 Task: Forward email as attachment with the signature Jorge Perez with the subject Request for a partnership from softage.8@softage.net to softage.10@softage.net and softage.6@softage.net with BCC to softage.1@softage.net with the message I would like to request a review of the design proposal before it is finalized.
Action: Mouse moved to (405, 197)
Screenshot: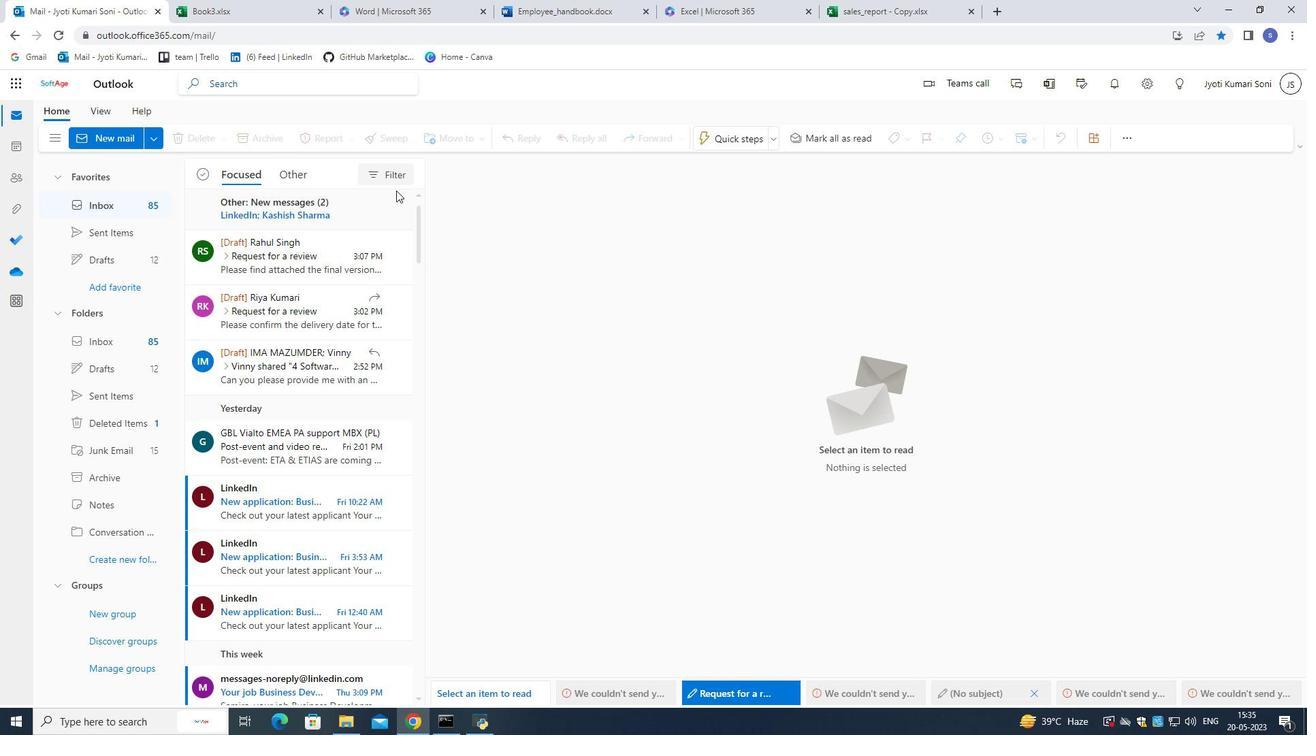 
Action: Mouse scrolled (405, 196) with delta (0, 0)
Screenshot: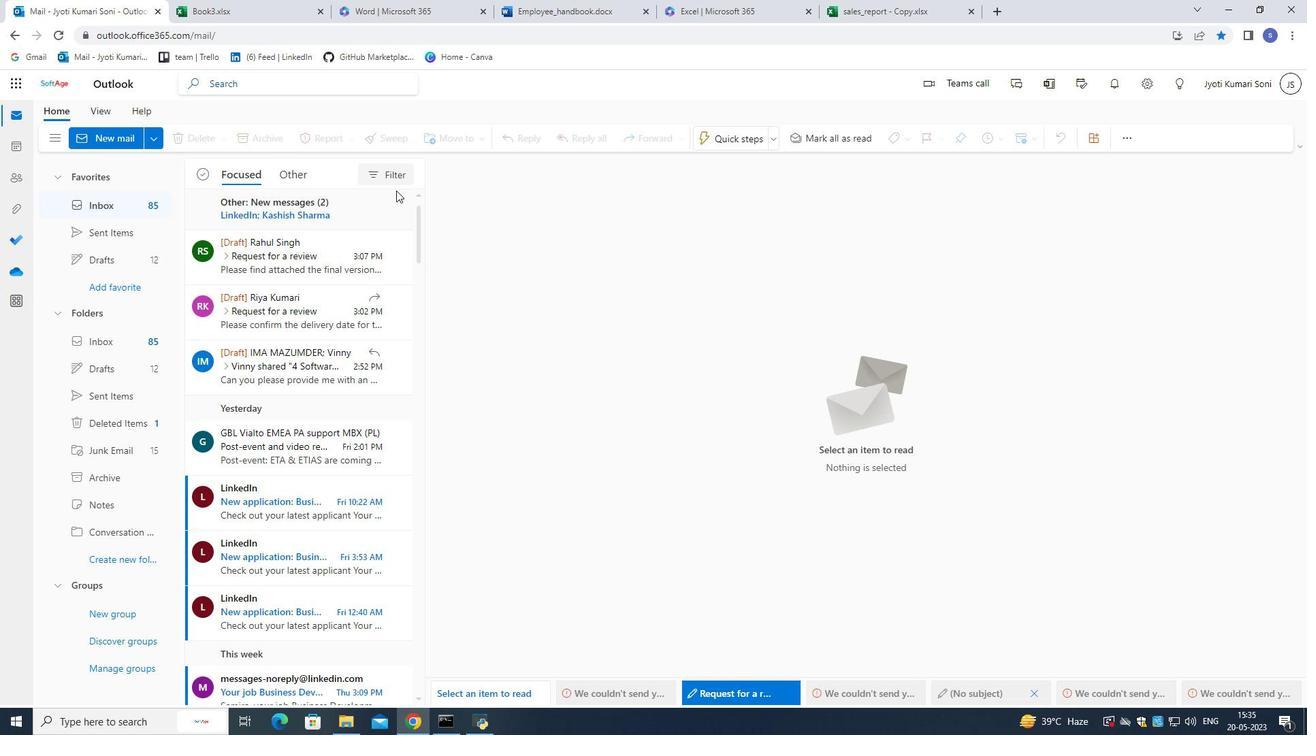 
Action: Mouse moved to (413, 202)
Screenshot: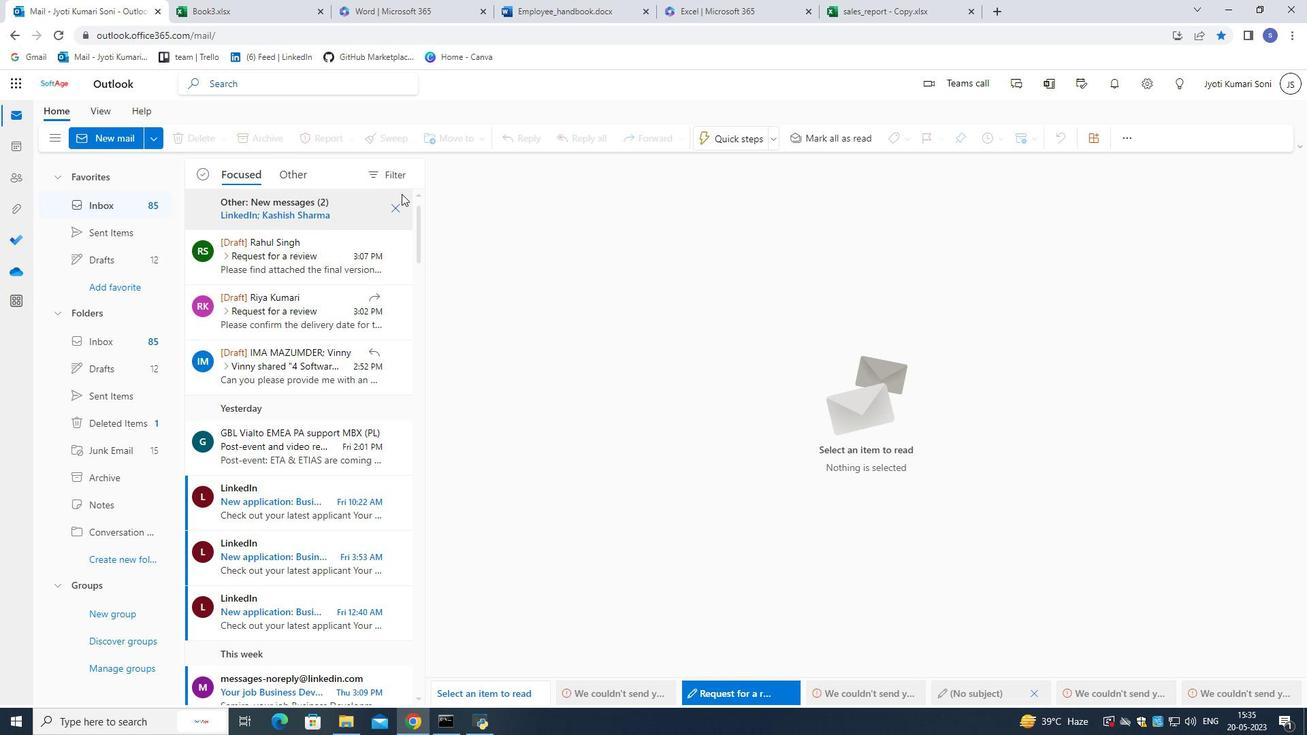 
Action: Mouse scrolled (413, 201) with delta (0, 0)
Screenshot: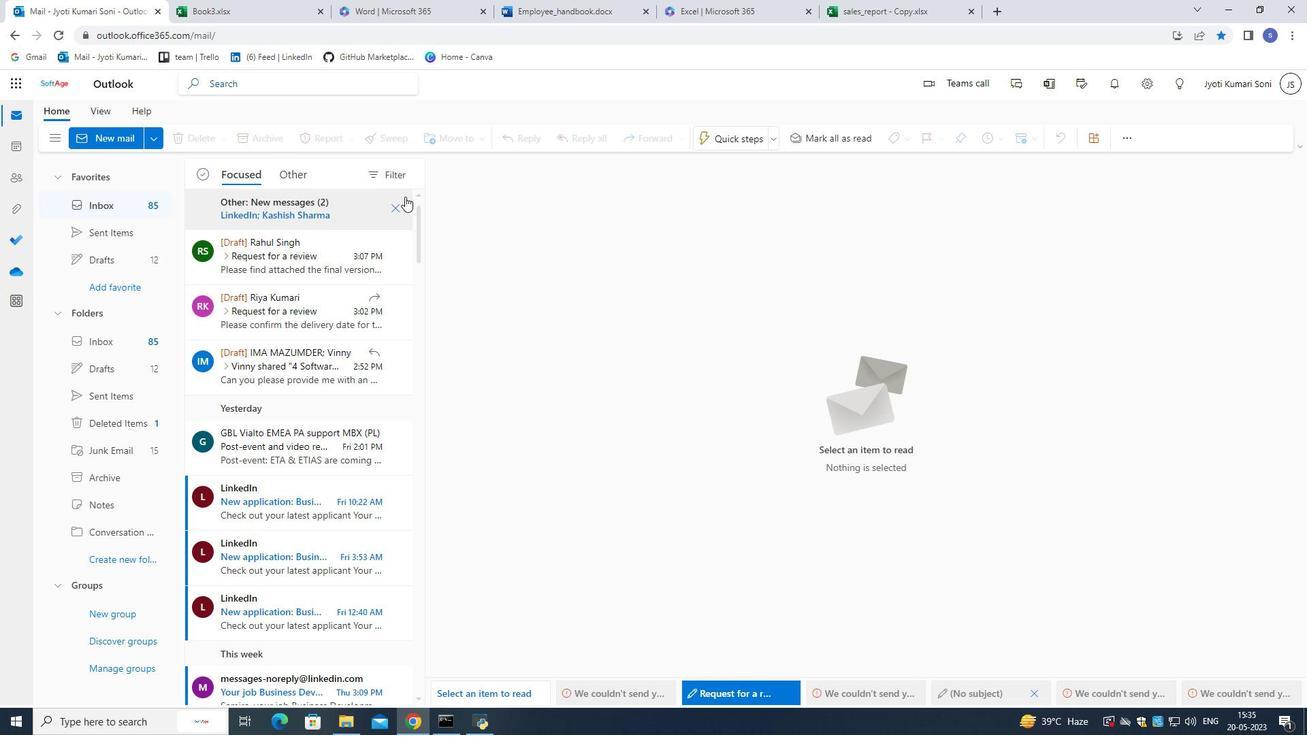 
Action: Mouse scrolled (413, 202) with delta (0, 0)
Screenshot: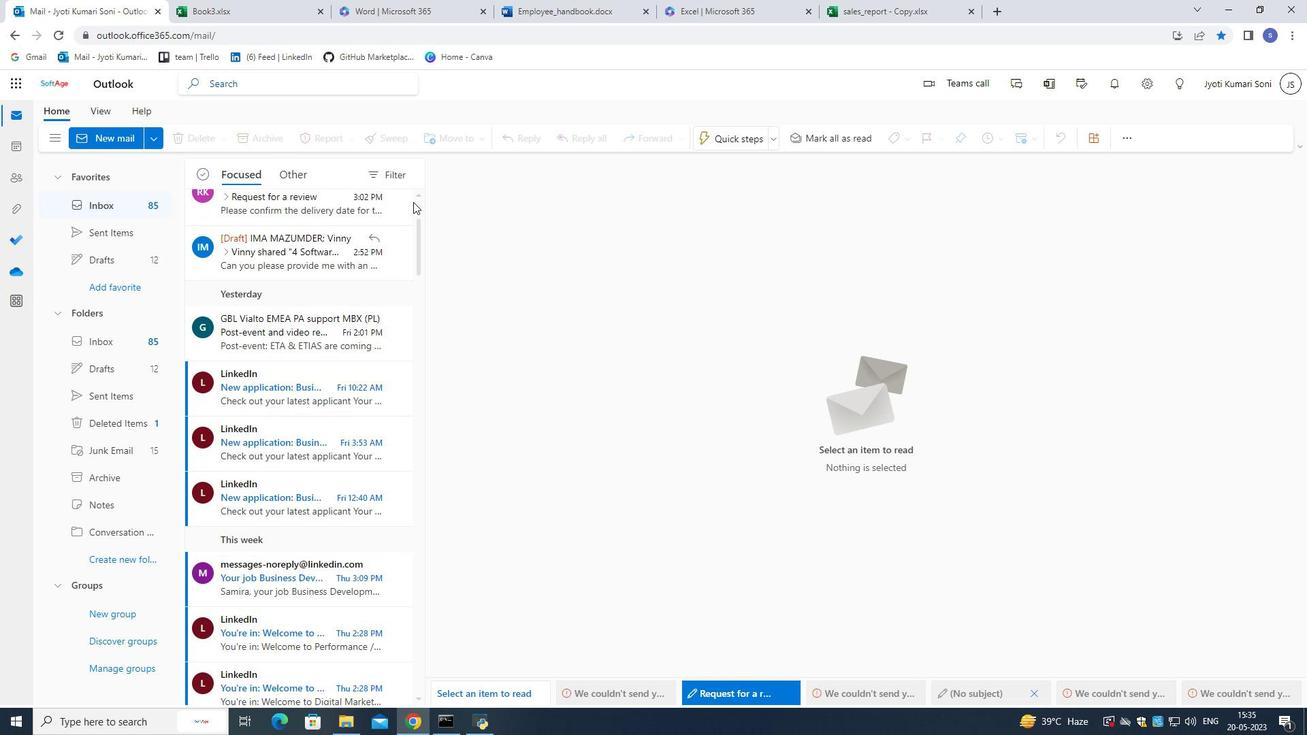 
Action: Mouse scrolled (413, 202) with delta (0, 0)
Screenshot: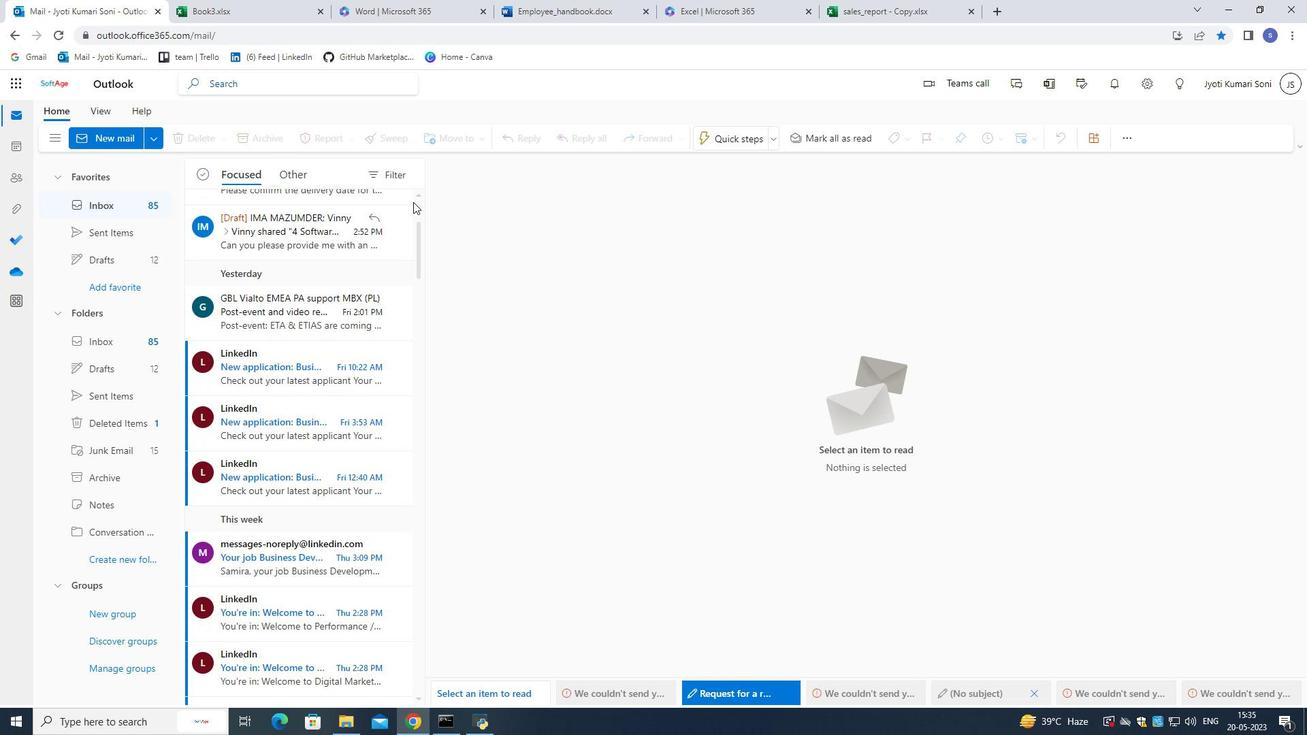 
Action: Mouse scrolled (413, 202) with delta (0, 0)
Screenshot: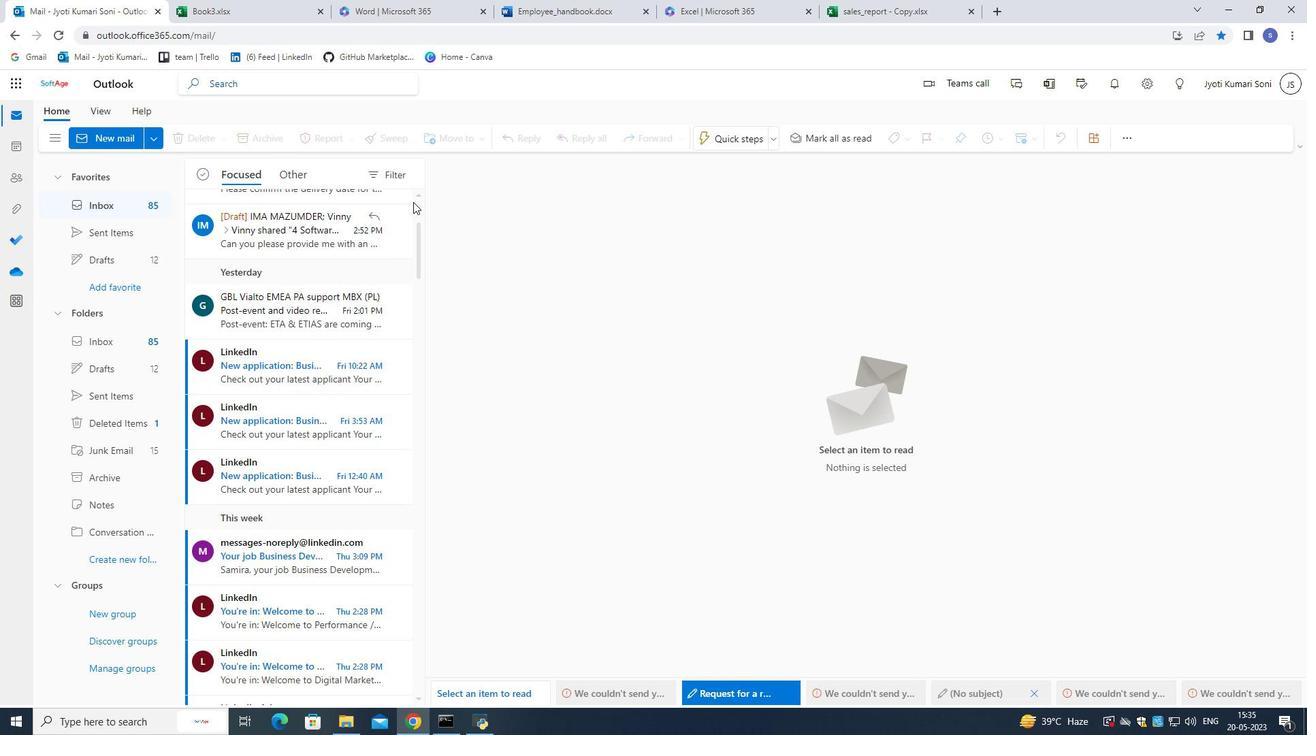 
Action: Mouse scrolled (413, 202) with delta (0, 0)
Screenshot: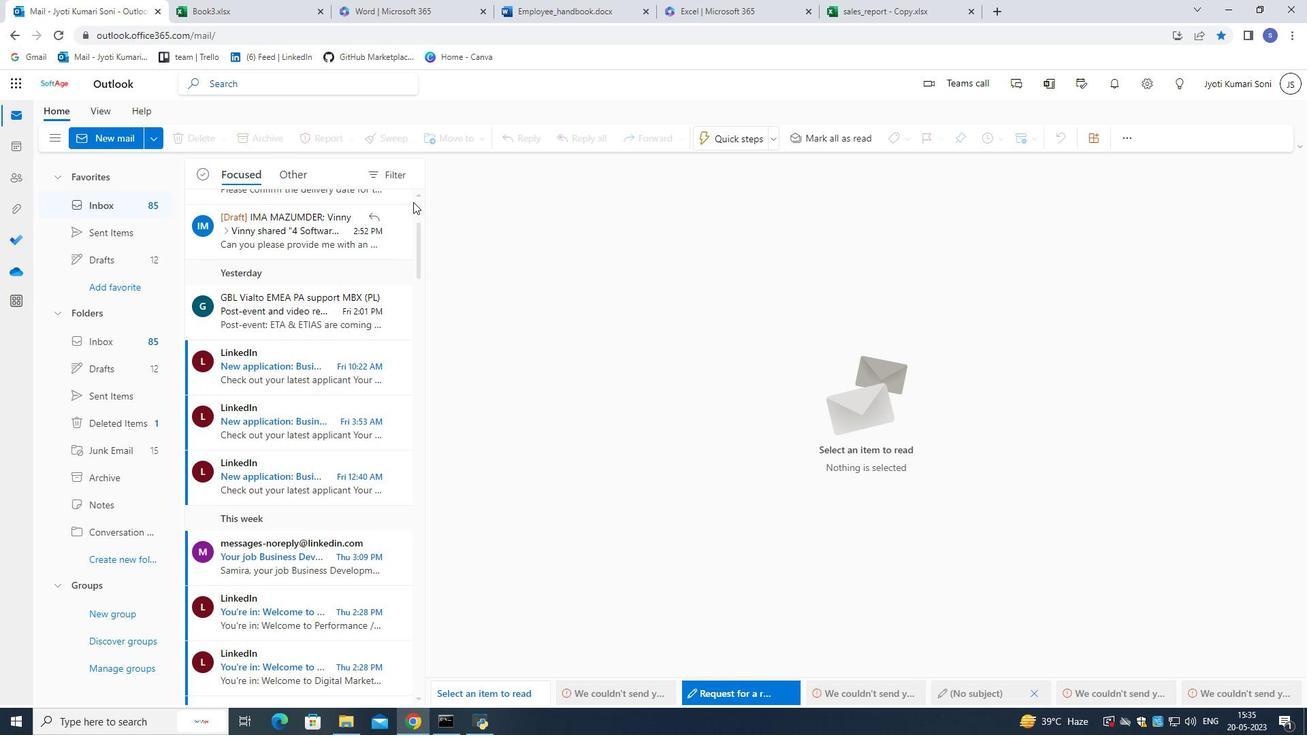 
Action: Mouse moved to (108, 397)
Screenshot: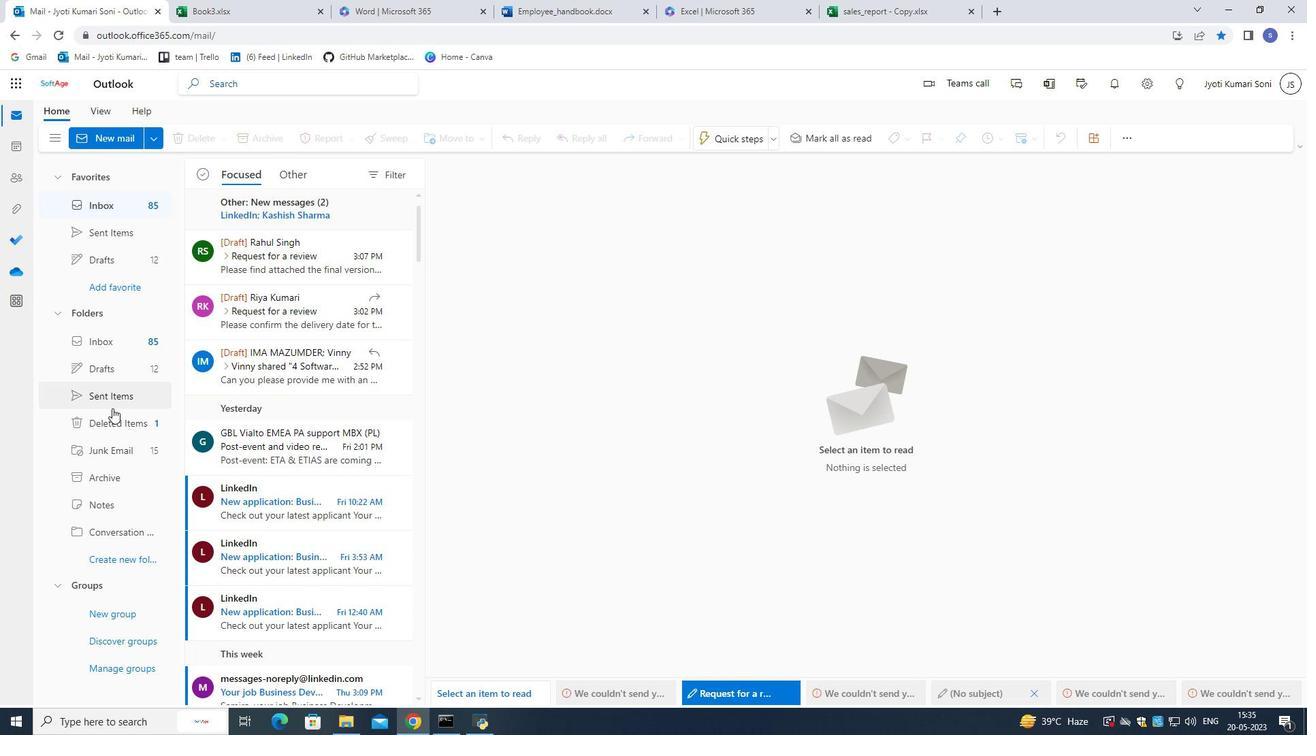 
Action: Mouse pressed left at (108, 397)
Screenshot: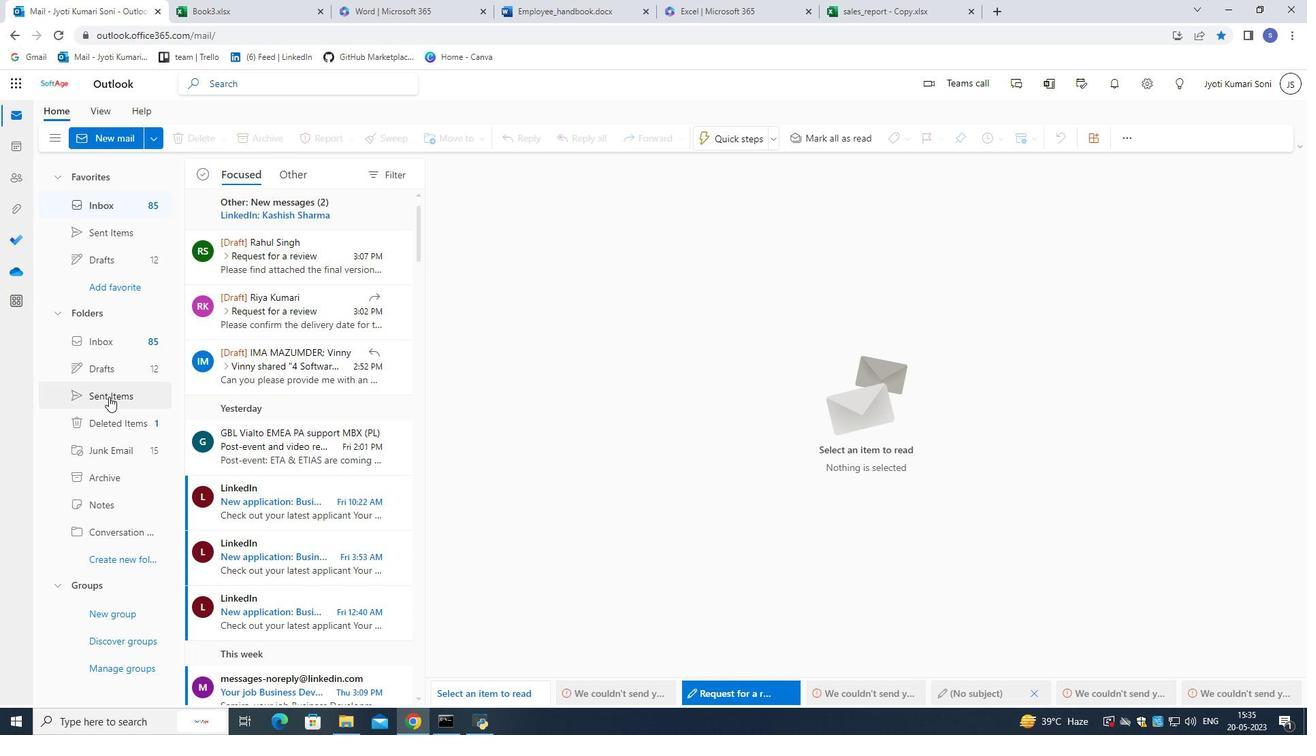 
Action: Mouse moved to (282, 314)
Screenshot: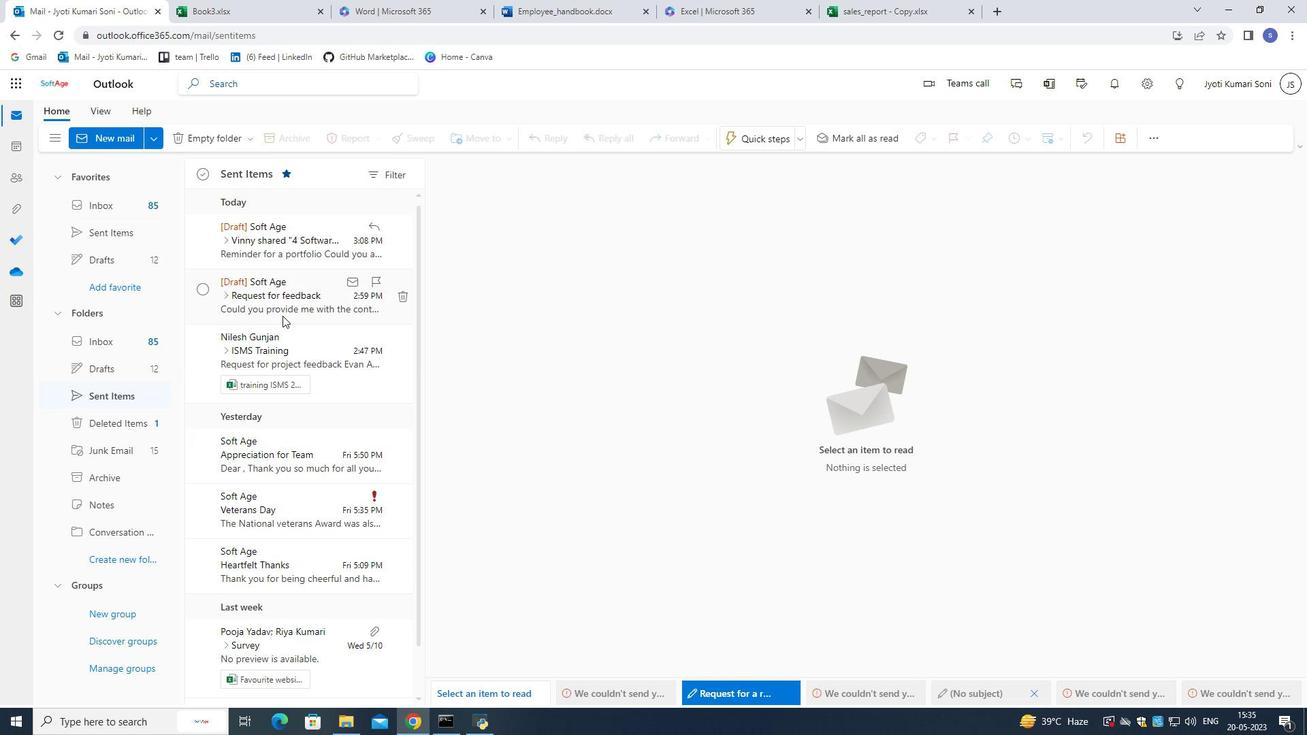 
Action: Mouse pressed left at (282, 314)
Screenshot: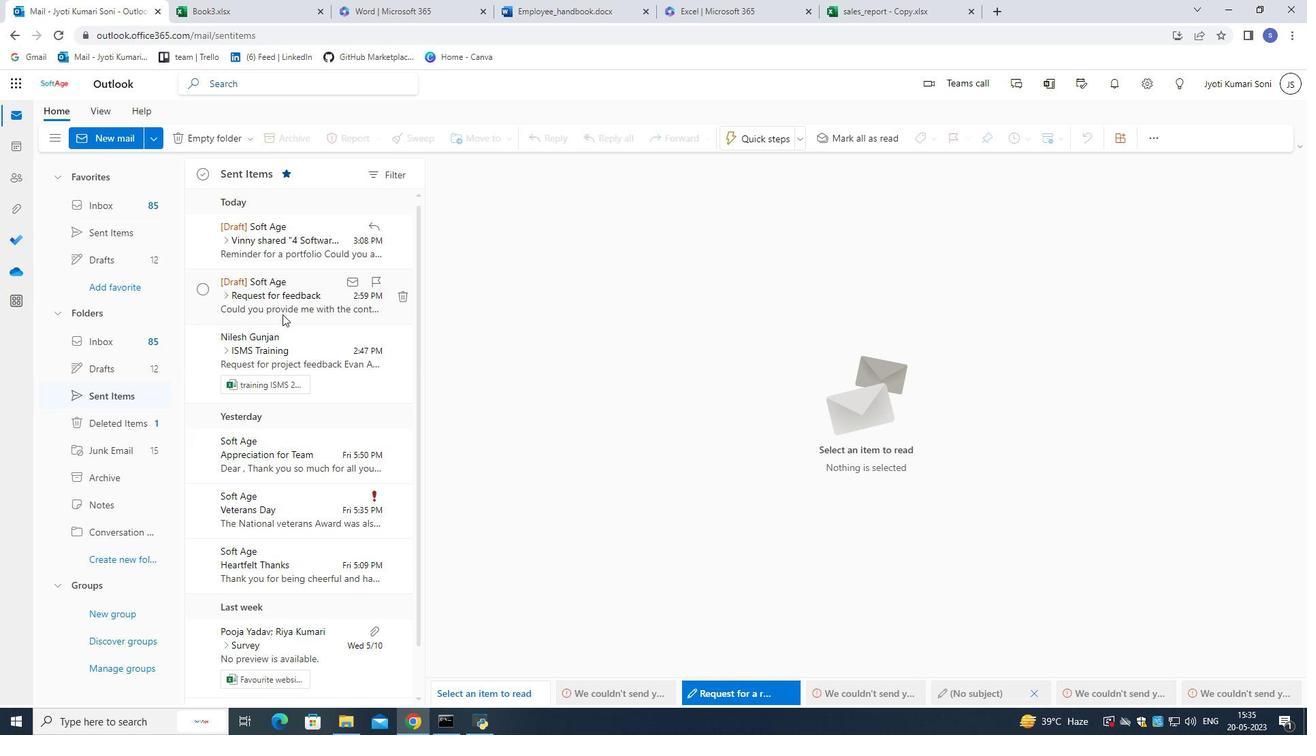 
Action: Mouse moved to (1182, 461)
Screenshot: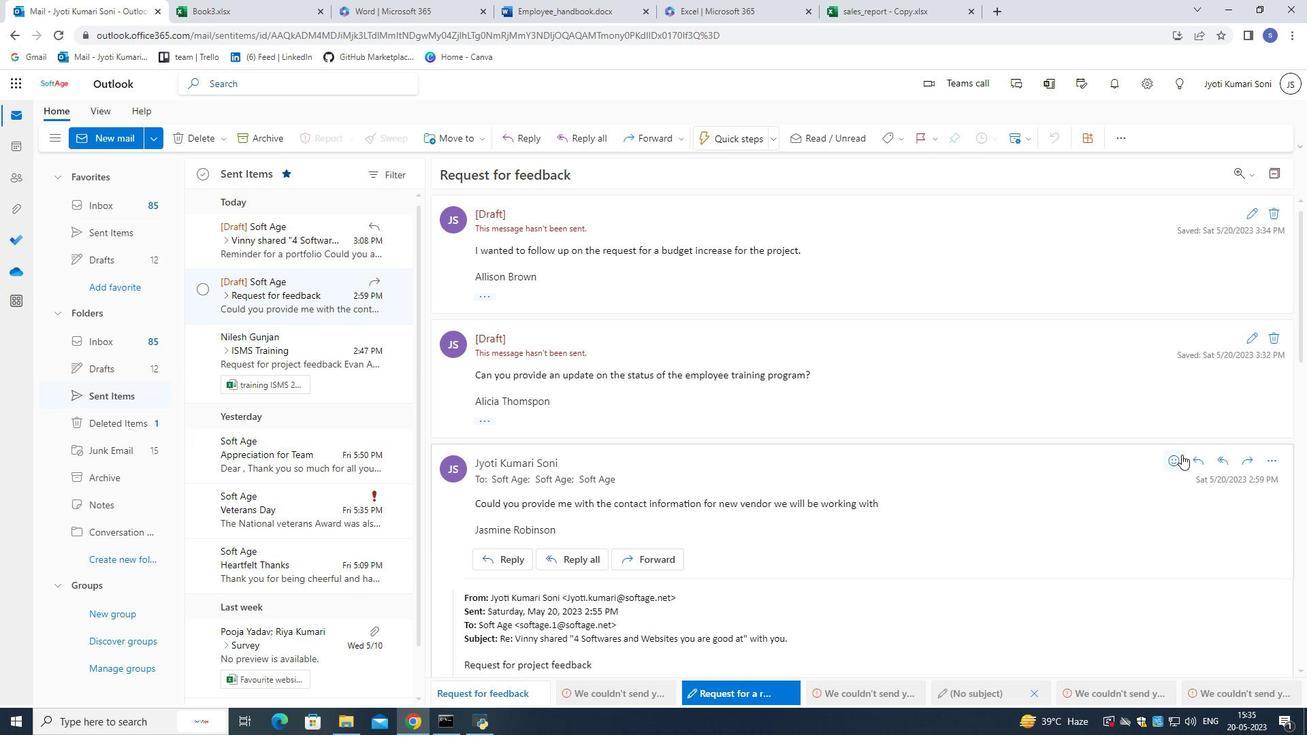
Action: Mouse scrolled (1182, 461) with delta (0, 0)
Screenshot: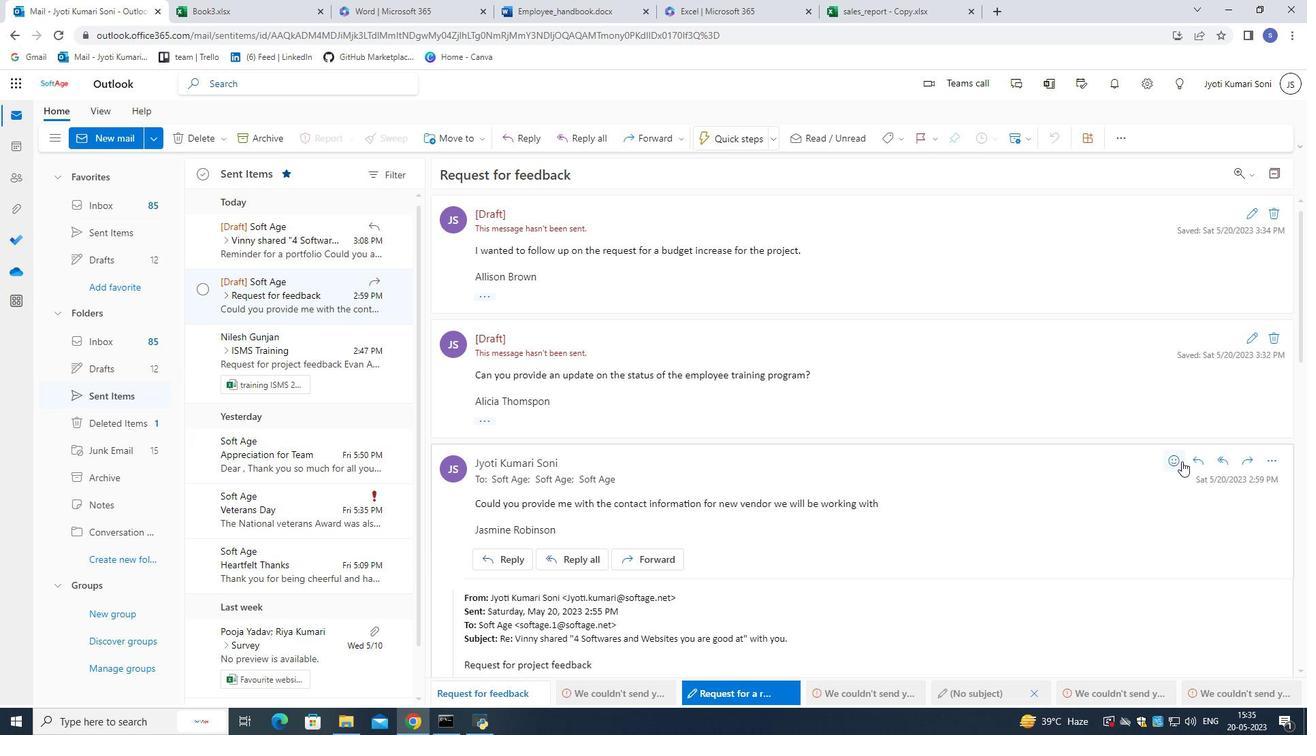
Action: Mouse moved to (1240, 392)
Screenshot: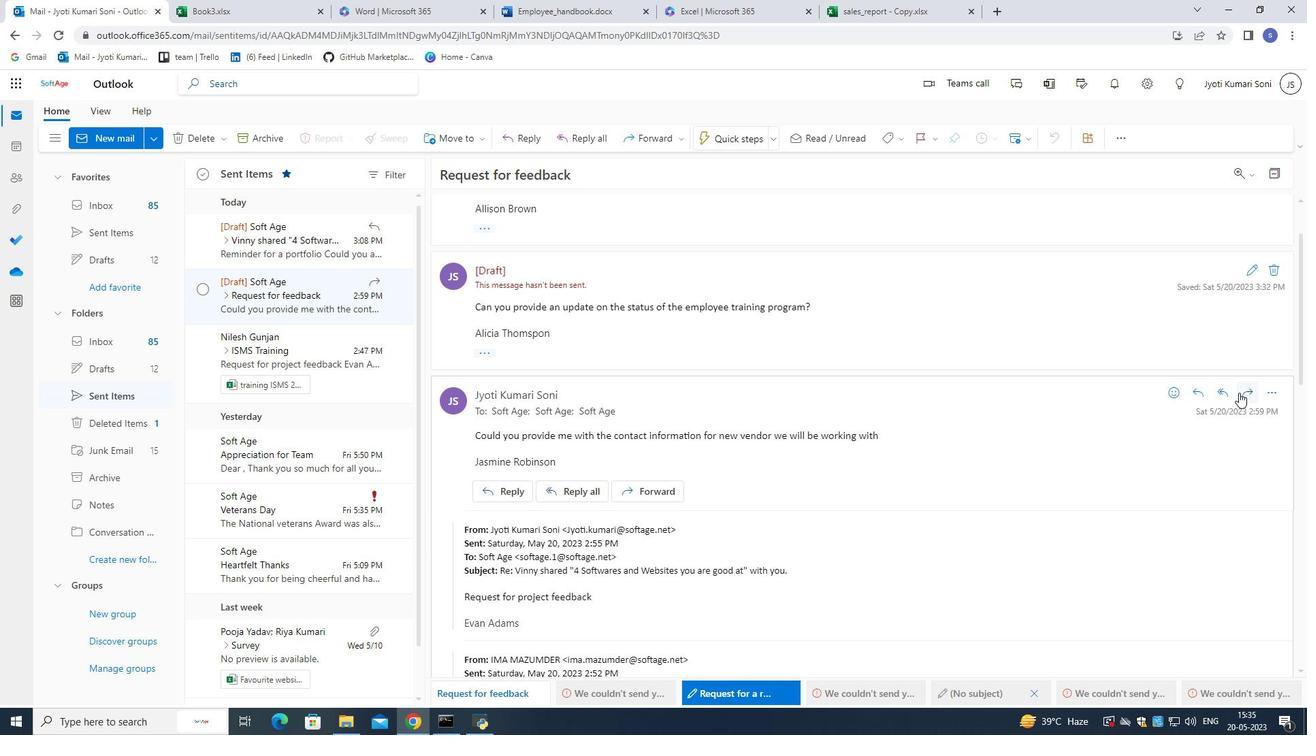 
Action: Mouse pressed left at (1240, 392)
Screenshot: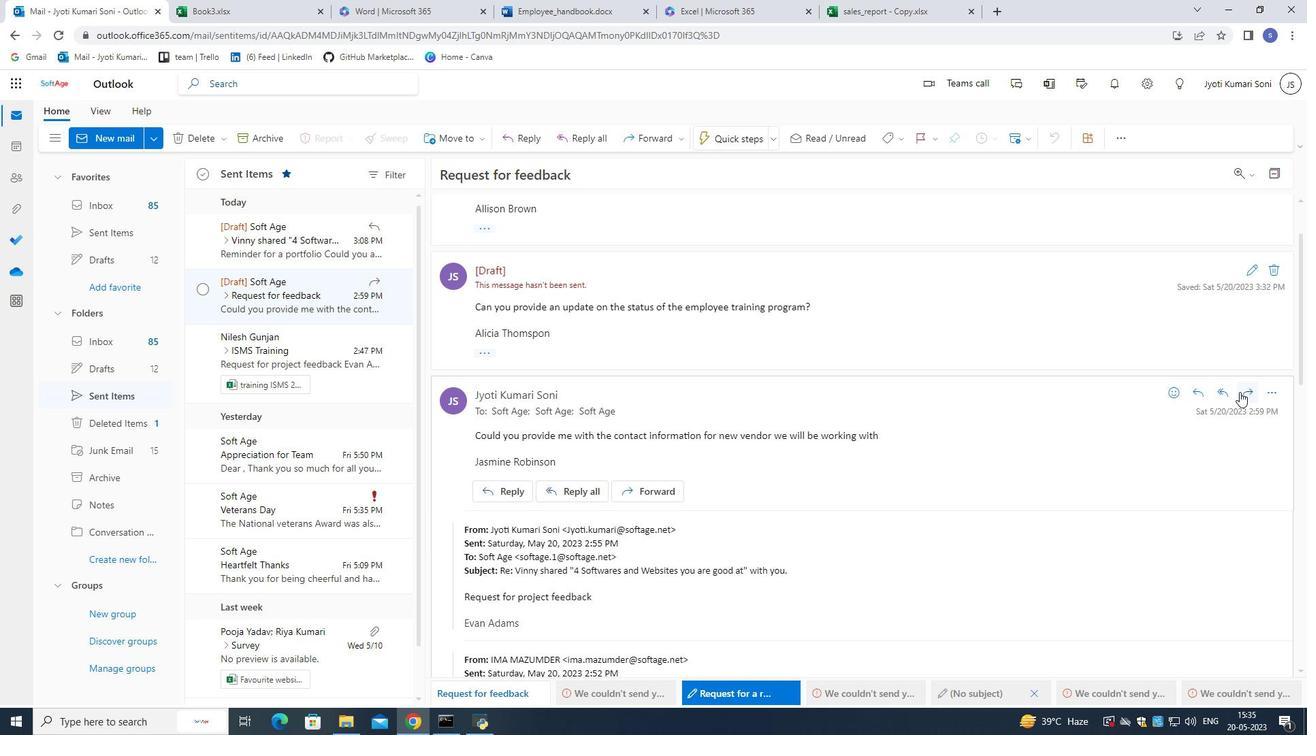 
Action: Mouse moved to (924, 138)
Screenshot: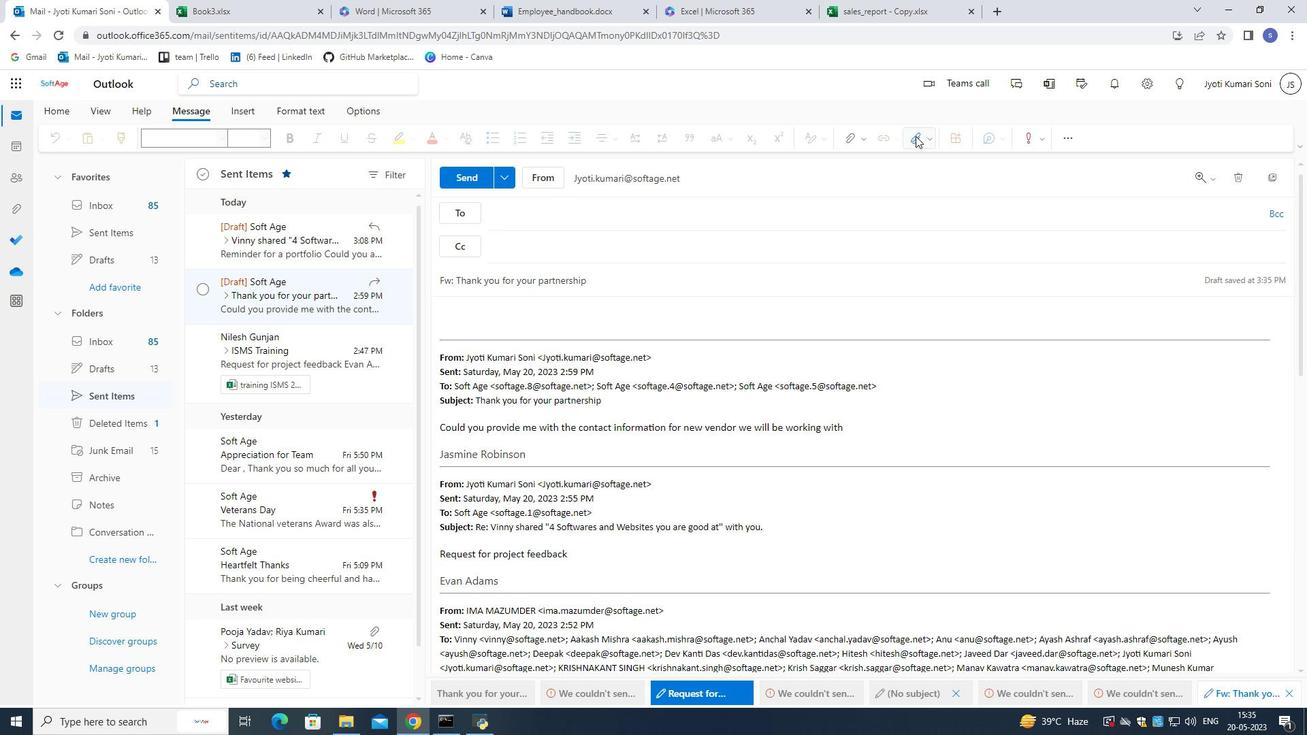 
Action: Mouse pressed left at (924, 138)
Screenshot: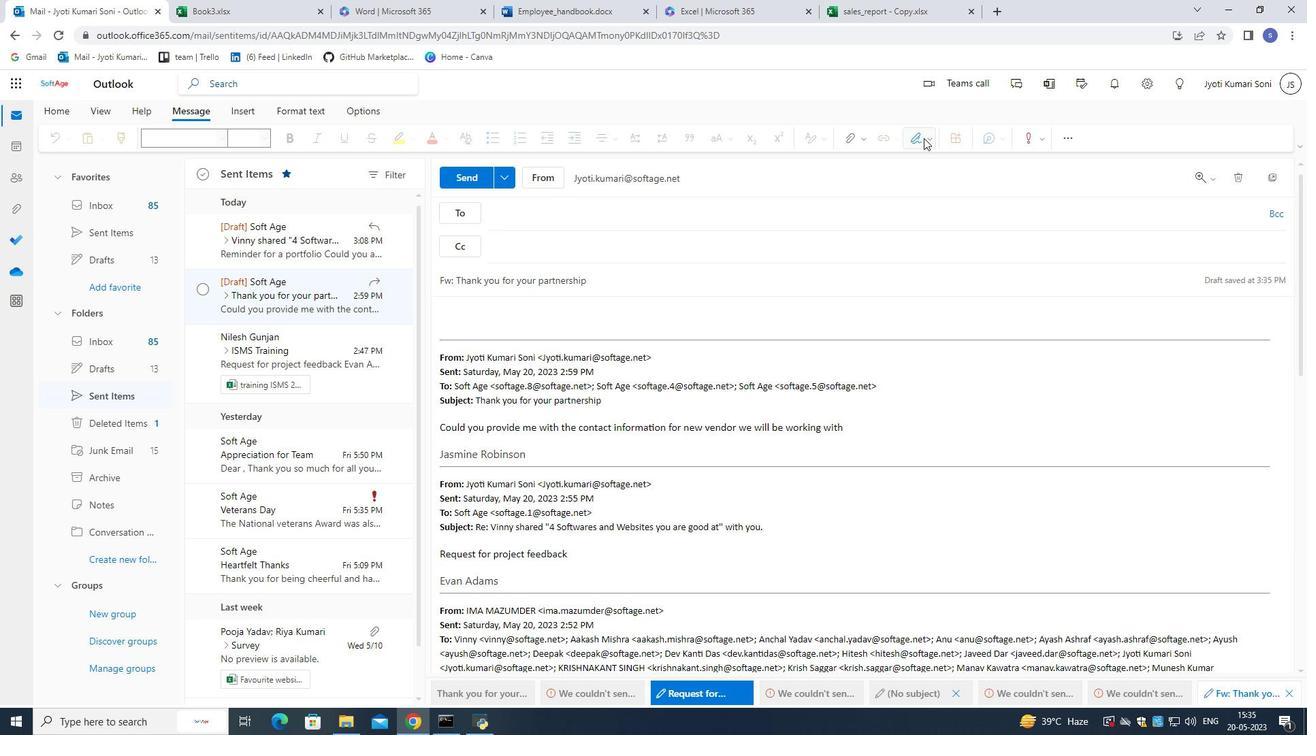 
Action: Mouse moved to (892, 366)
Screenshot: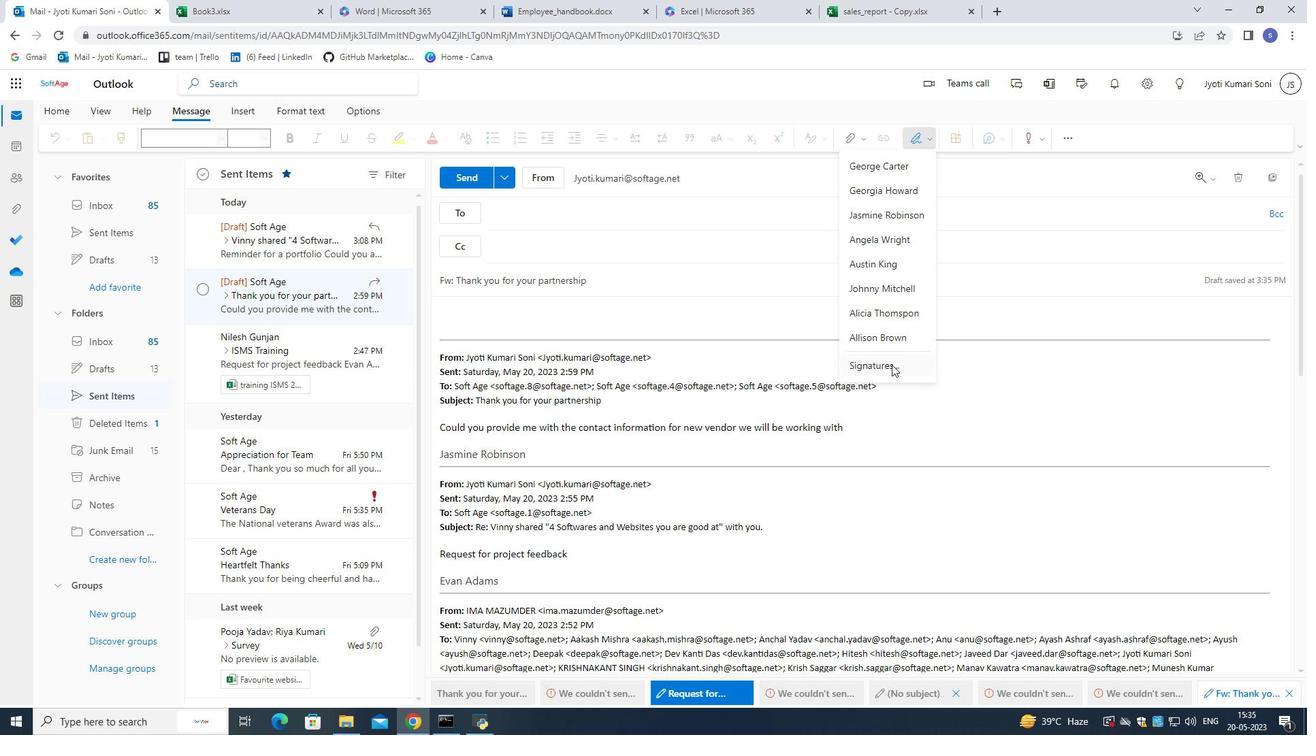 
Action: Mouse pressed left at (892, 366)
Screenshot: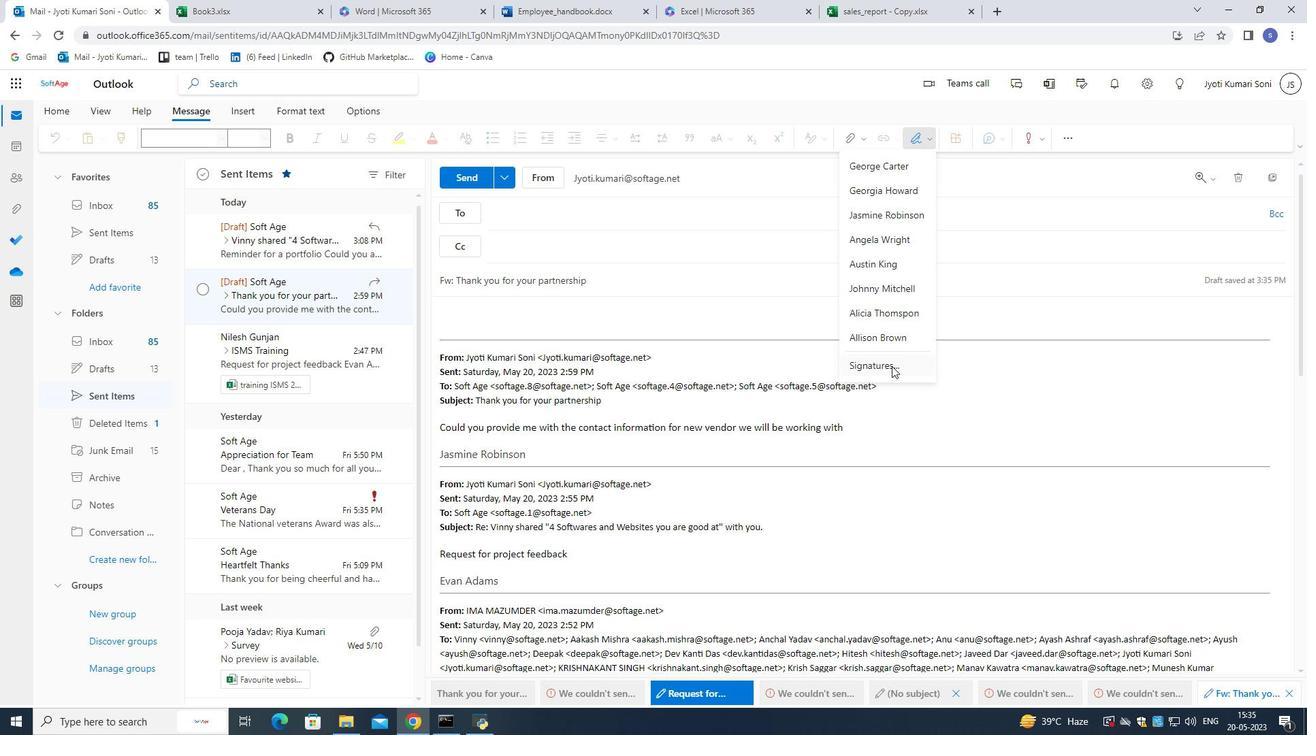 
Action: Mouse moved to (865, 247)
Screenshot: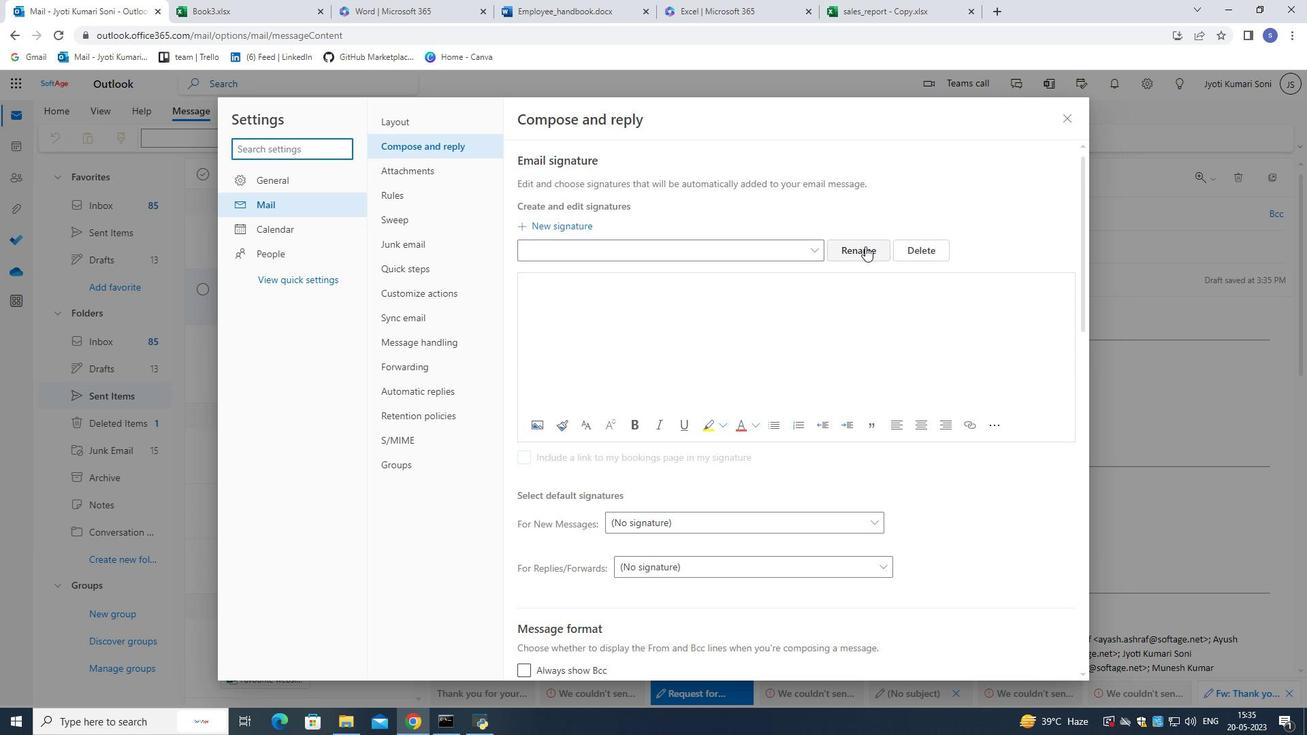 
Action: Mouse pressed left at (865, 247)
Screenshot: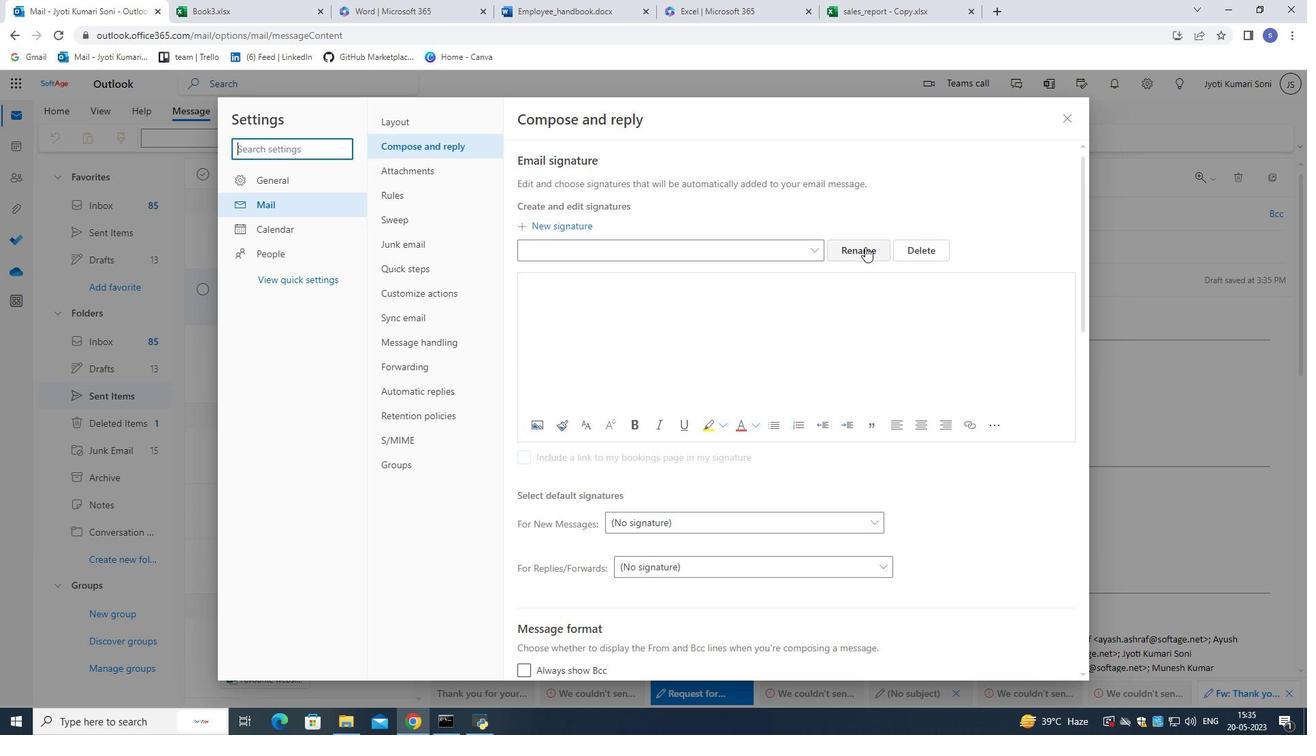 
Action: Mouse moved to (866, 247)
Screenshot: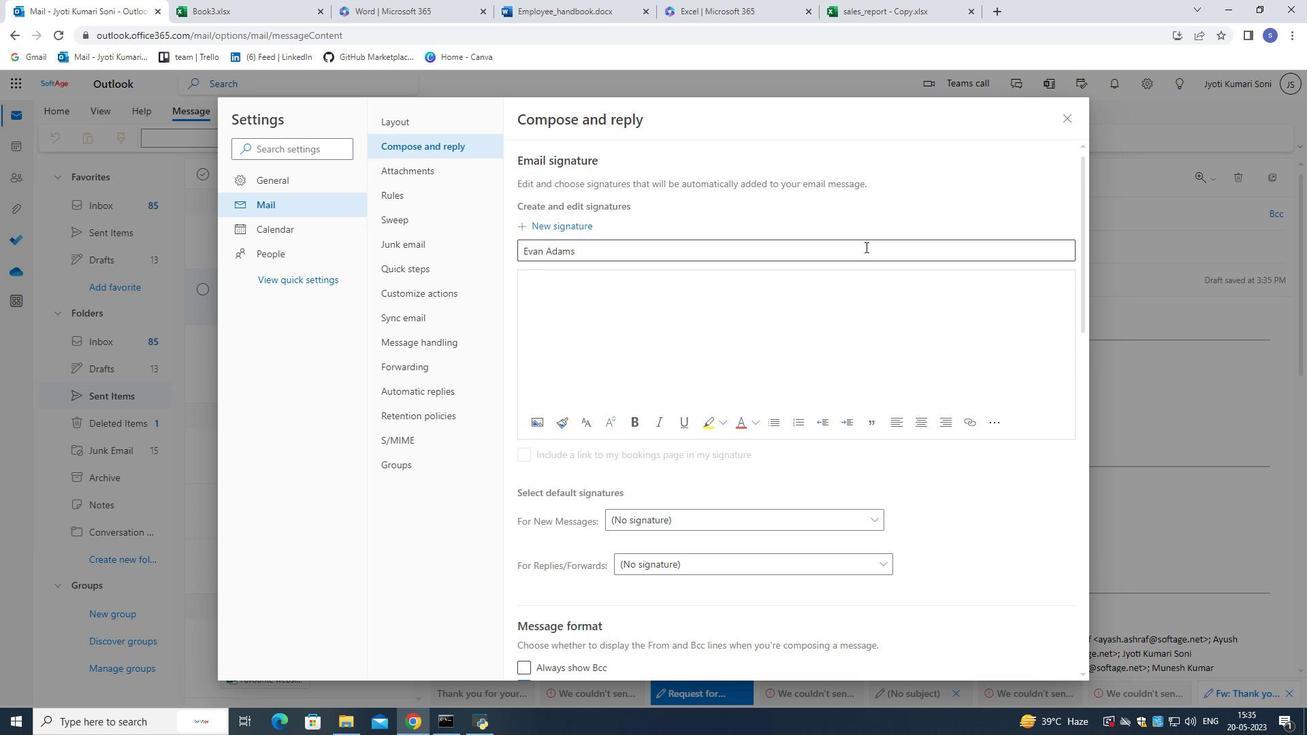 
Action: Key pressed <Key.shift>Jorge<Key.space><Key.shift><Key.shift><Key.shift><Key.shift><Key.shift>Perex<Key.backspace>z
Screenshot: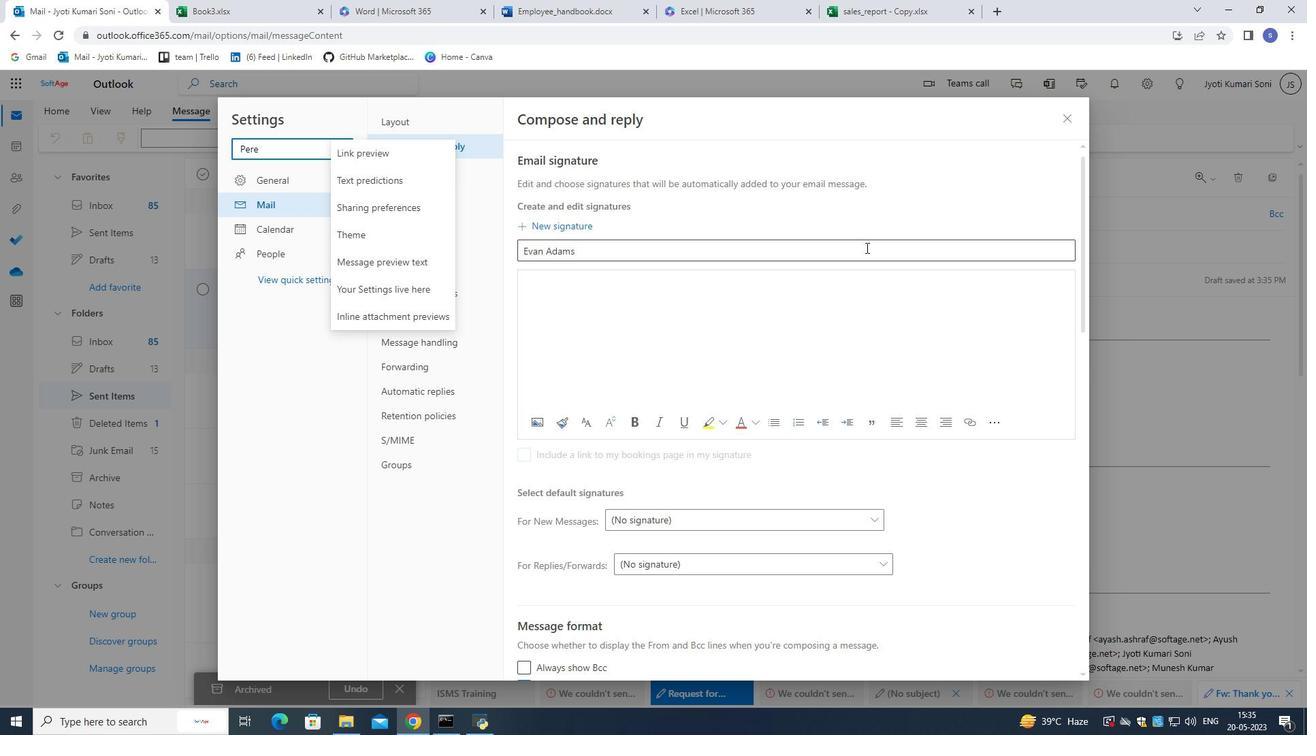 
Action: Mouse pressed left at (866, 247)
Screenshot: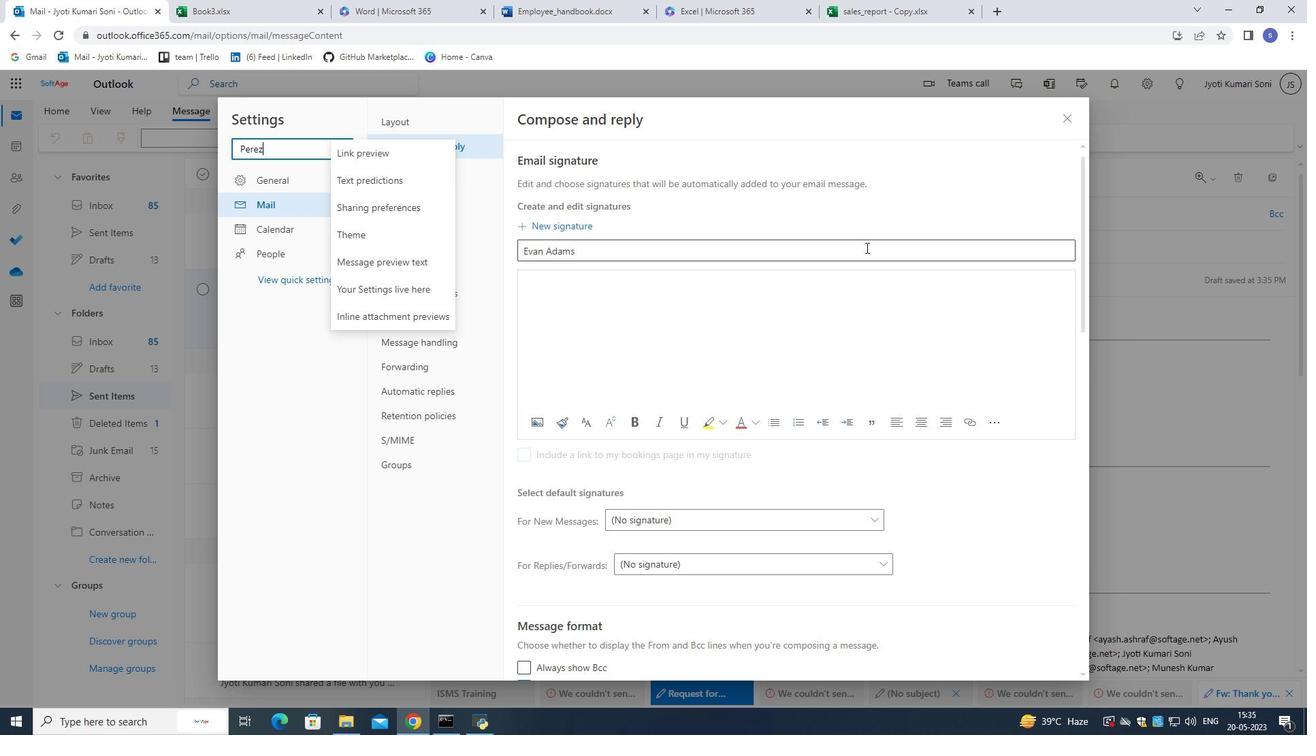 
Action: Mouse moved to (340, 141)
Screenshot: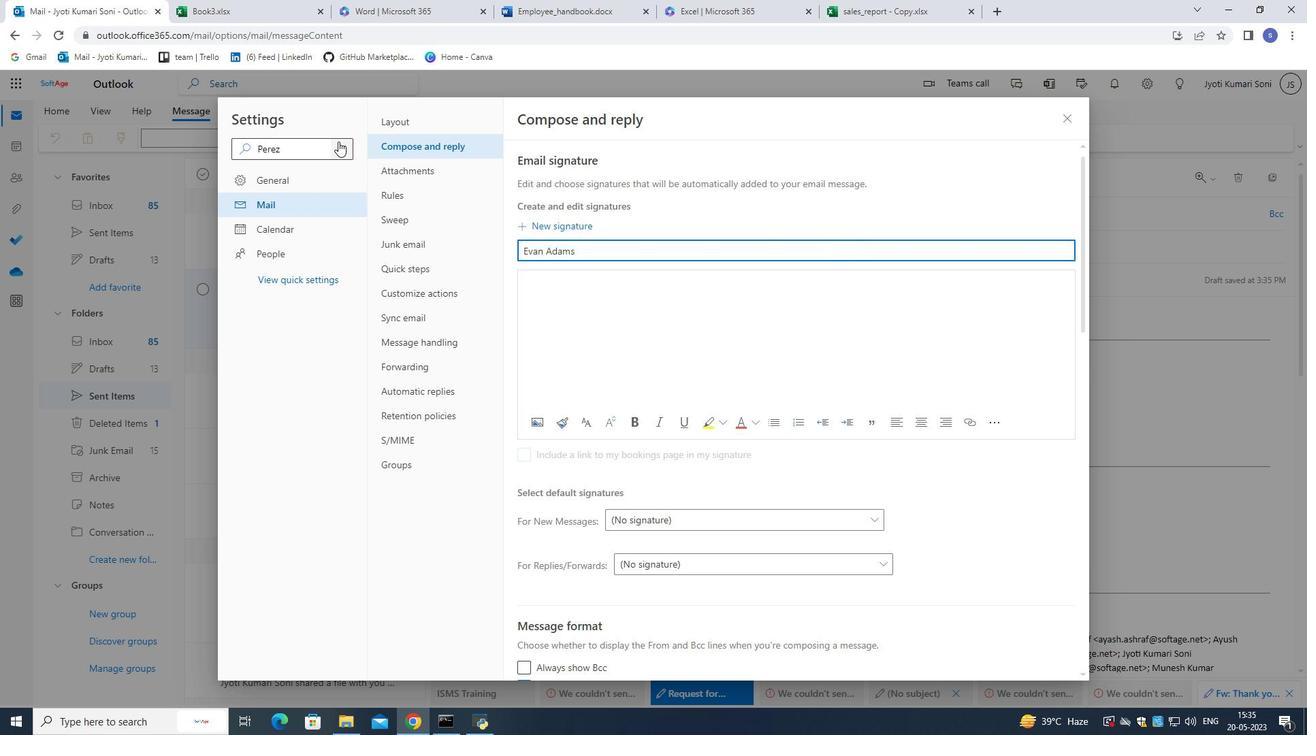 
Action: Mouse pressed left at (340, 141)
Screenshot: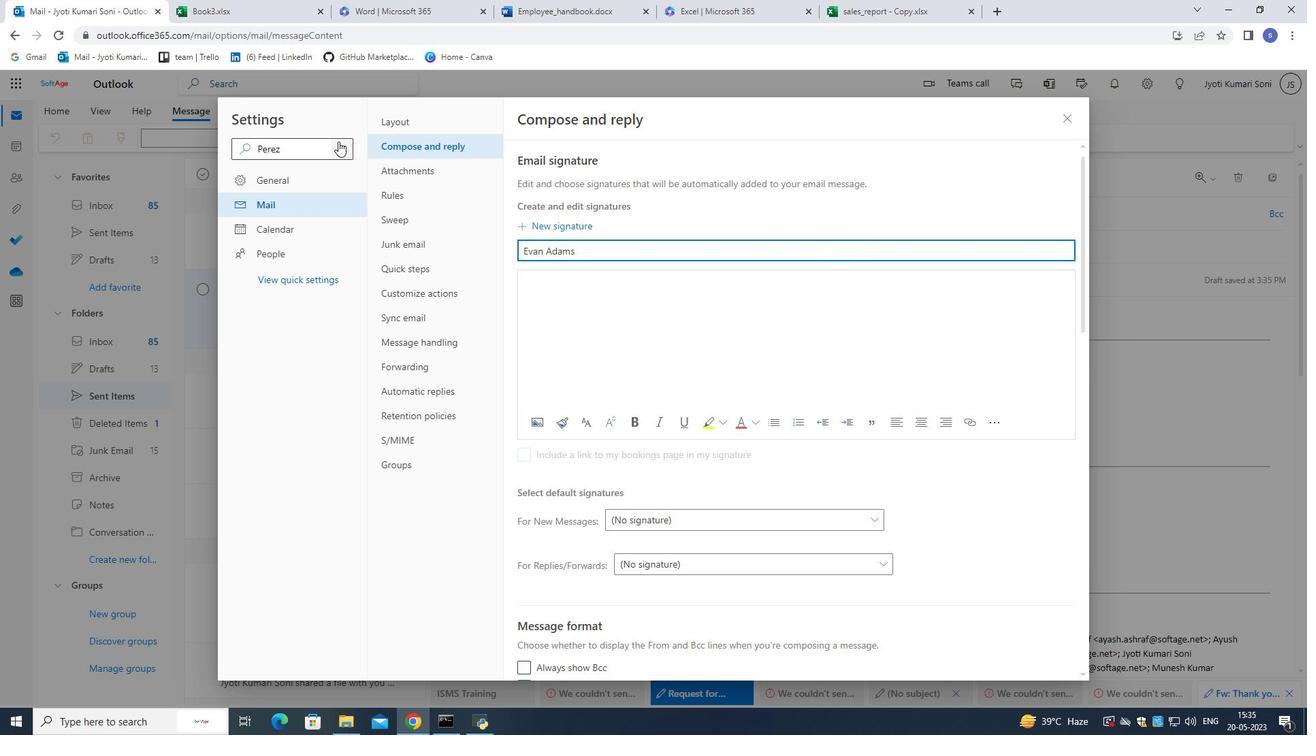 
Action: Mouse moved to (599, 245)
Screenshot: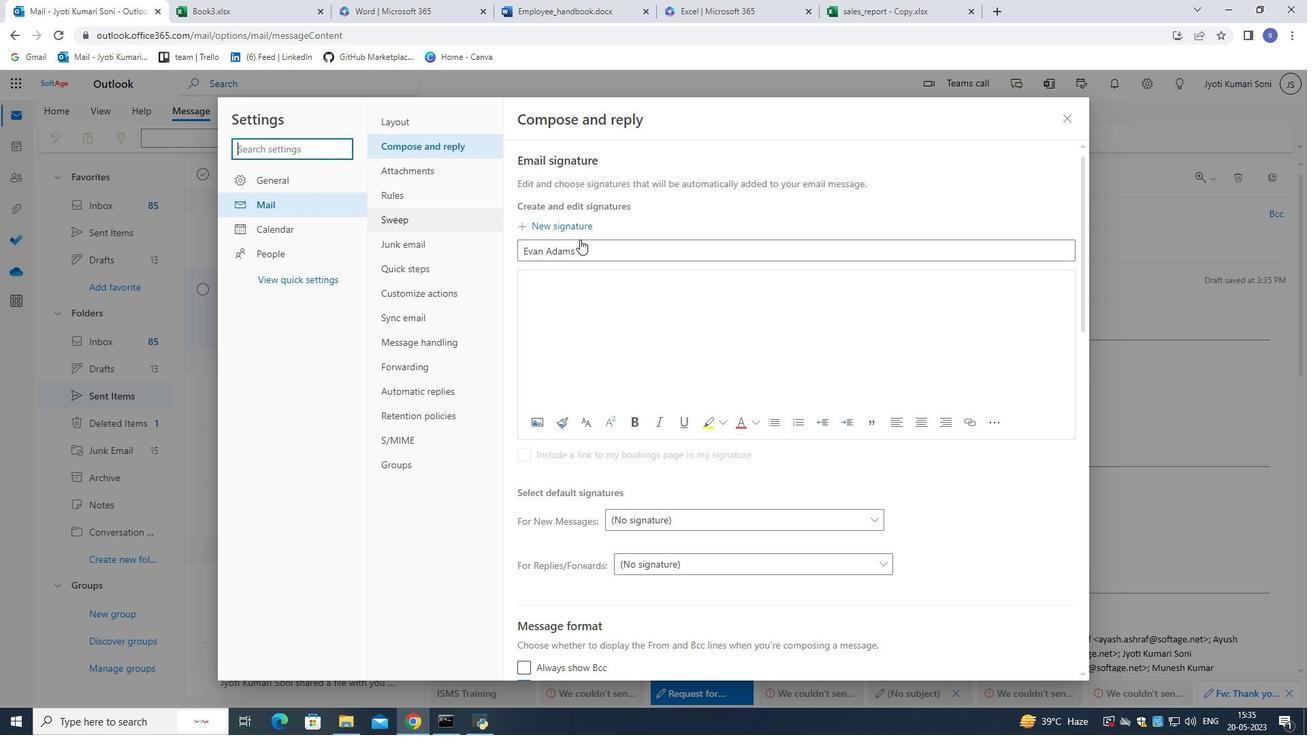 
Action: Mouse pressed left at (599, 245)
Screenshot: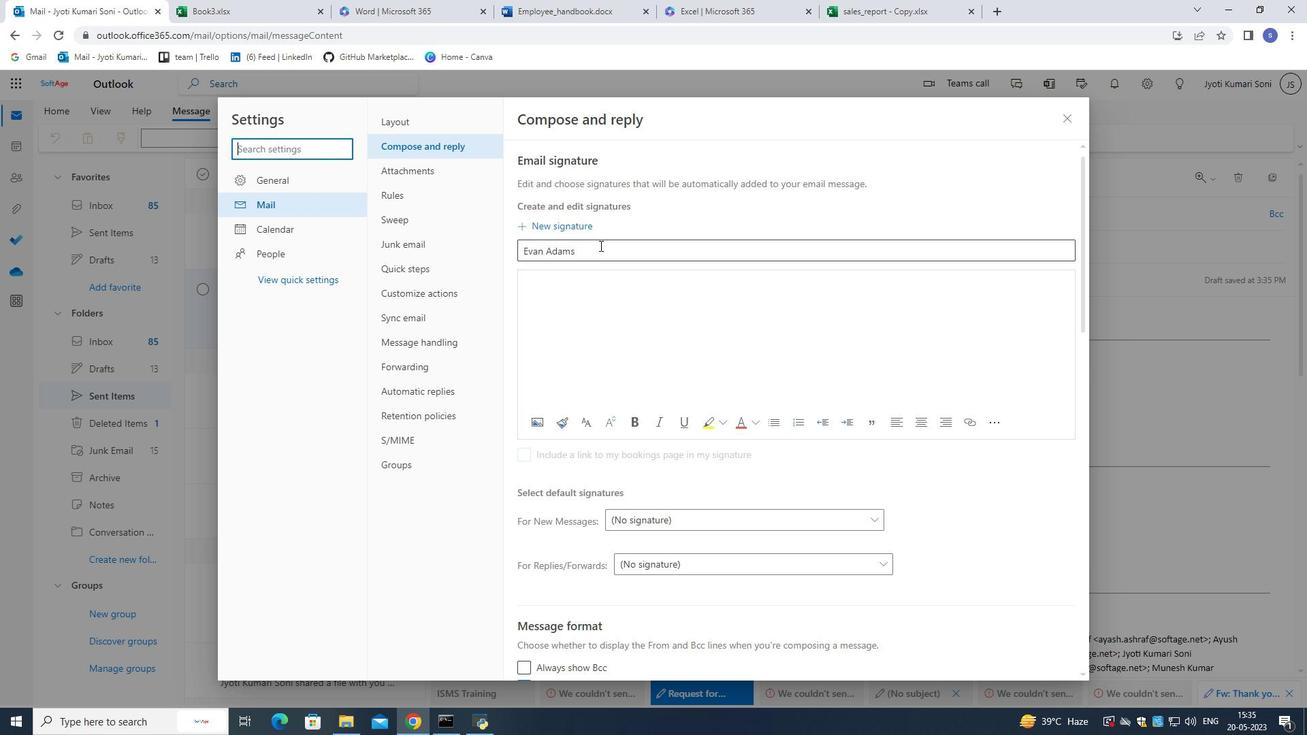 
Action: Mouse pressed left at (599, 245)
Screenshot: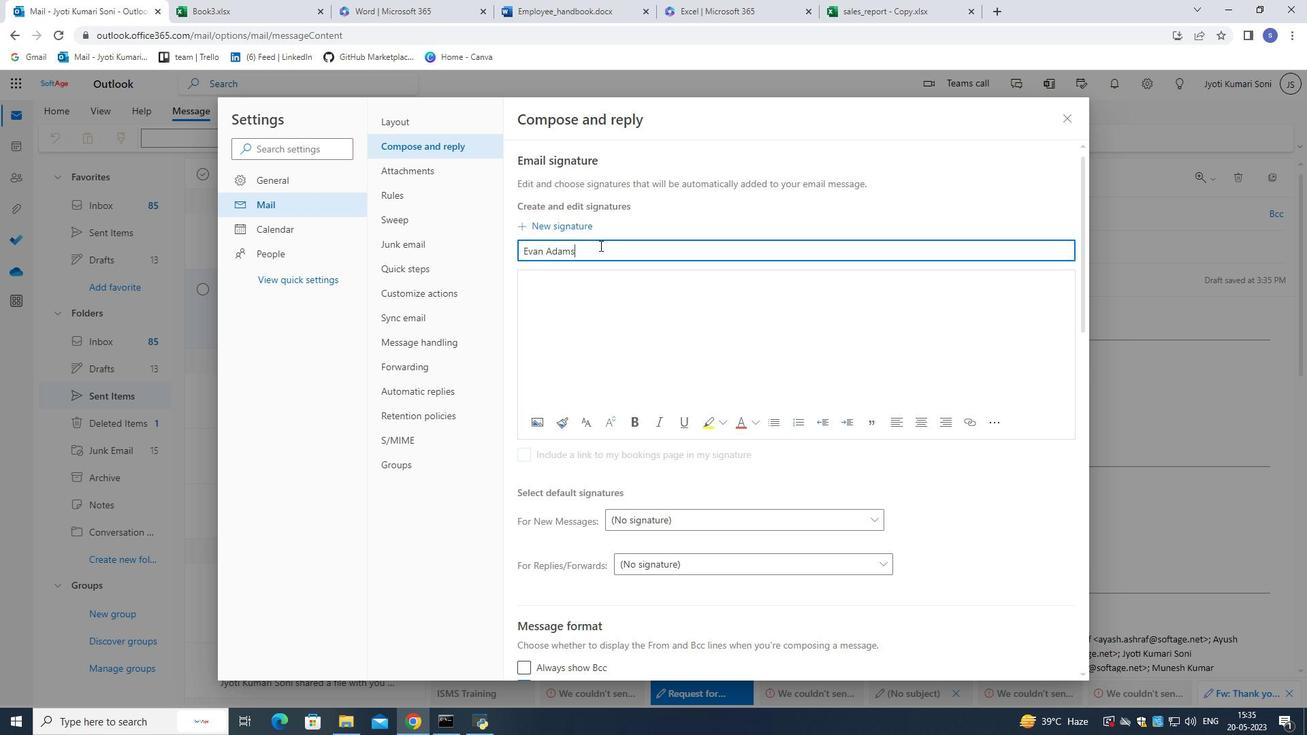 
Action: Mouse moved to (511, 252)
Screenshot: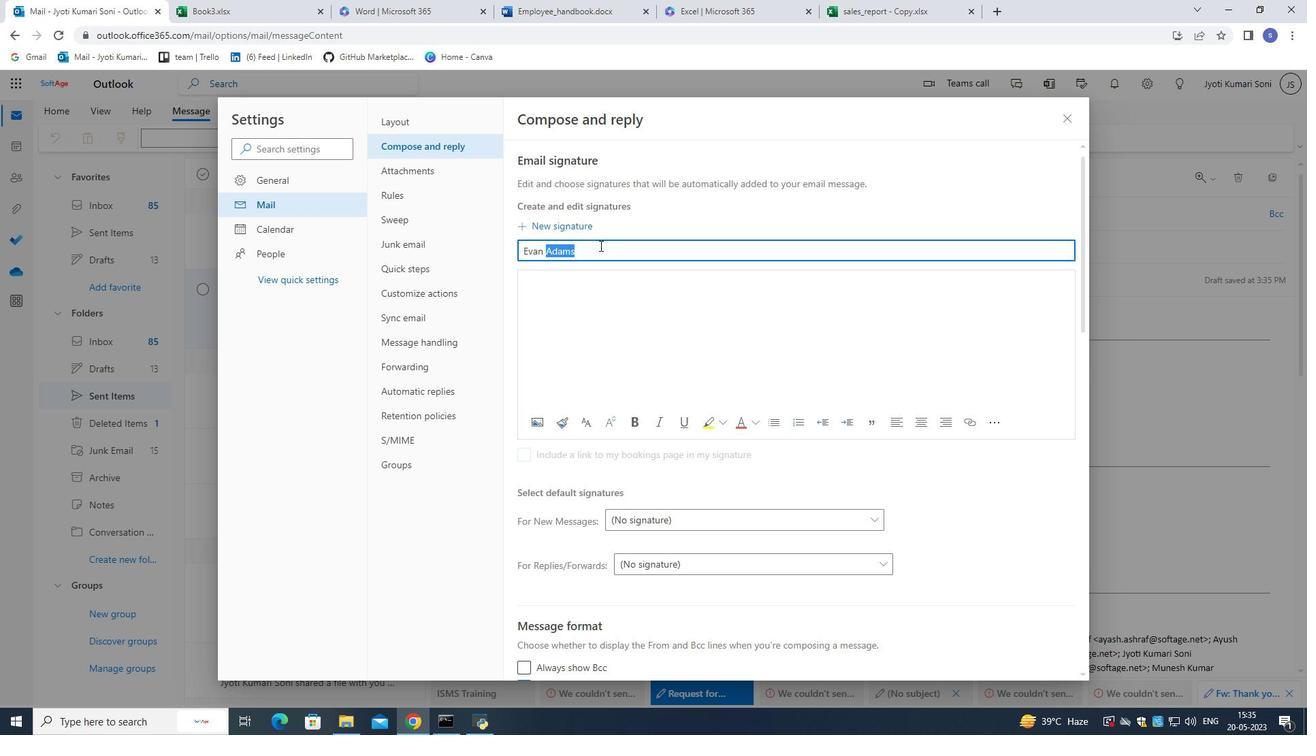 
Action: Key pressed <Key.shift><Key.shift><Key.shift><Key.shift><Key.shift><Key.shift><Key.shift><Key.shift><Key.shift><Key.shift><Key.shift><Key.shift><Key.shift><Key.shift><Key.shift><Key.shift>Jorge<Key.space><Key.shift>Perez
Screenshot: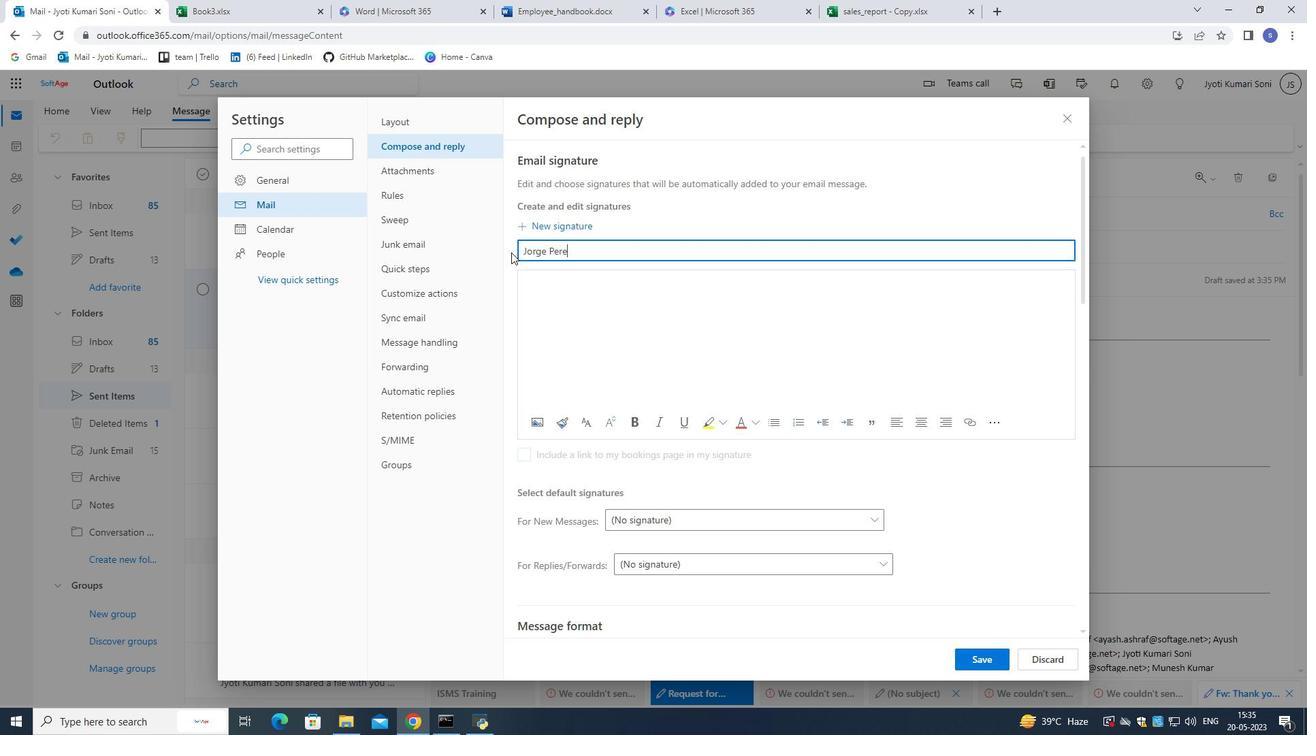
Action: Mouse moved to (604, 248)
Screenshot: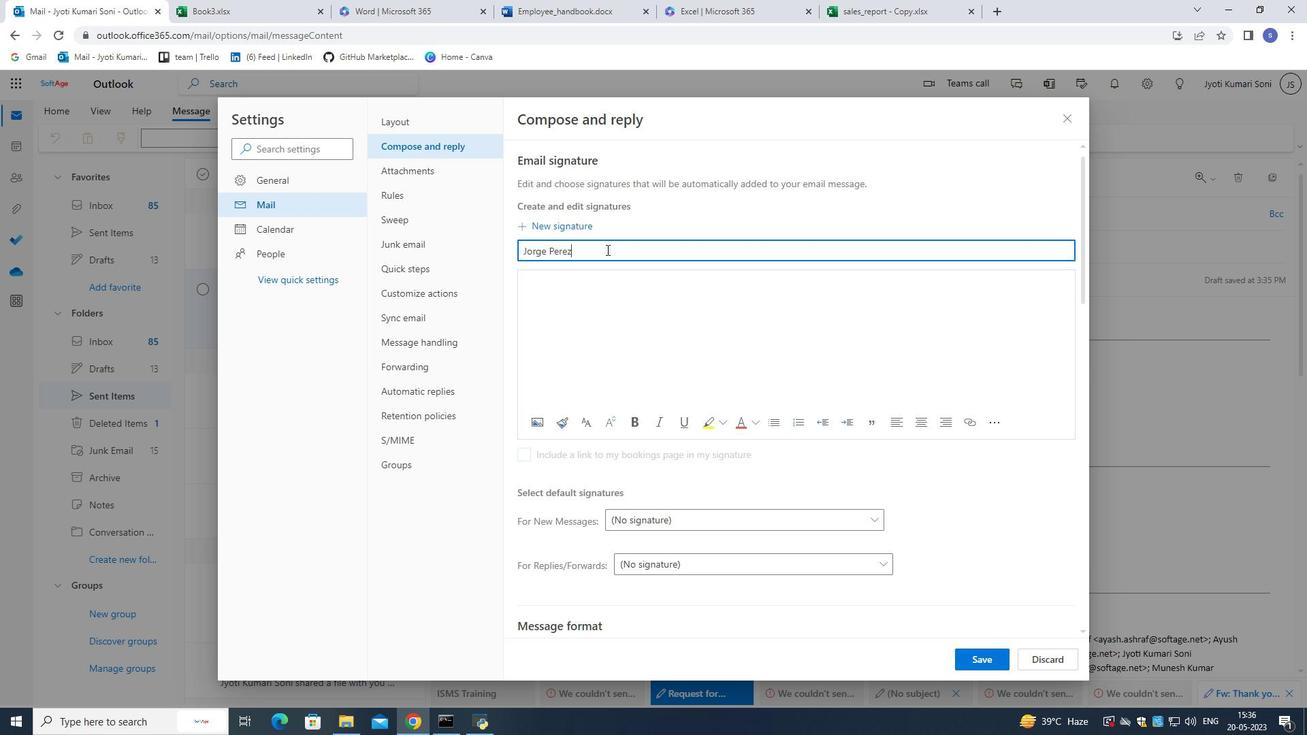 
Action: Mouse pressed left at (604, 248)
Screenshot: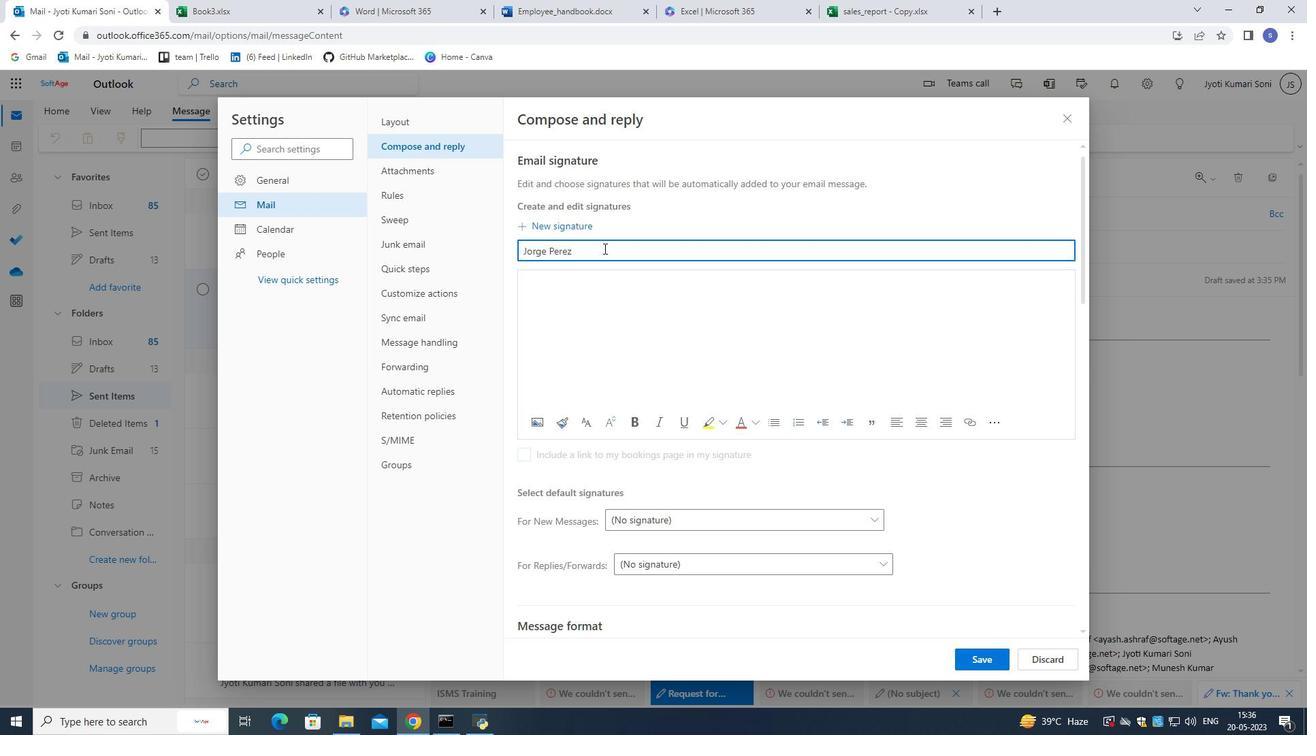 
Action: Mouse moved to (511, 241)
Screenshot: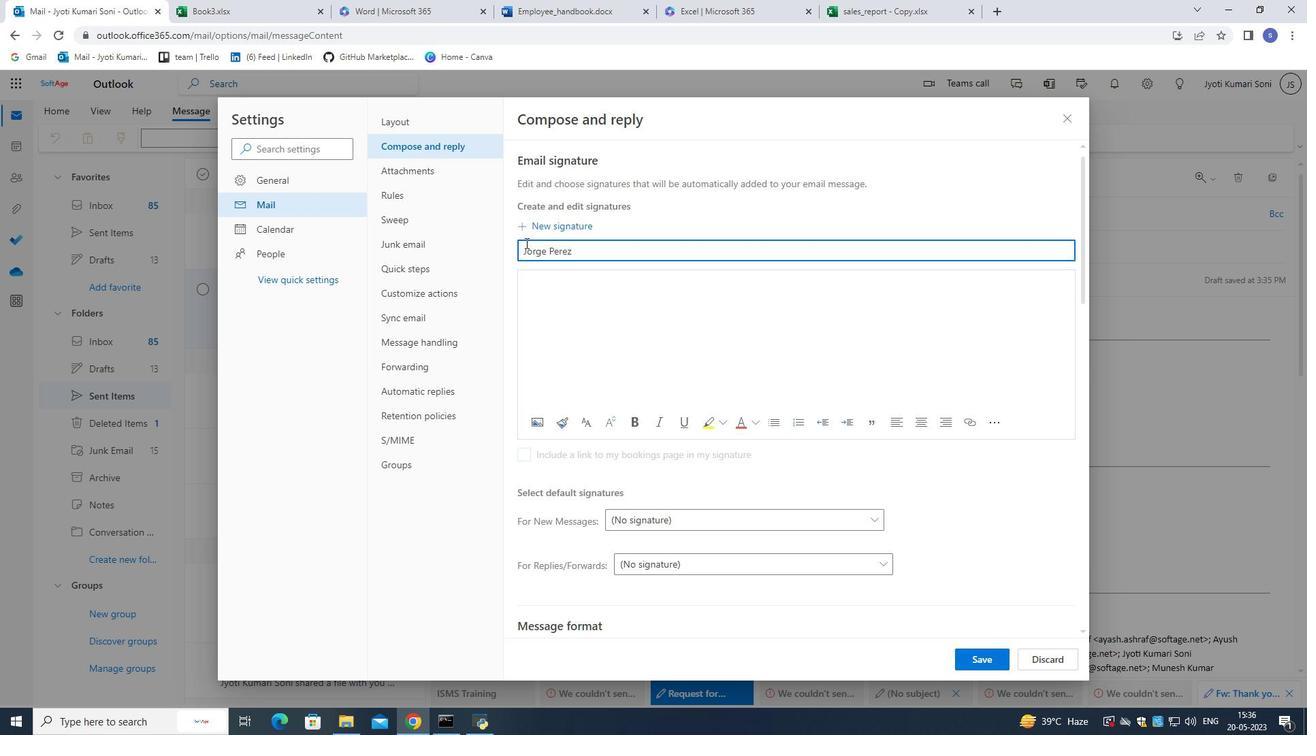 
Action: Key pressed ctrl+C
Screenshot: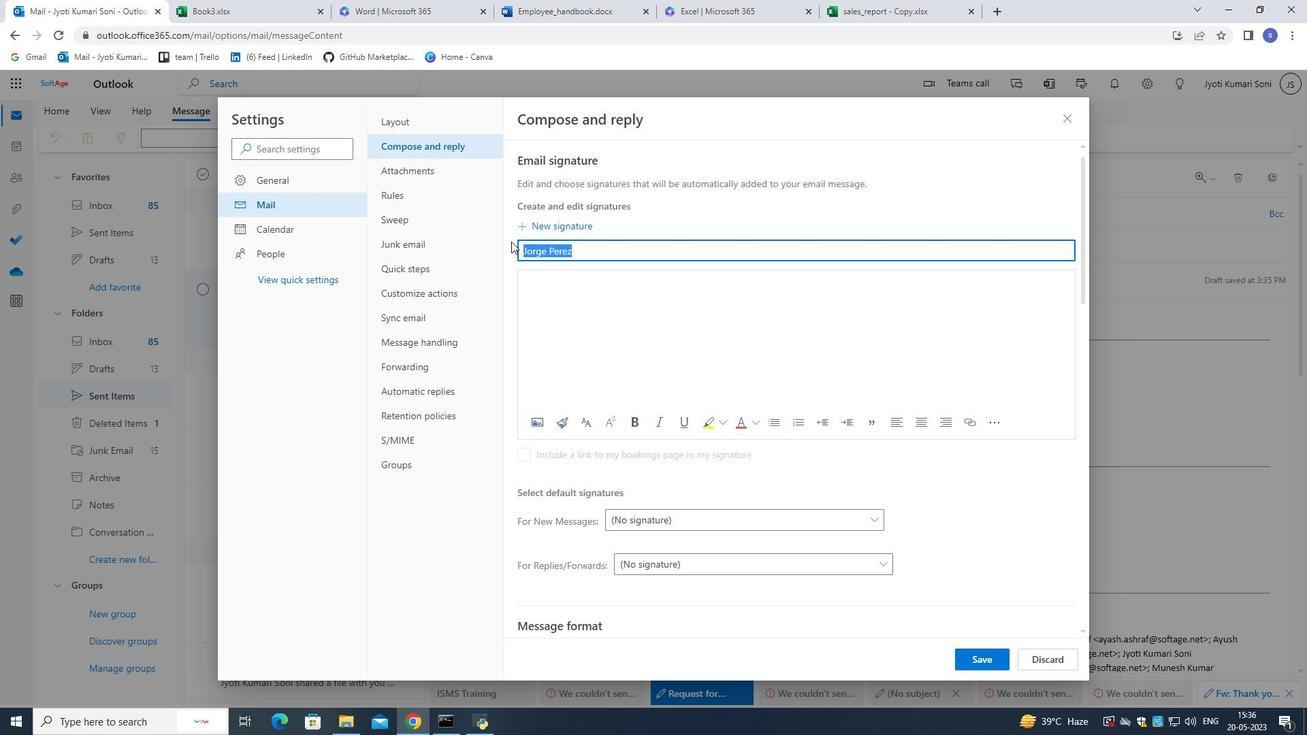 
Action: Mouse moved to (537, 276)
Screenshot: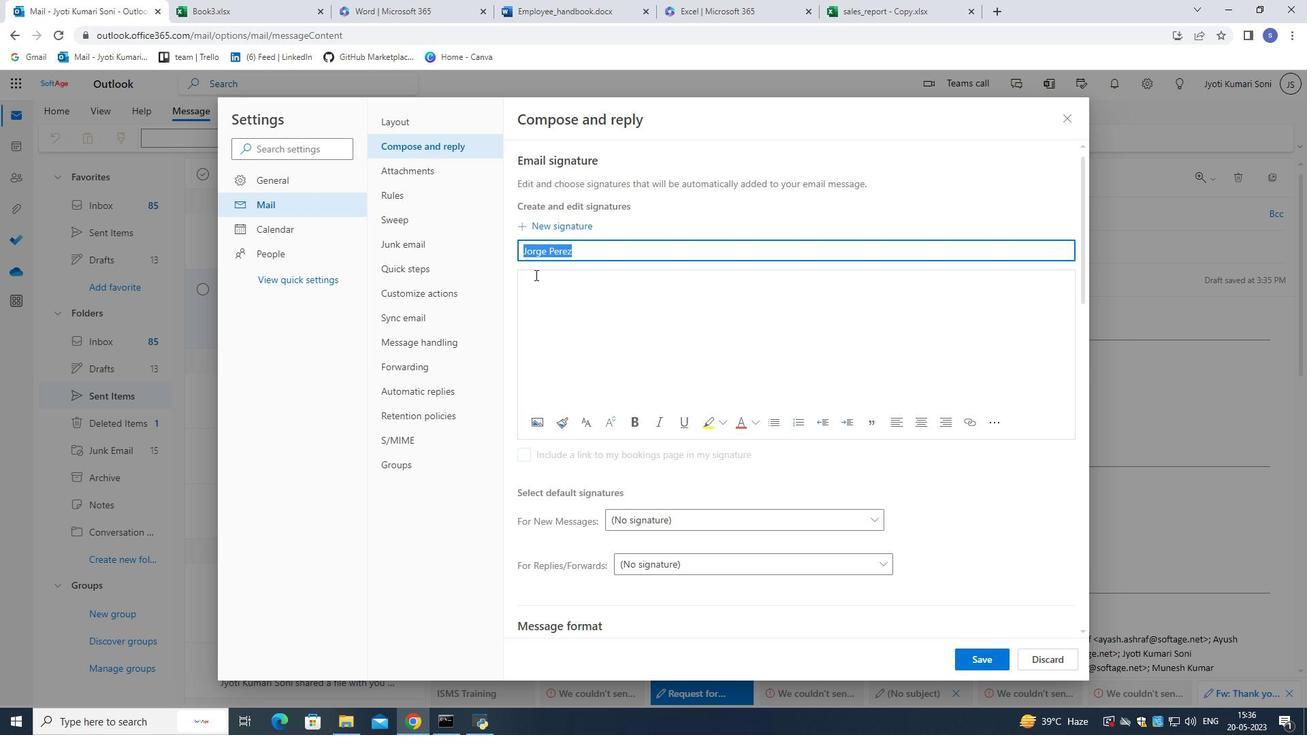 
Action: Mouse pressed left at (537, 276)
Screenshot: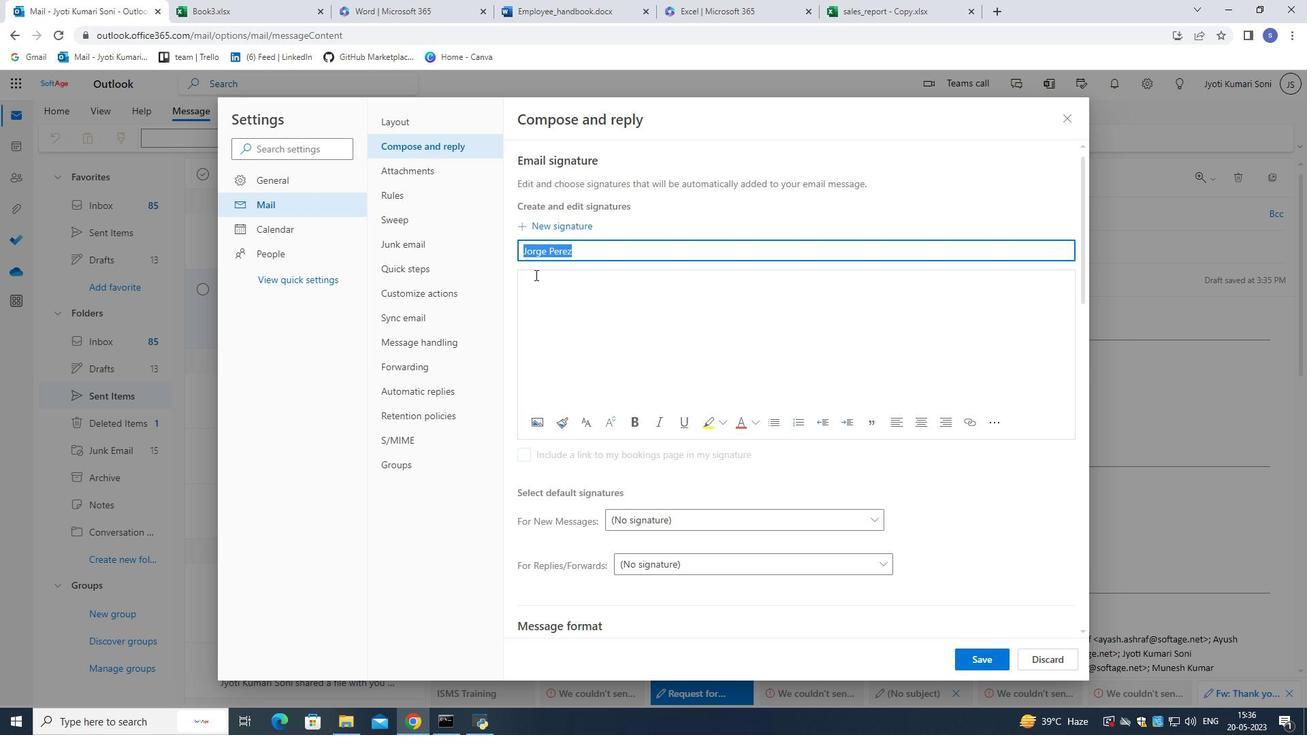
Action: Mouse moved to (538, 276)
Screenshot: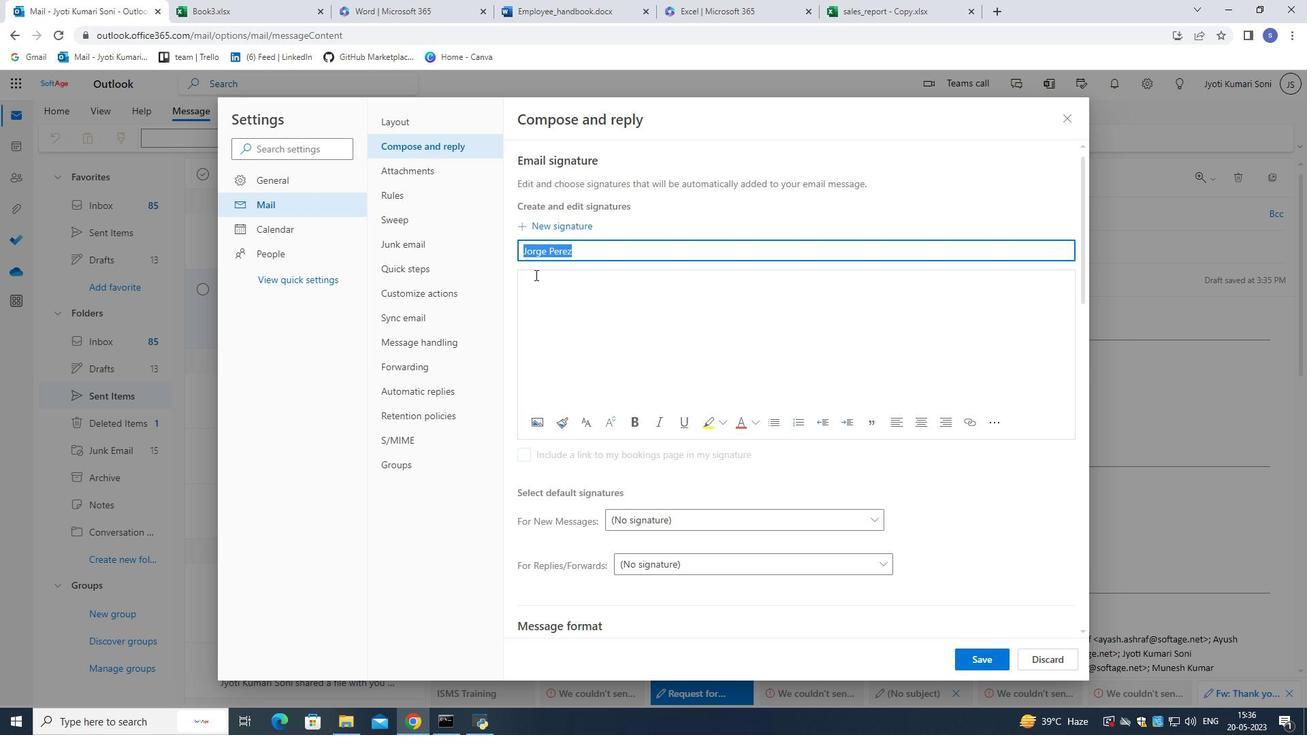 
Action: Key pressed ctrl+V
Screenshot: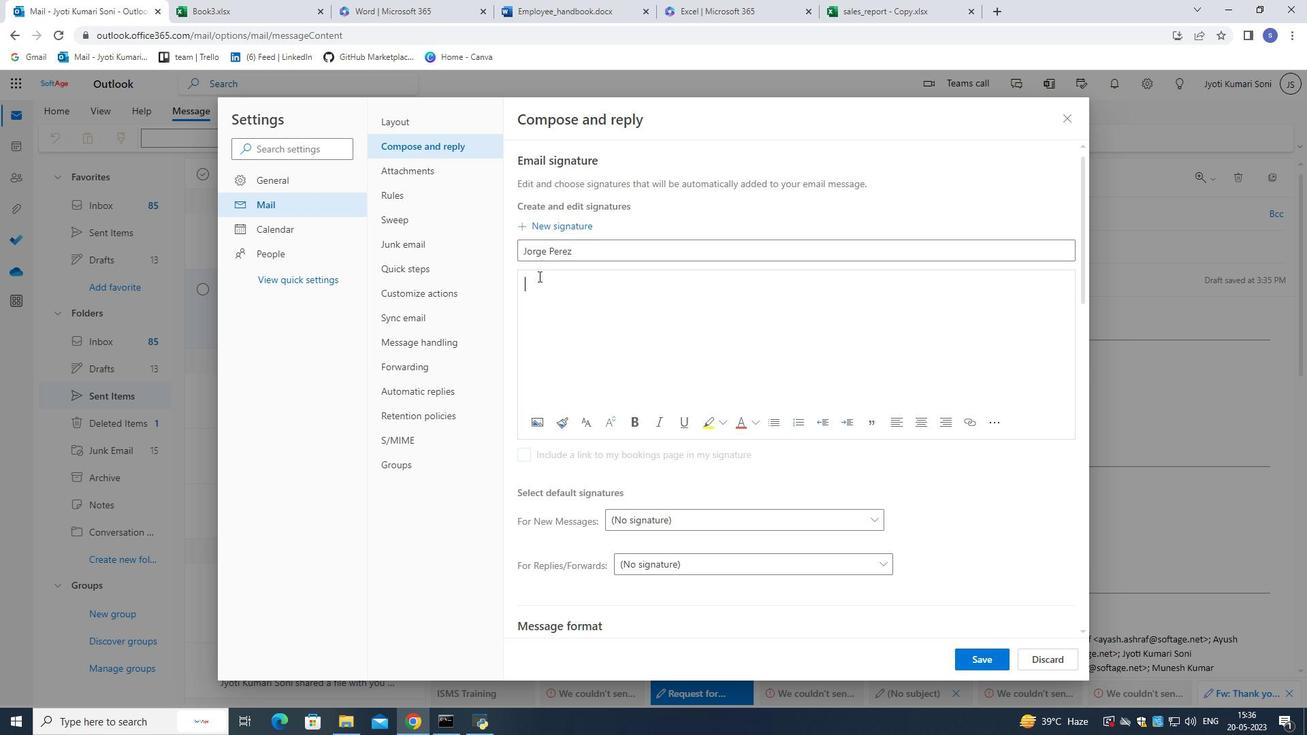 
Action: Mouse moved to (985, 655)
Screenshot: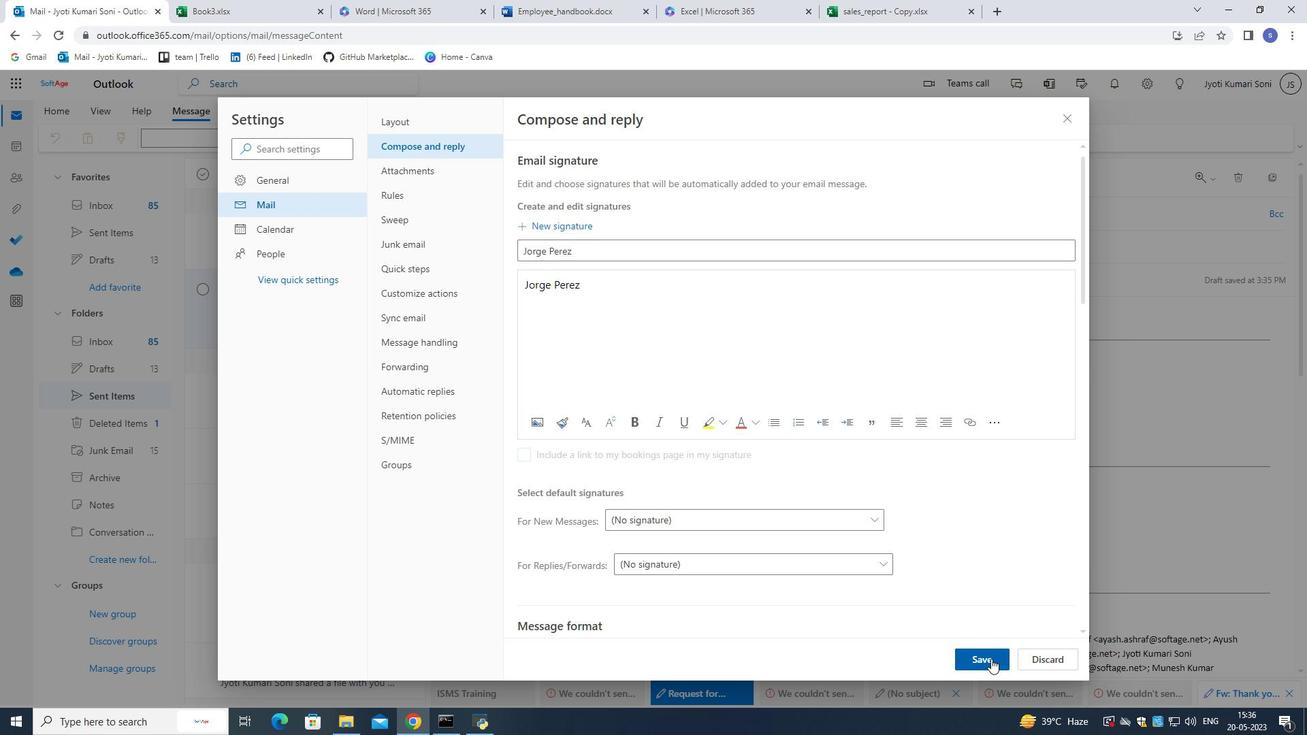 
Action: Mouse pressed left at (985, 655)
Screenshot: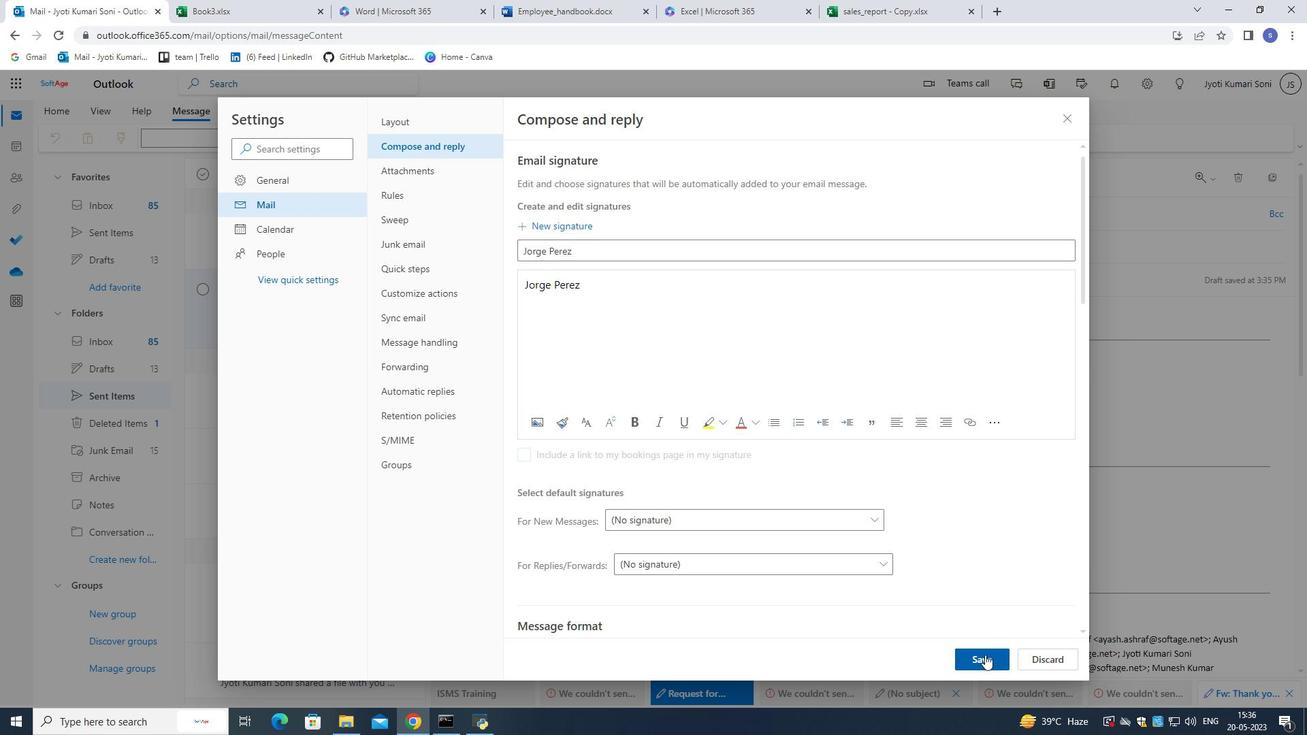 
Action: Mouse moved to (1070, 116)
Screenshot: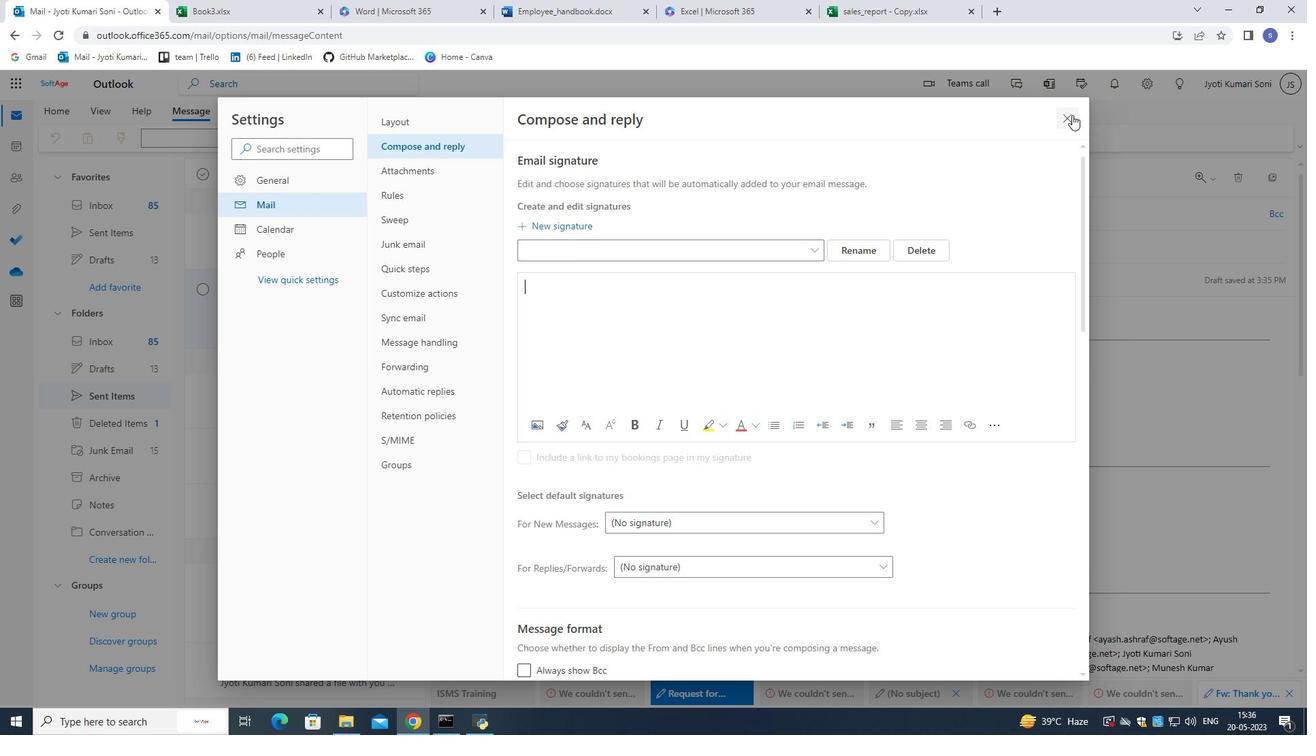 
Action: Mouse pressed left at (1070, 116)
Screenshot: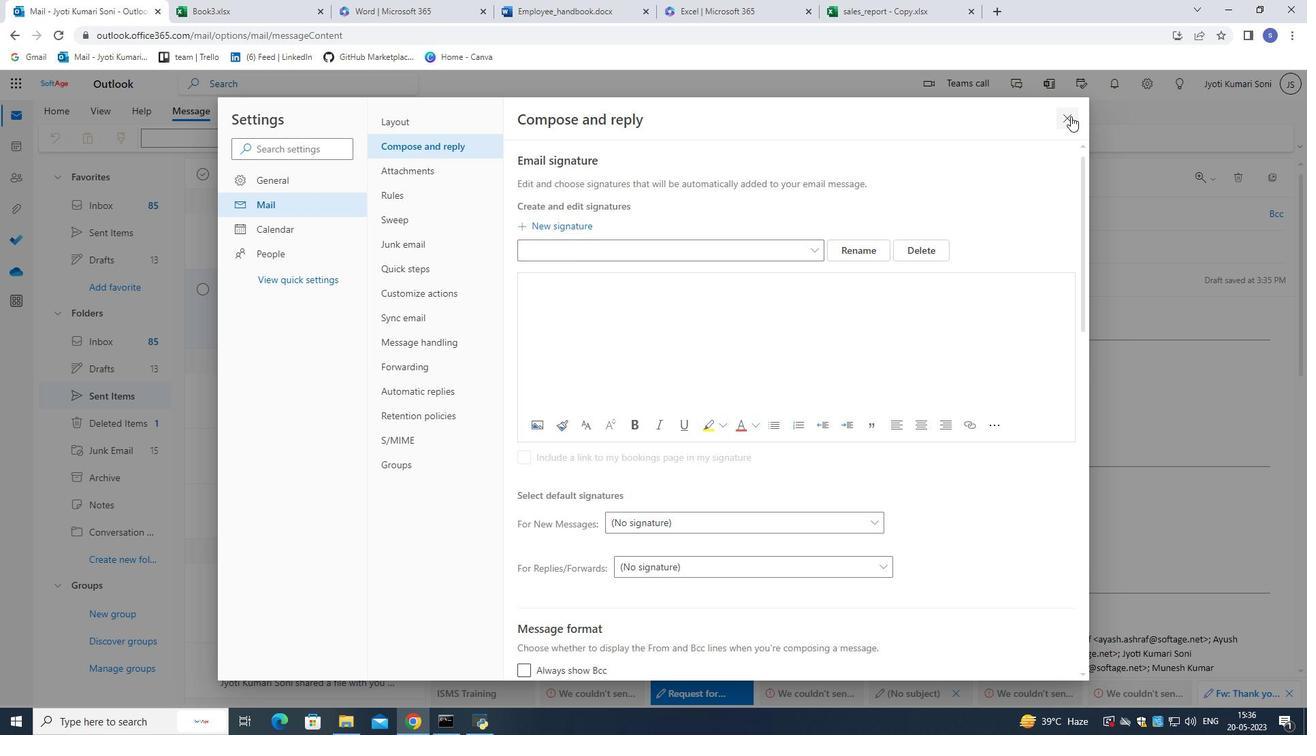 
Action: Mouse moved to (924, 138)
Screenshot: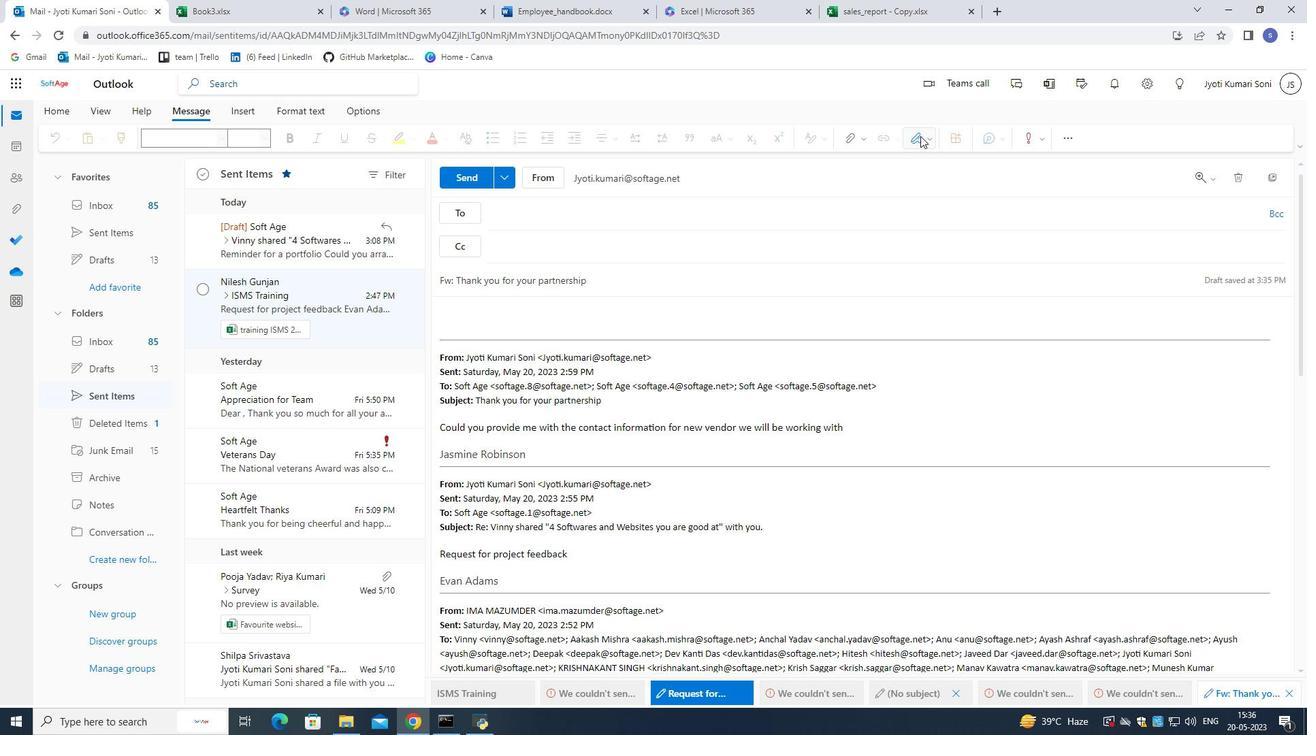 
Action: Mouse pressed left at (924, 138)
Screenshot: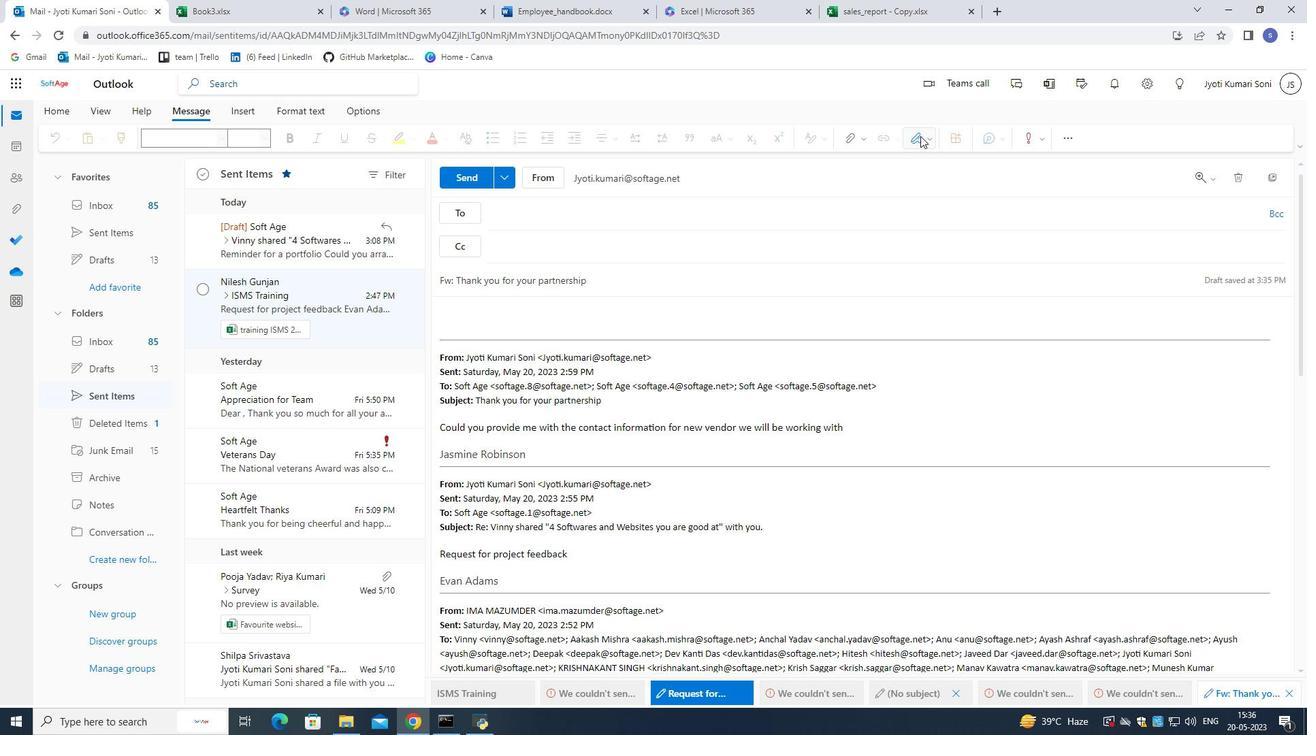 
Action: Mouse moved to (894, 360)
Screenshot: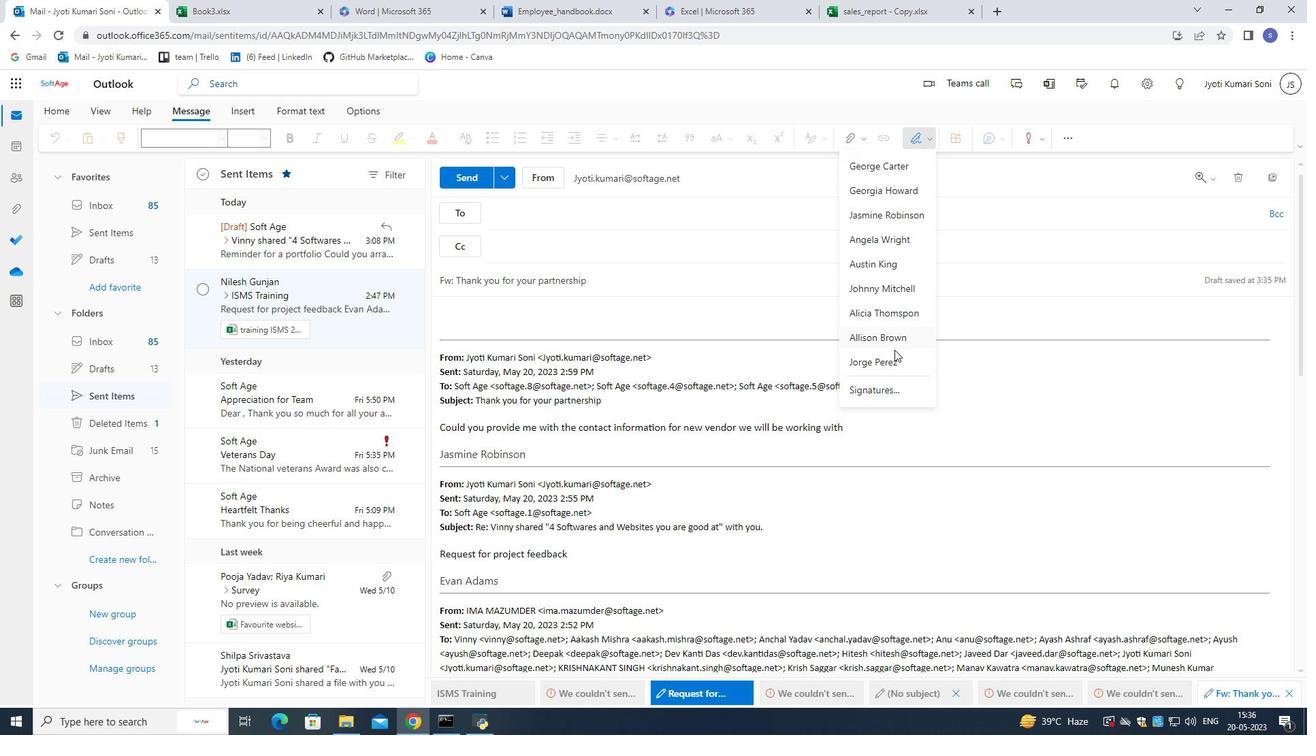 
Action: Mouse pressed left at (894, 360)
Screenshot: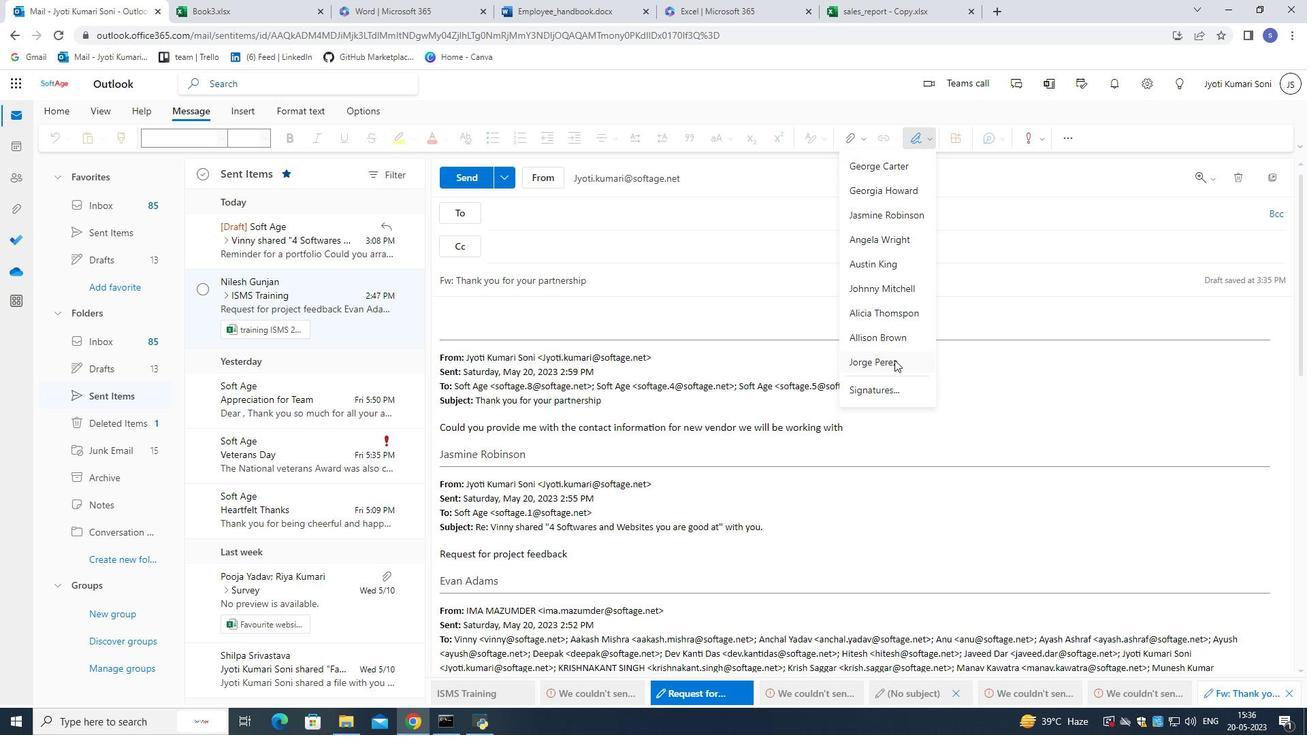 
Action: Mouse moved to (634, 282)
Screenshot: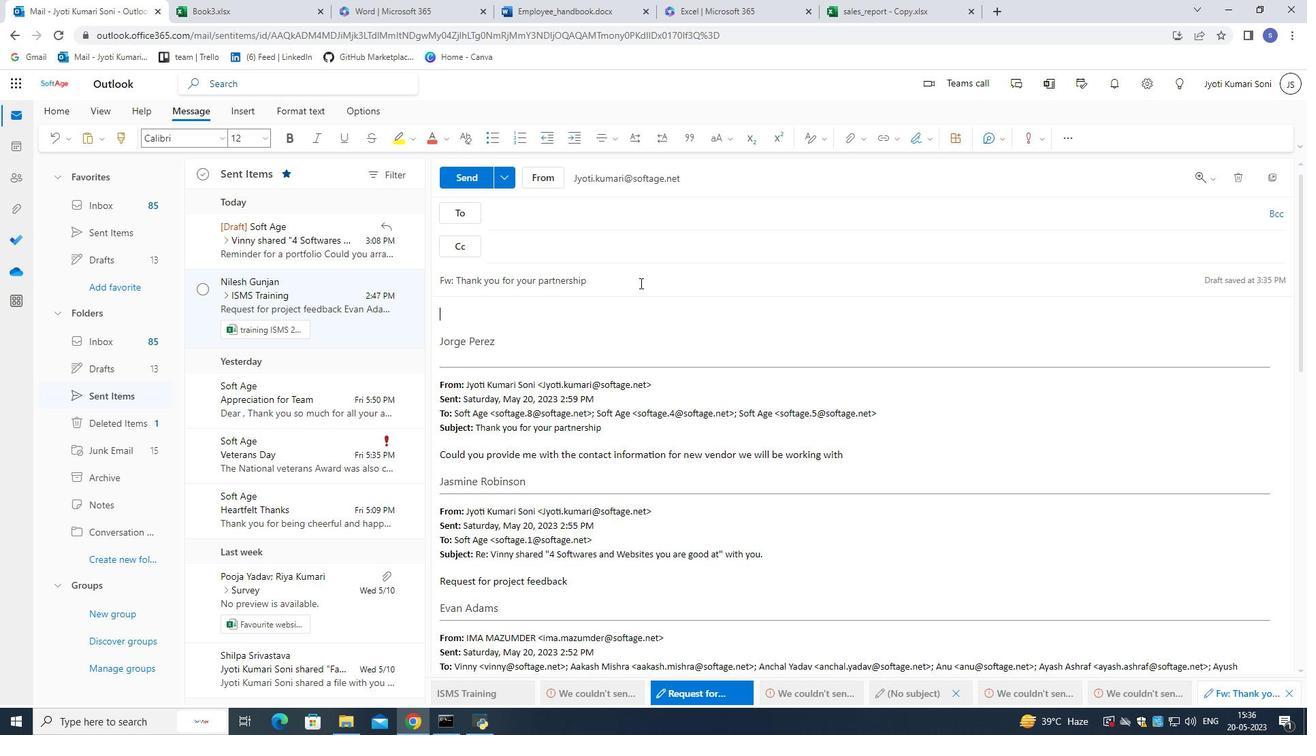 
Action: Mouse pressed left at (634, 282)
Screenshot: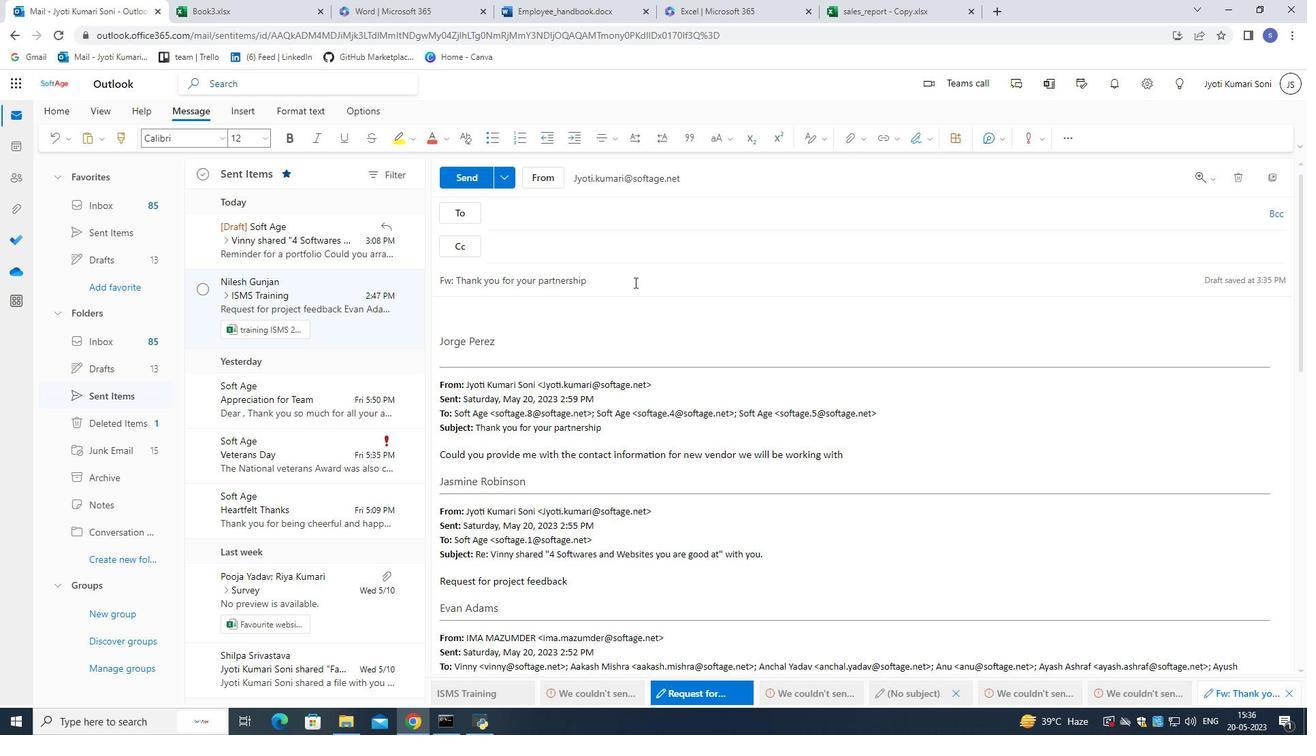 
Action: Mouse moved to (410, 269)
Screenshot: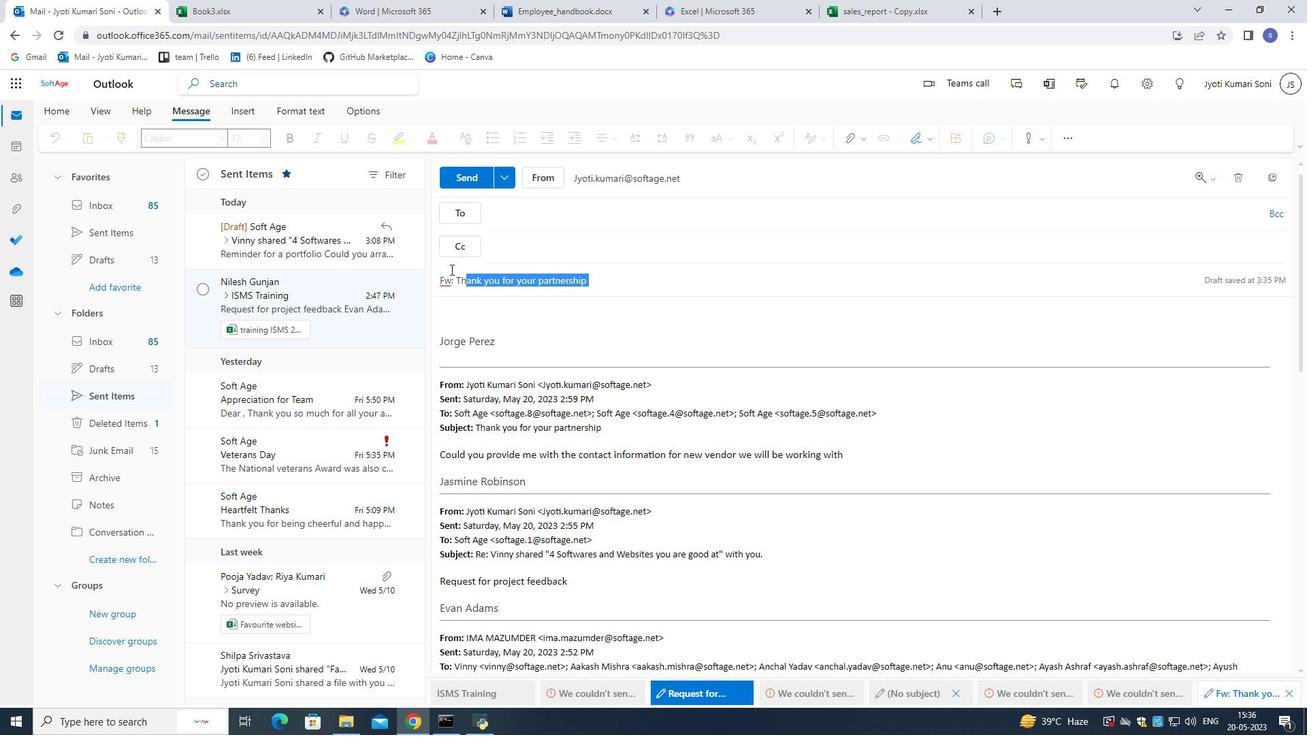 
Action: Key pressed <Key.backspace><Key.shift>Request<Key.space>for<Key.space>a<Key.space>partnership<Key.space>
Screenshot: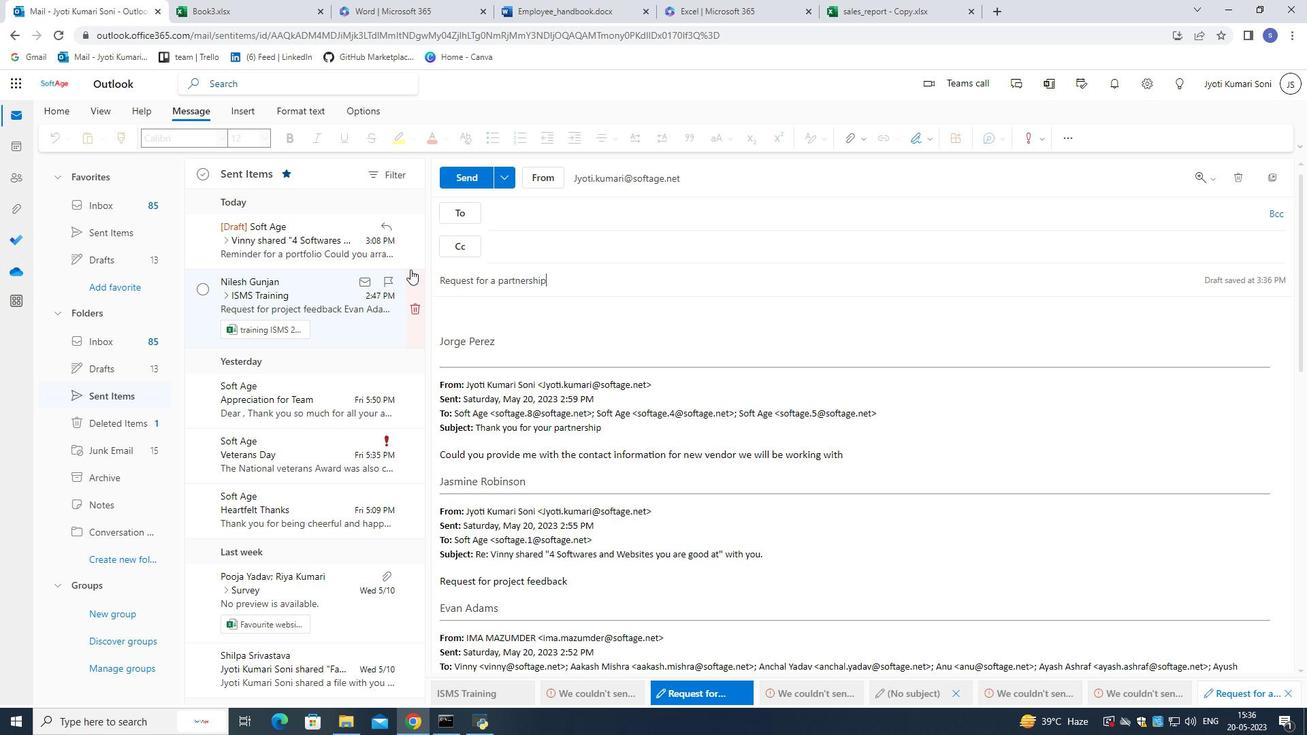 
Action: Mouse moved to (548, 176)
Screenshot: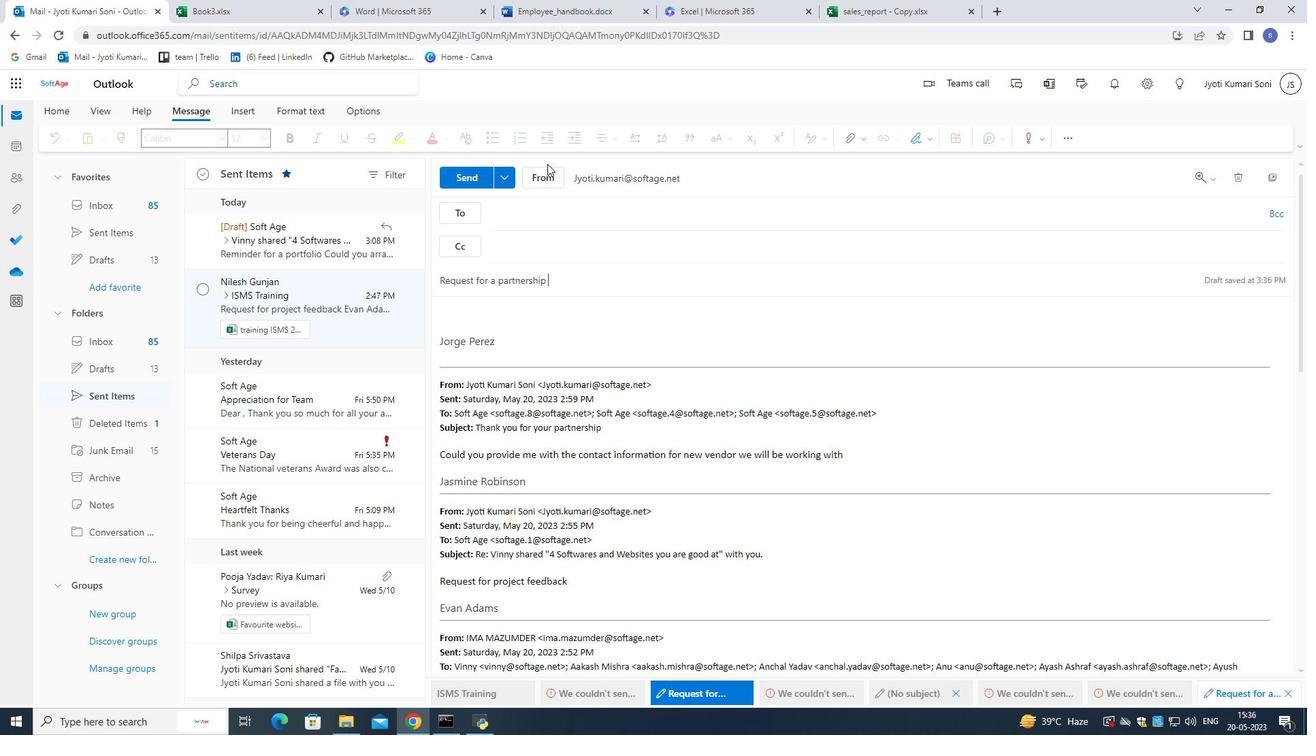 
Action: Mouse pressed left at (548, 176)
Screenshot: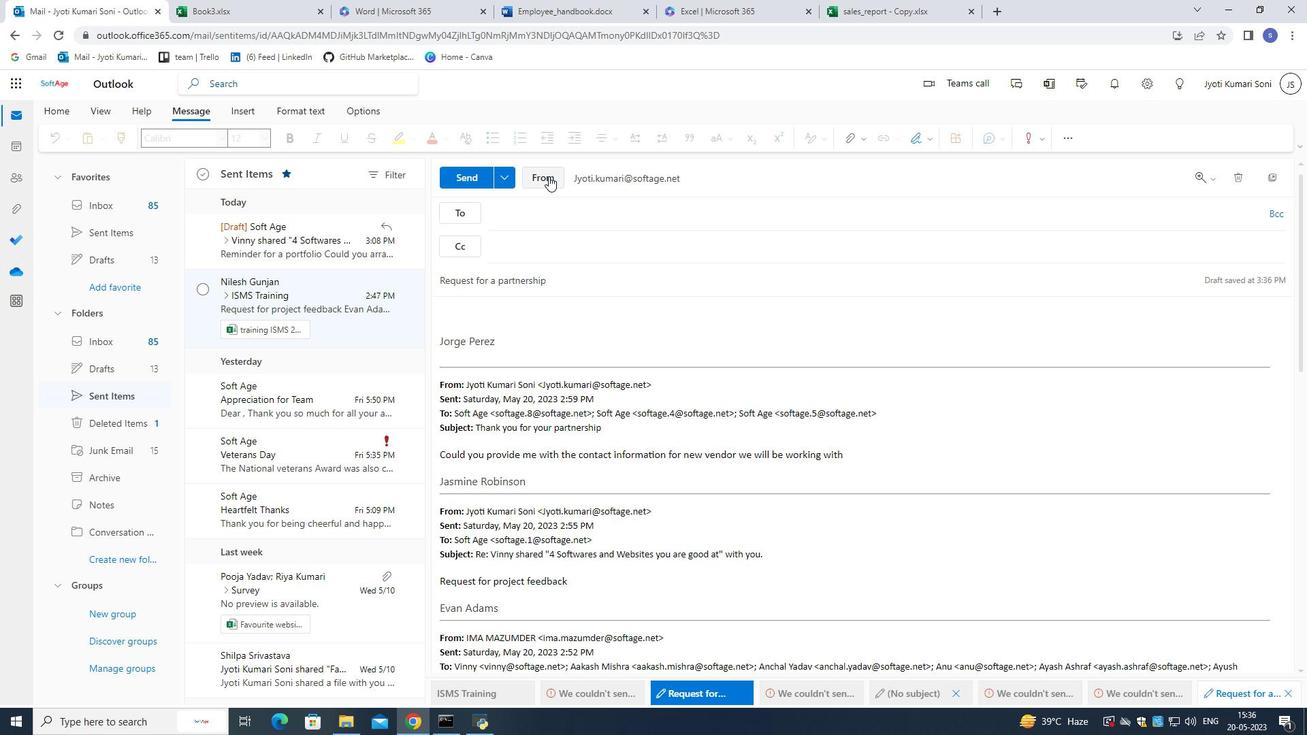 
Action: Mouse moved to (556, 223)
Screenshot: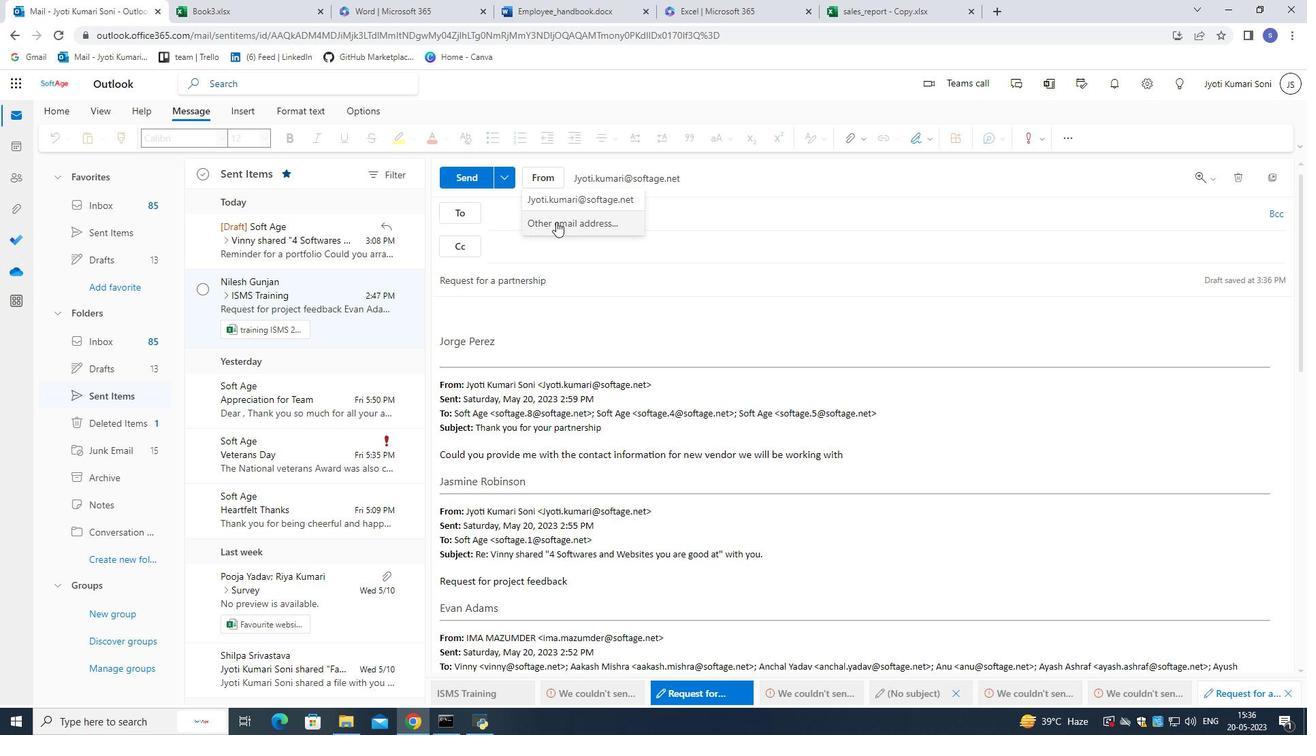 
Action: Mouse pressed left at (556, 223)
Screenshot: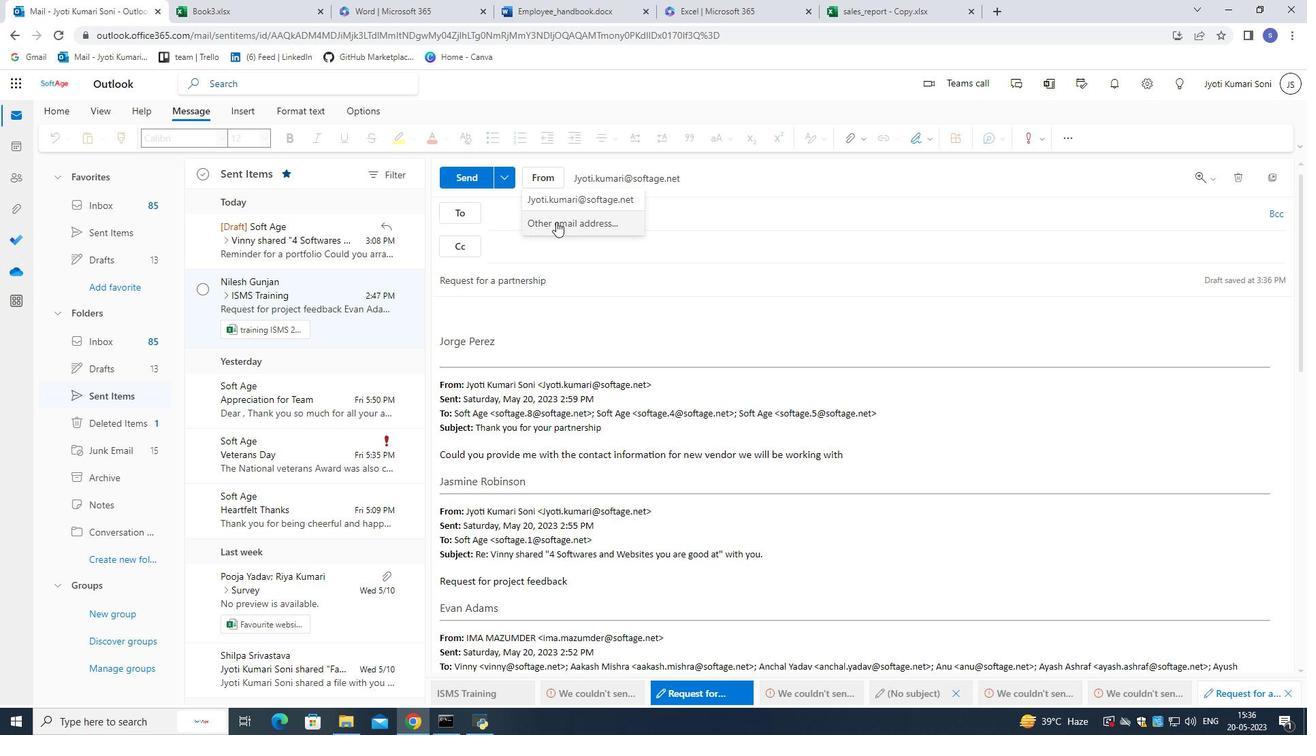 
Action: Mouse moved to (576, 198)
Screenshot: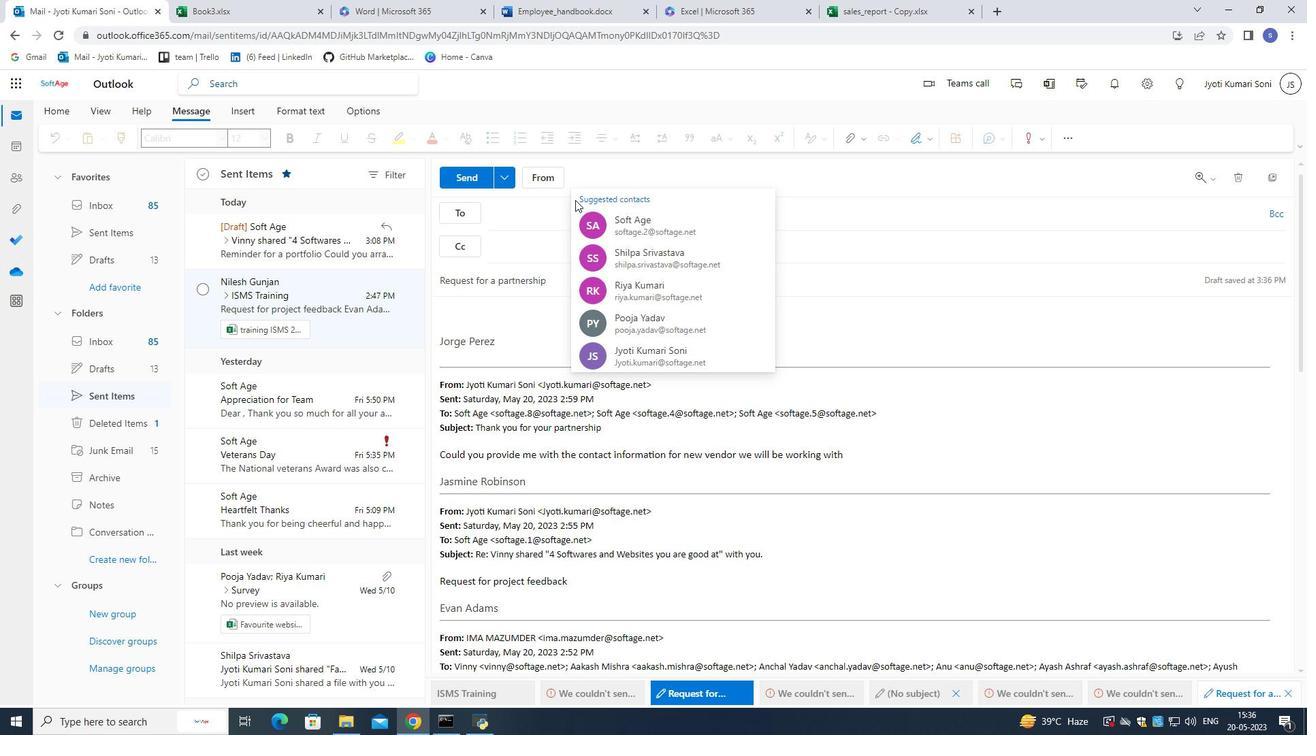 
Action: Key pressed softage.3<Key.shift>@softage.net
Screenshot: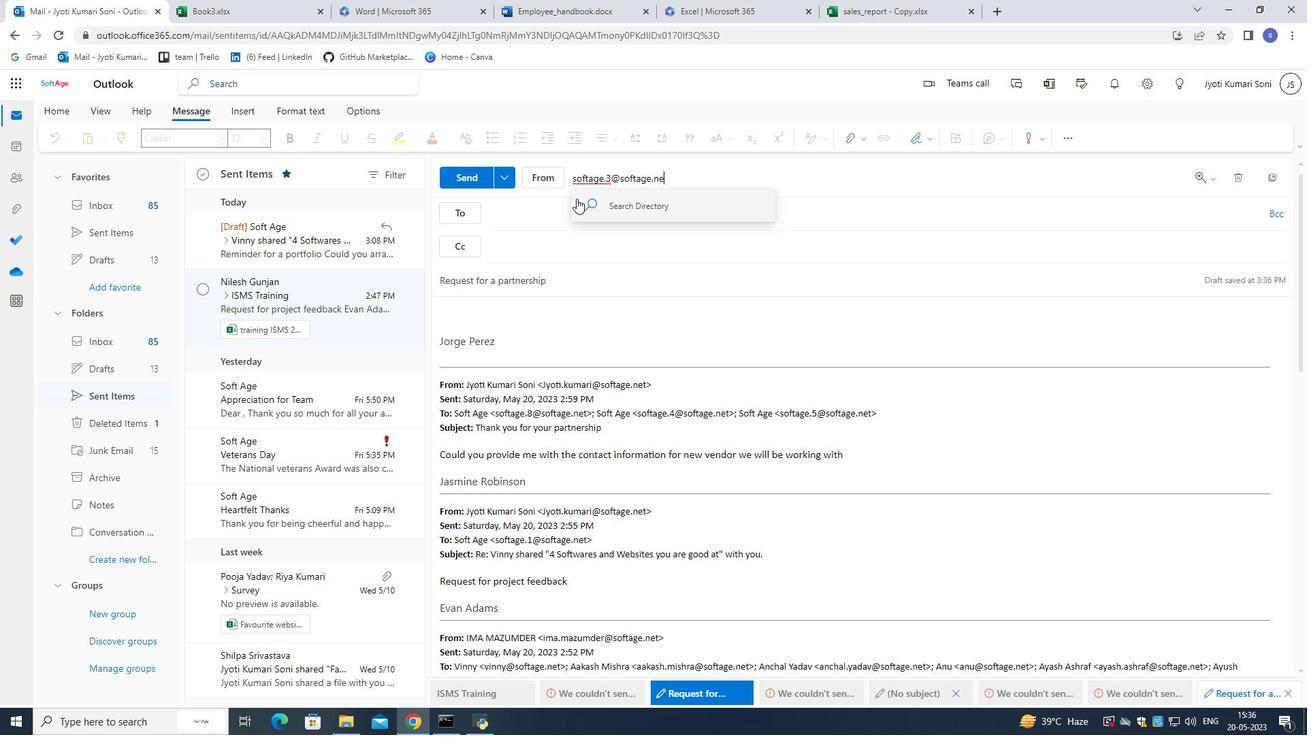 
Action: Mouse moved to (606, 201)
Screenshot: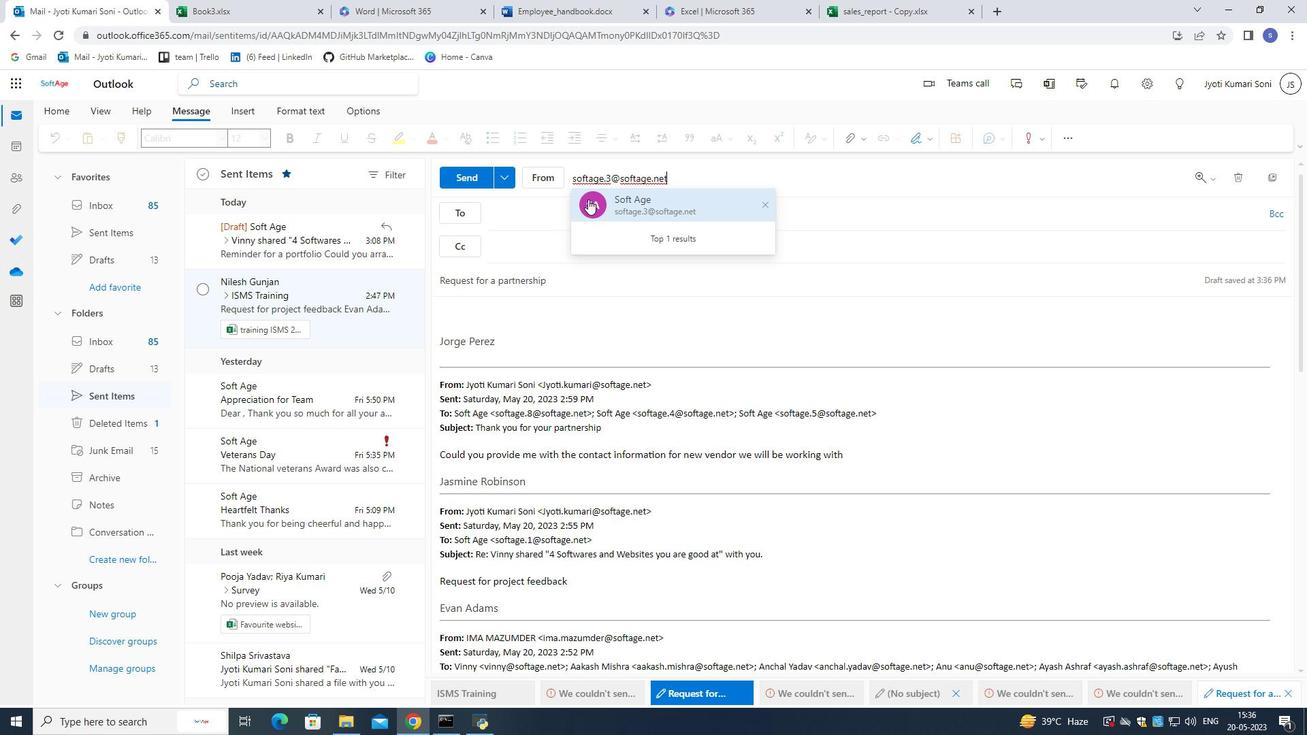 
Action: Mouse pressed left at (606, 201)
Screenshot: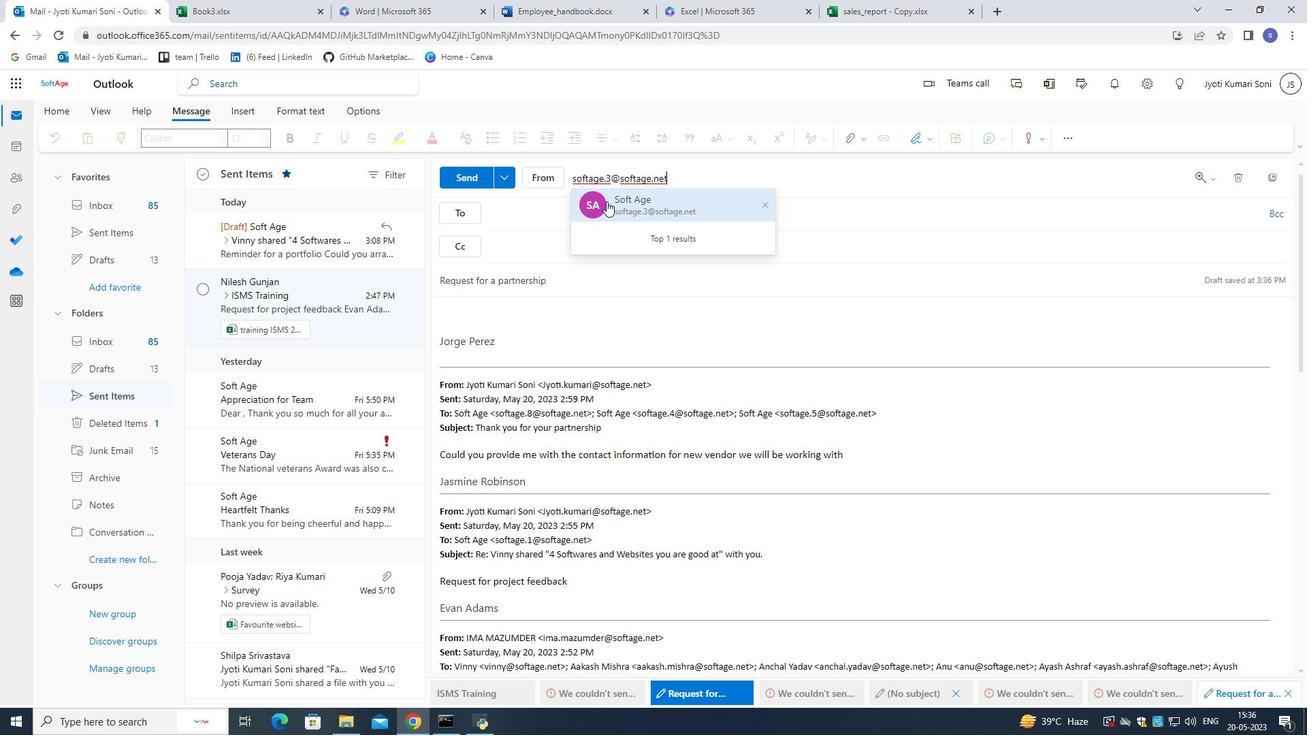 
Action: Mouse moved to (555, 210)
Screenshot: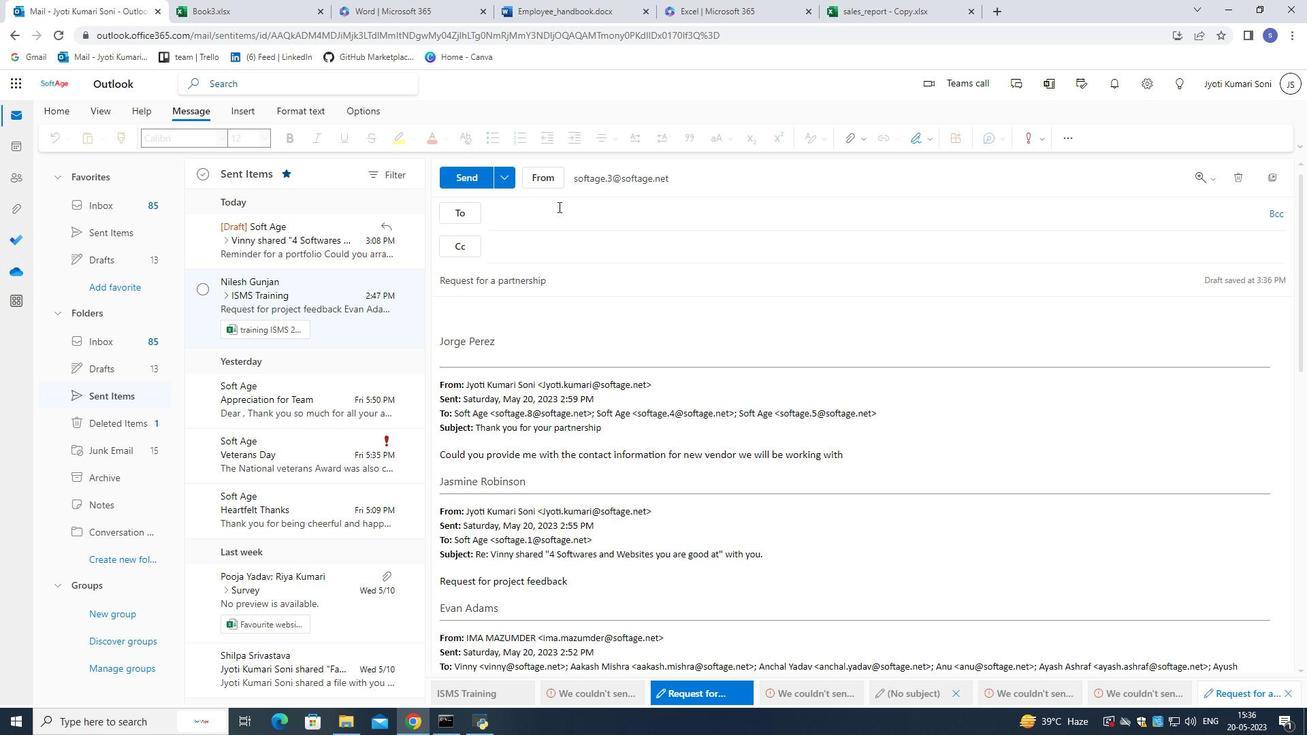 
Action: Mouse pressed left at (555, 210)
Screenshot: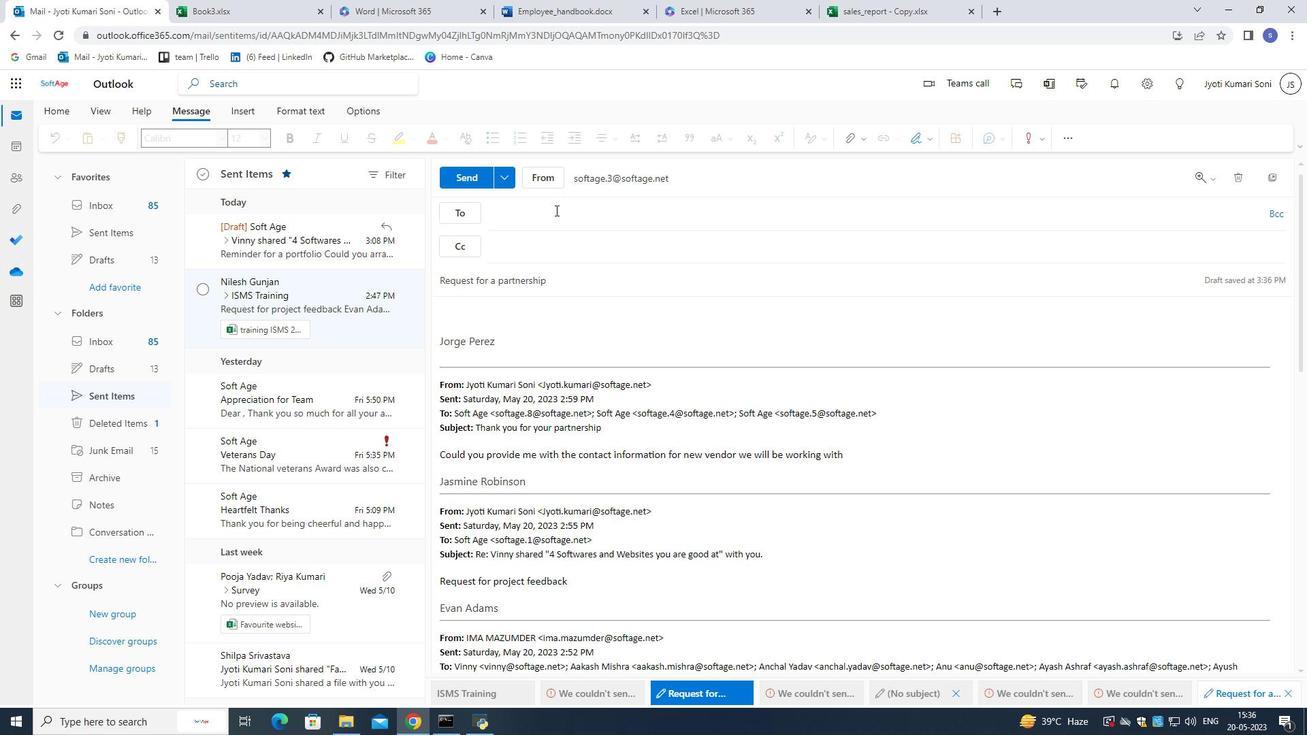 
Action: Mouse moved to (608, 177)
Screenshot: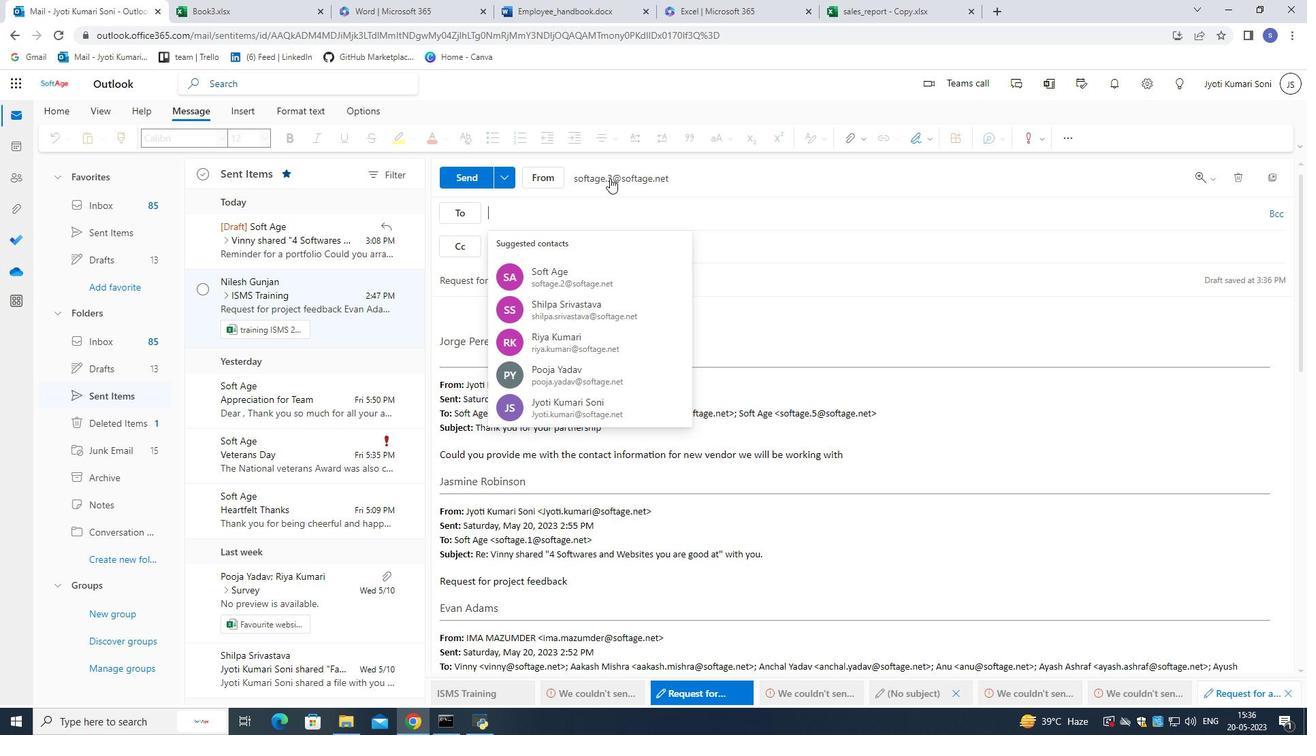 
Action: Mouse pressed left at (608, 177)
Screenshot: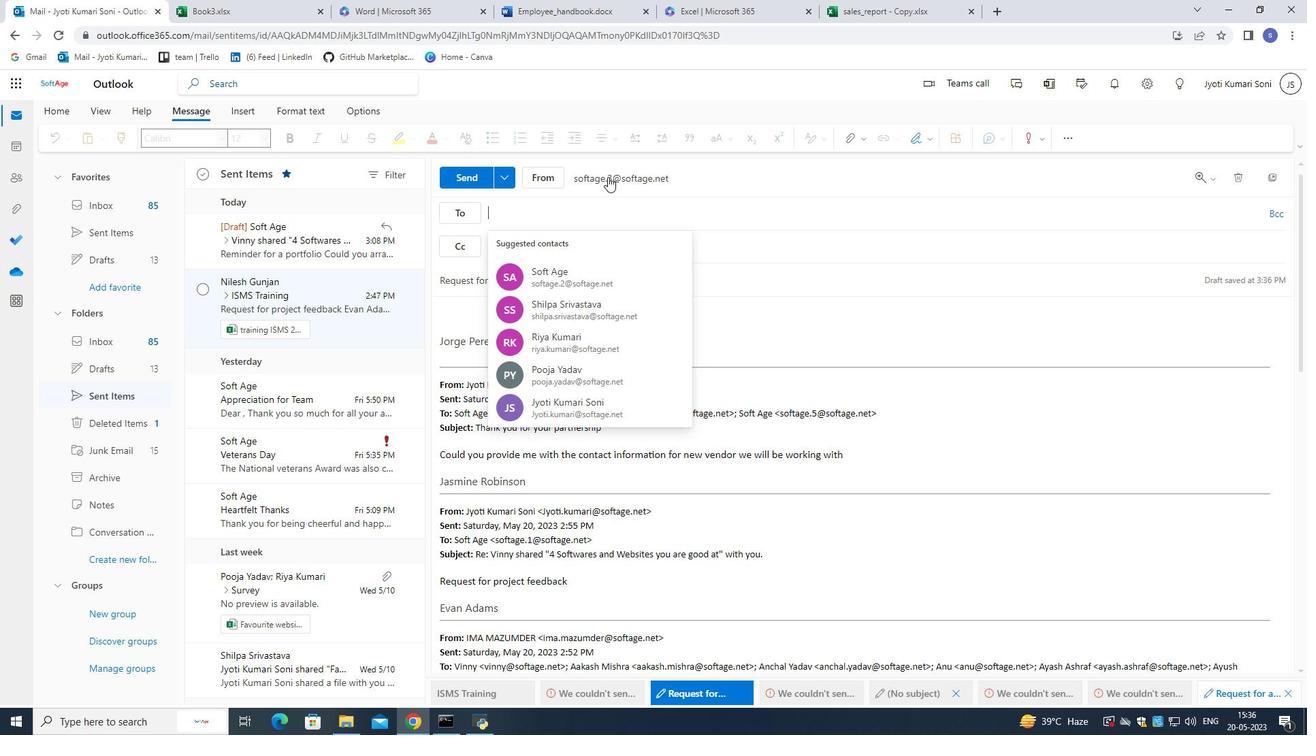 
Action: Mouse moved to (835, 227)
Screenshot: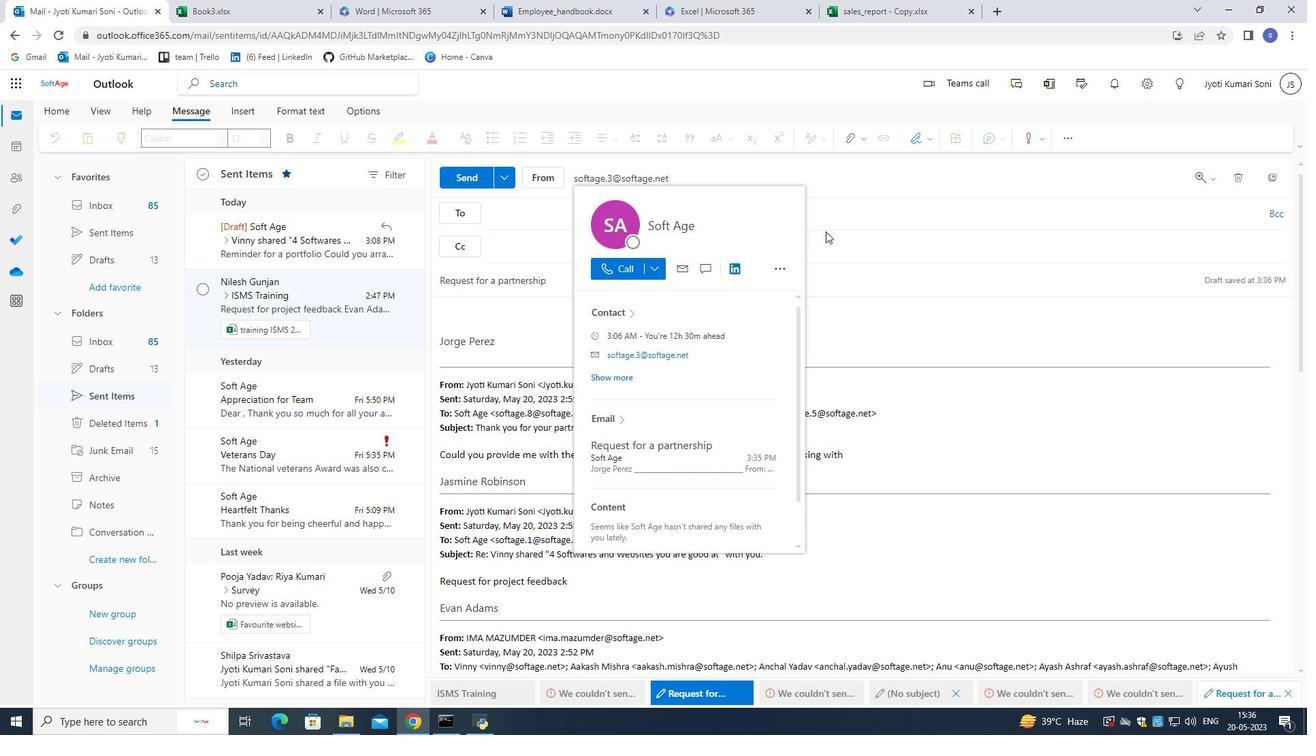 
Action: Mouse pressed left at (835, 227)
Screenshot: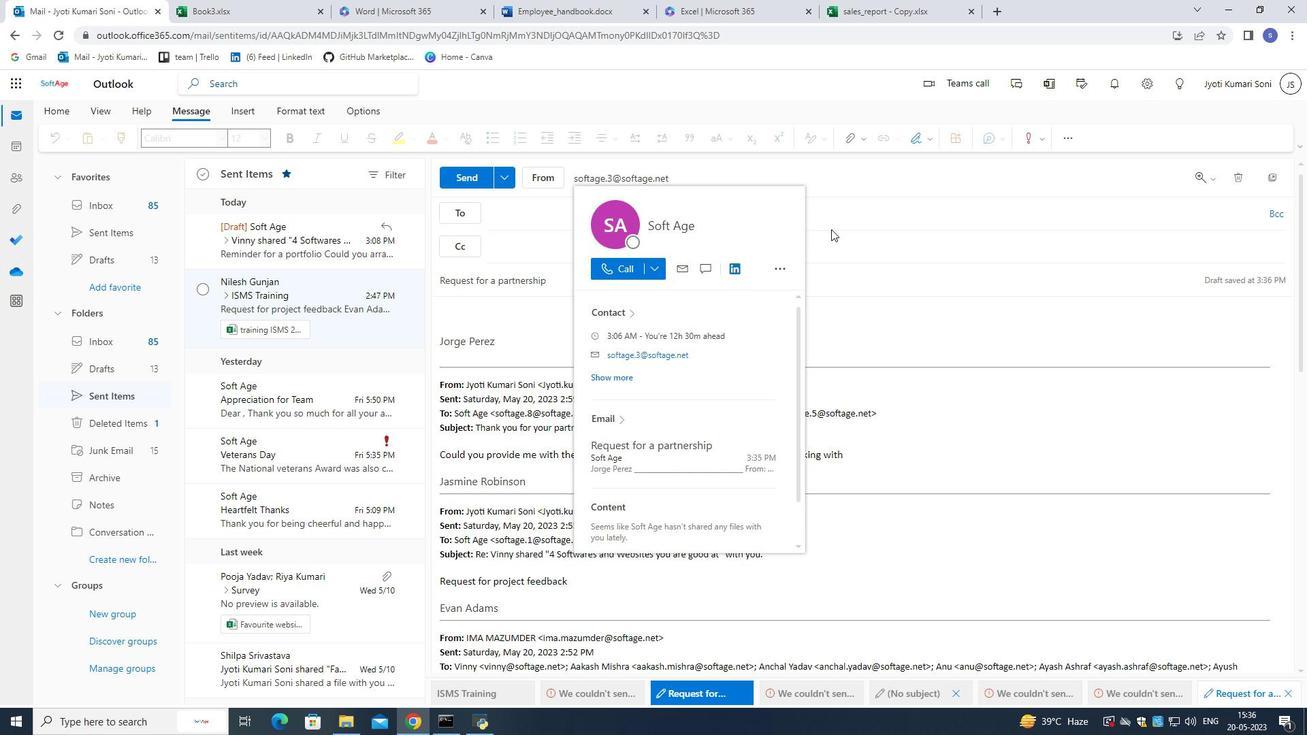 
Action: Mouse moved to (642, 172)
Screenshot: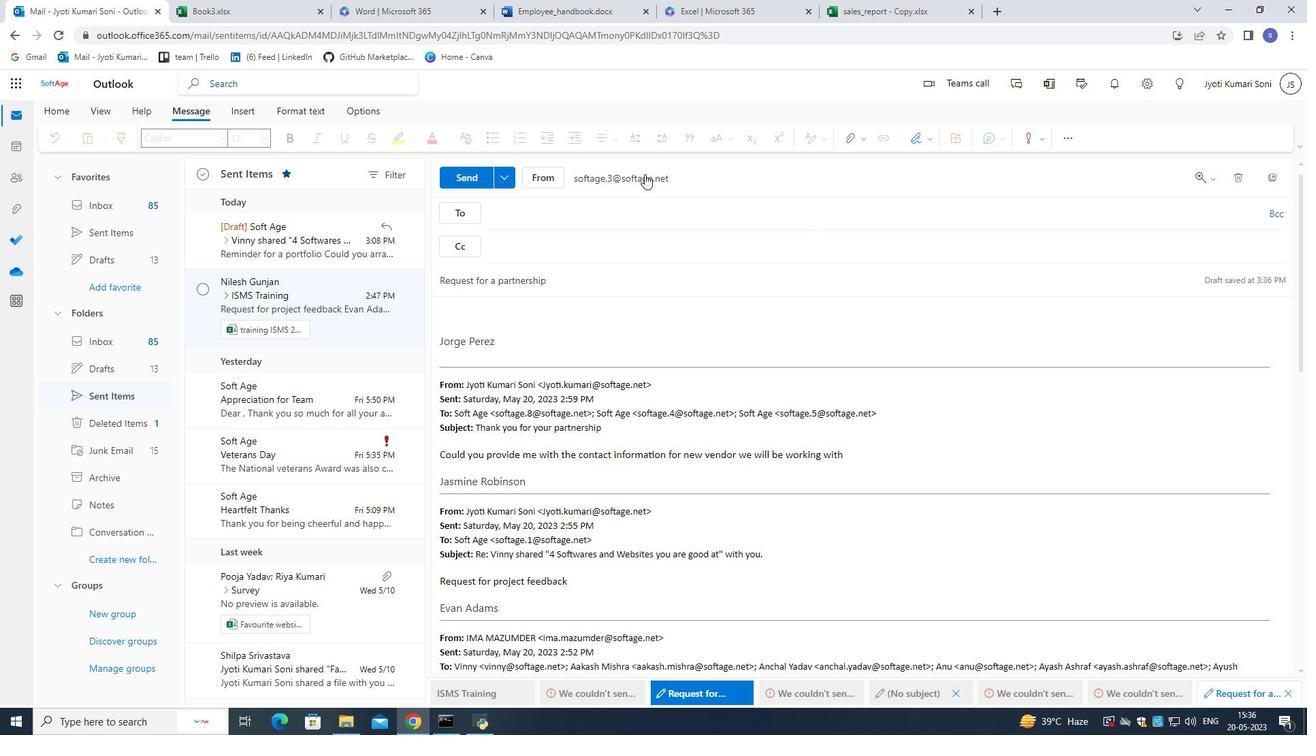 
Action: Mouse pressed right at (642, 172)
Screenshot: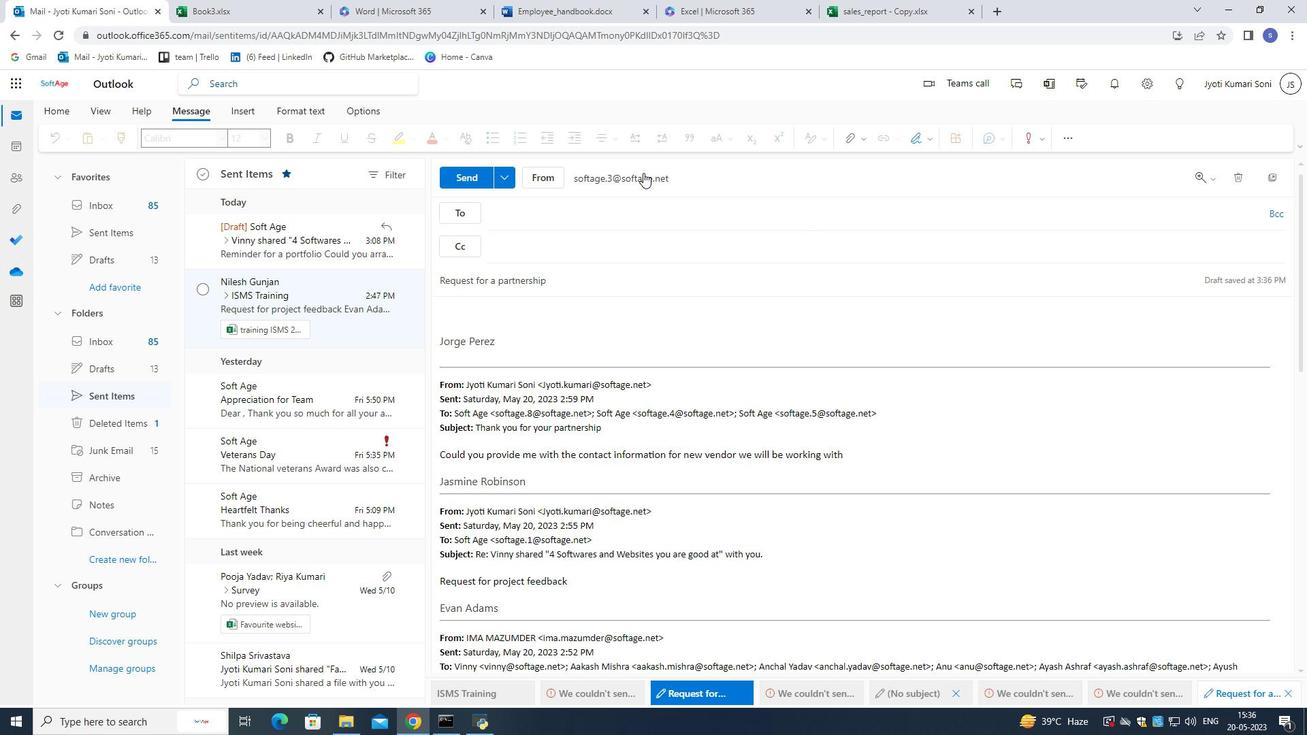 
Action: Mouse moved to (640, 221)
Screenshot: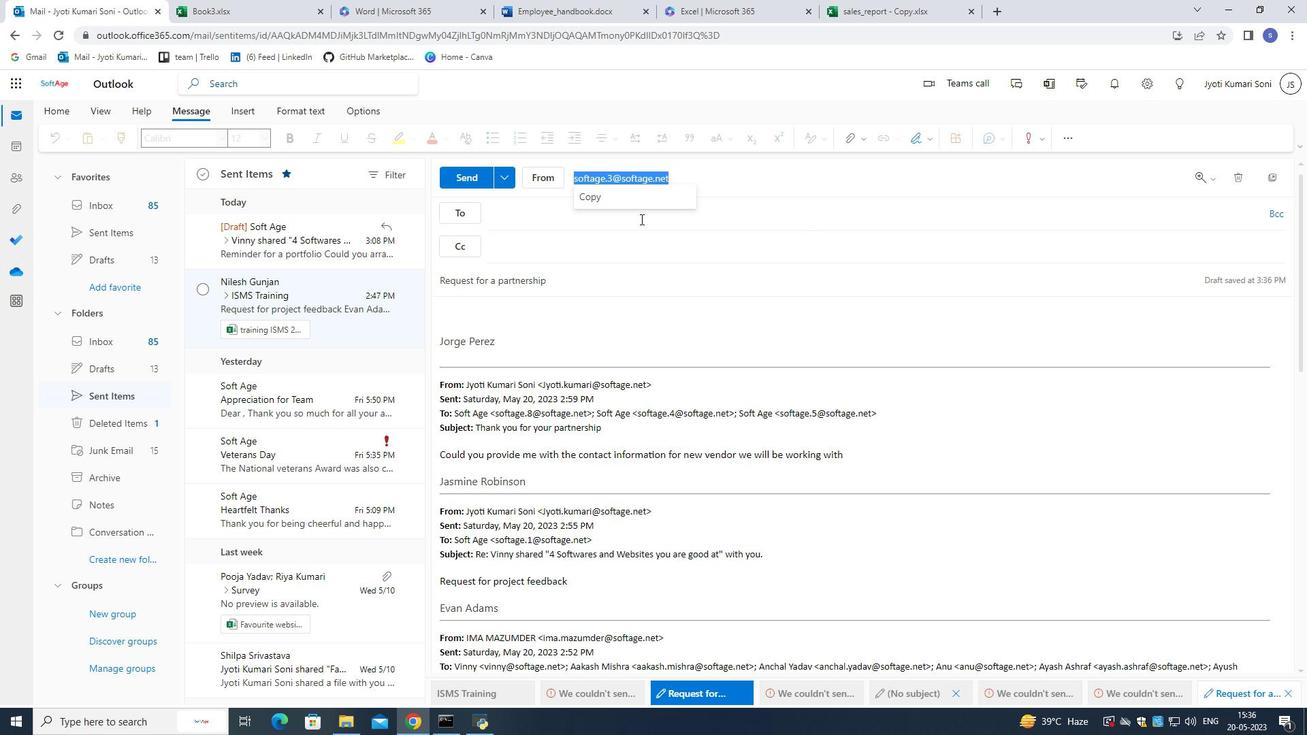
Action: Mouse pressed left at (640, 220)
Screenshot: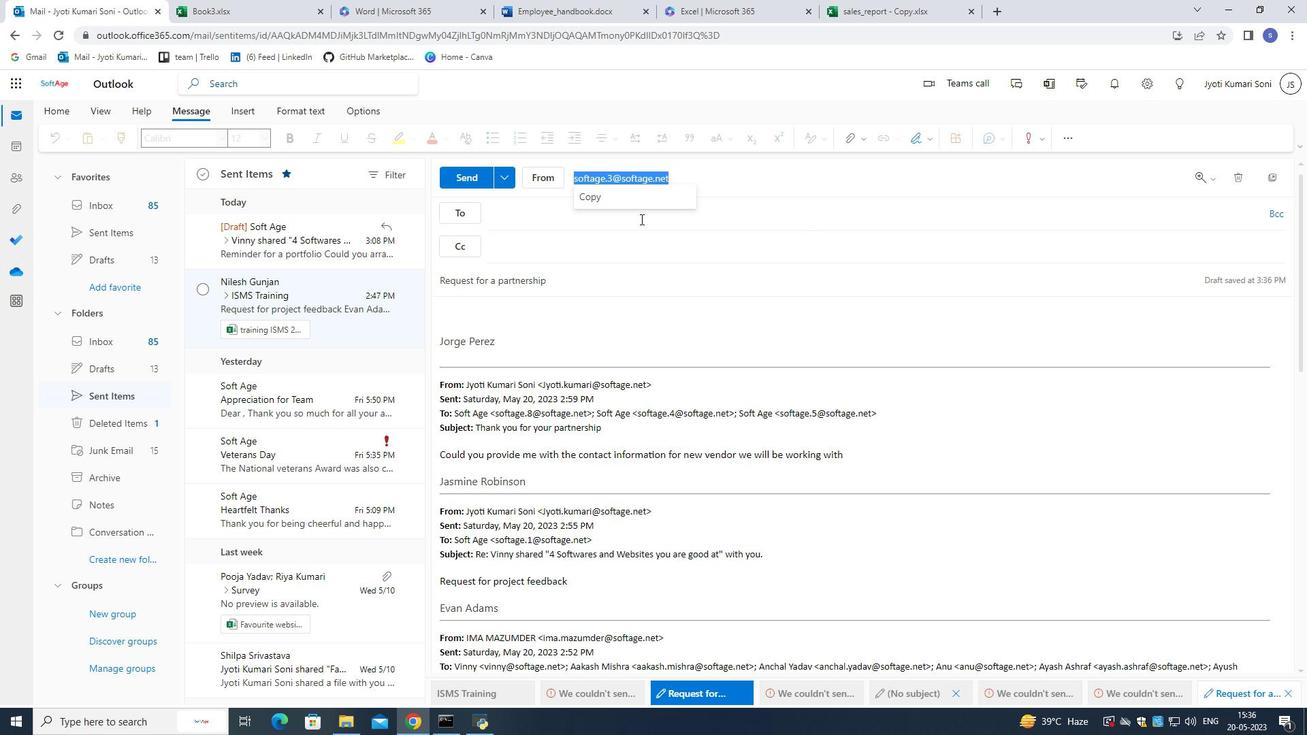 
Action: Mouse moved to (614, 198)
Screenshot: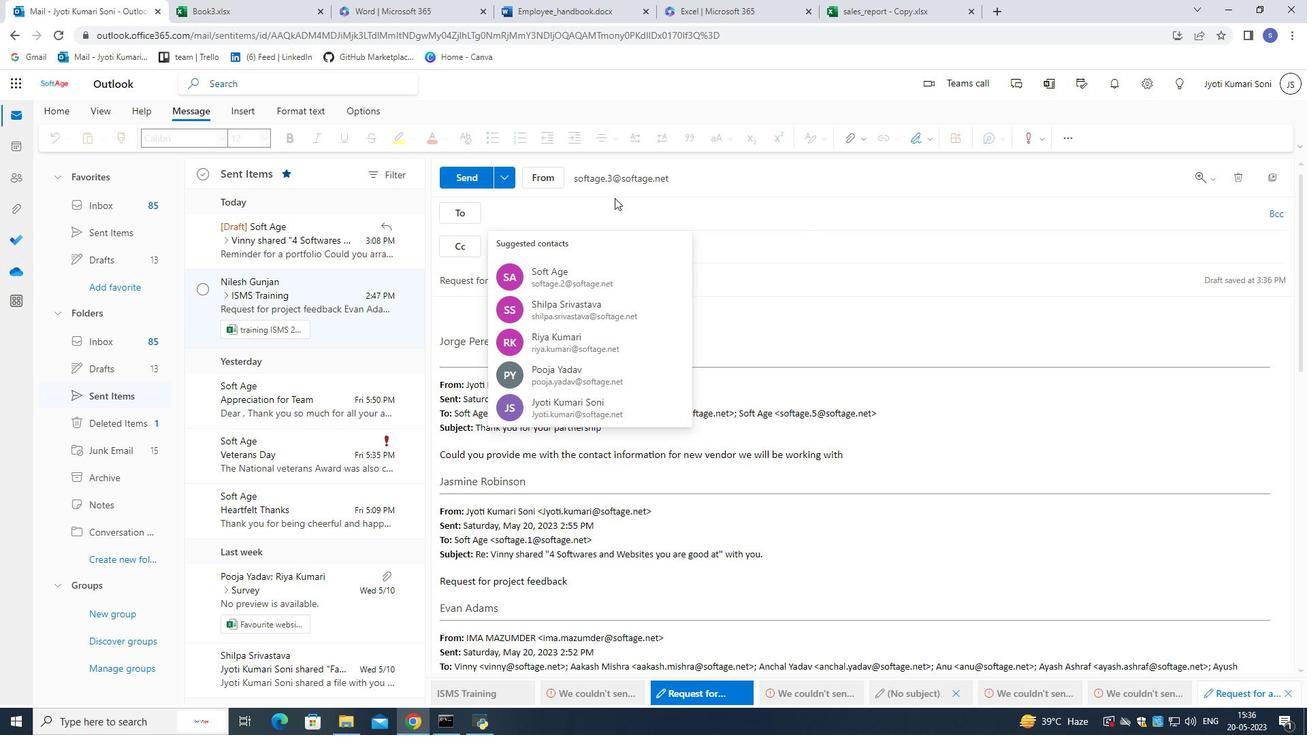 
Action: Mouse pressed left at (614, 198)
Screenshot: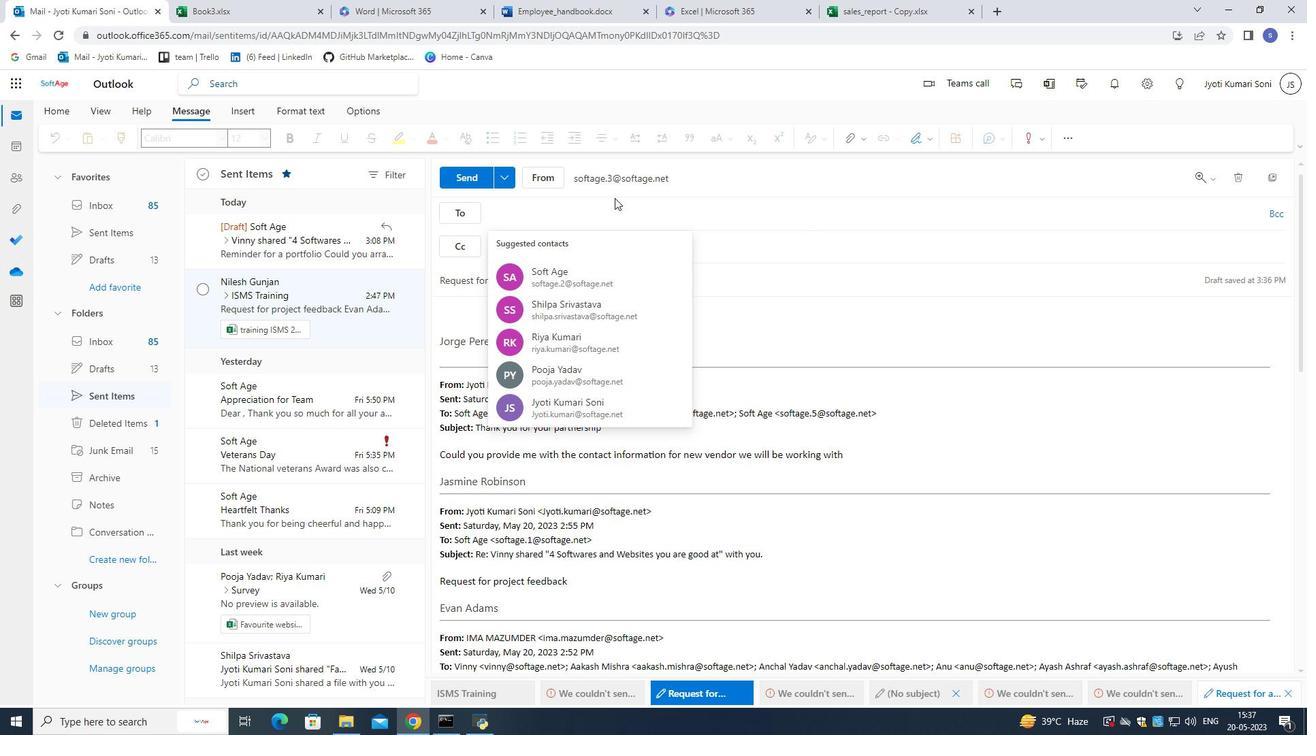 
Action: Mouse moved to (604, 210)
Screenshot: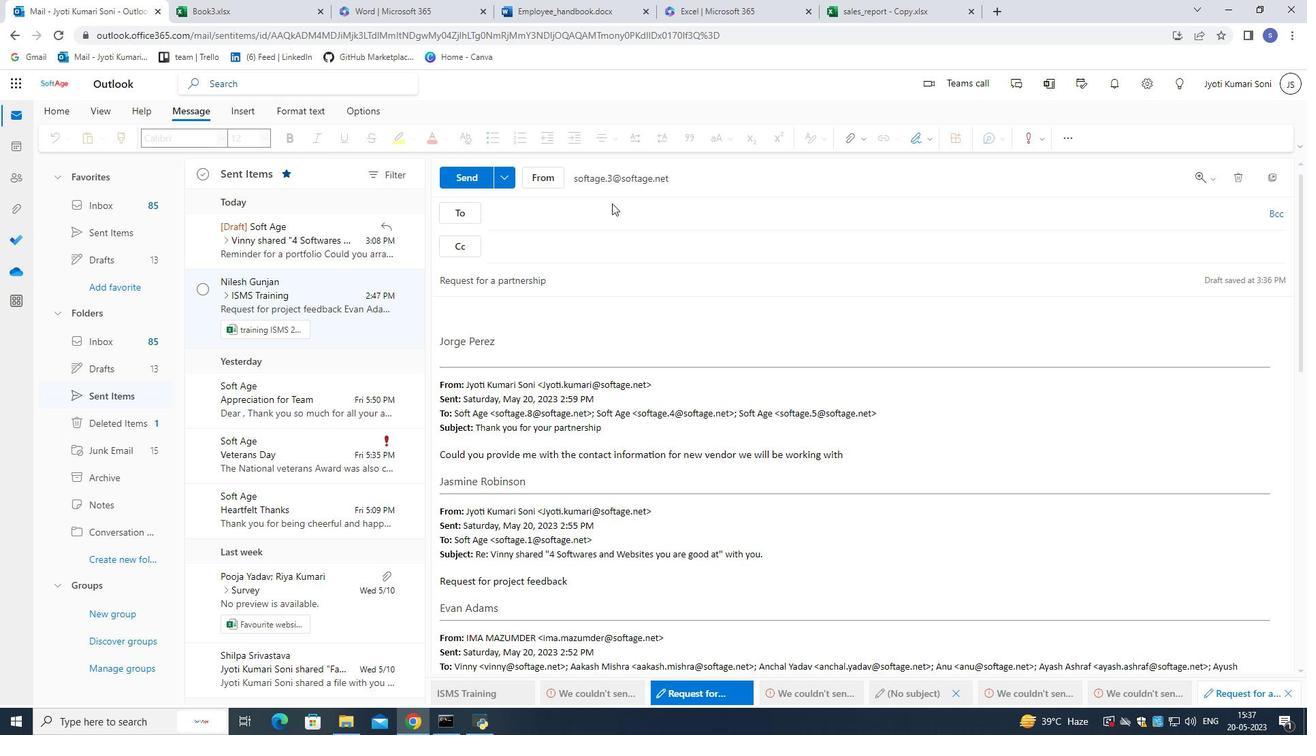 
Action: Mouse pressed left at (604, 210)
Screenshot: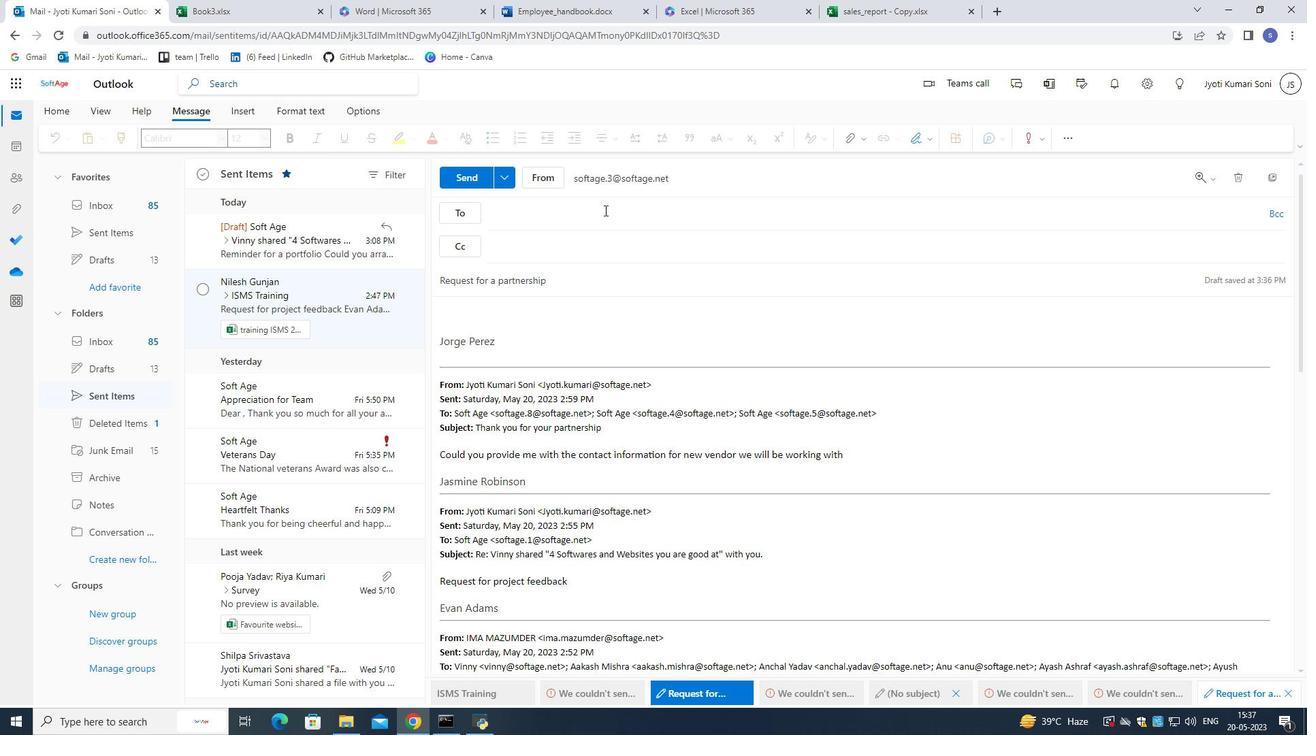 
Action: Mouse moved to (600, 203)
Screenshot: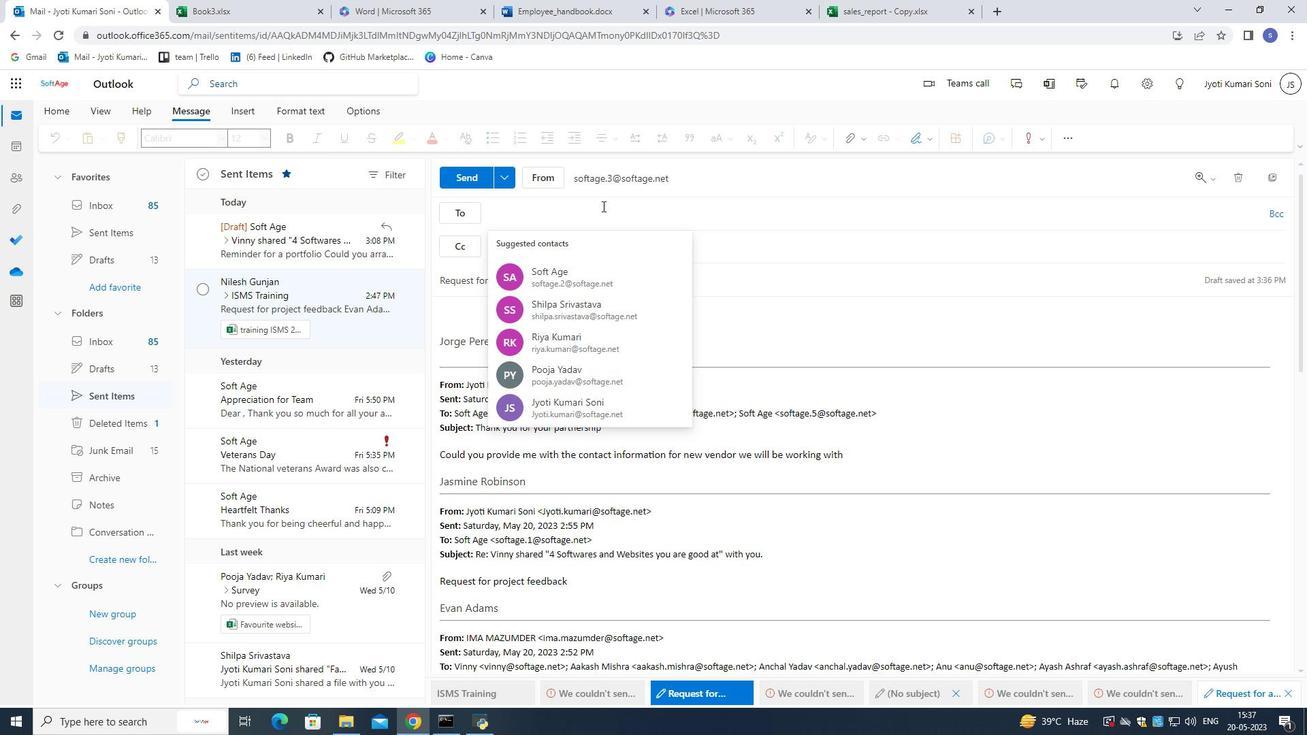 
Action: Key pressed softage.10
Screenshot: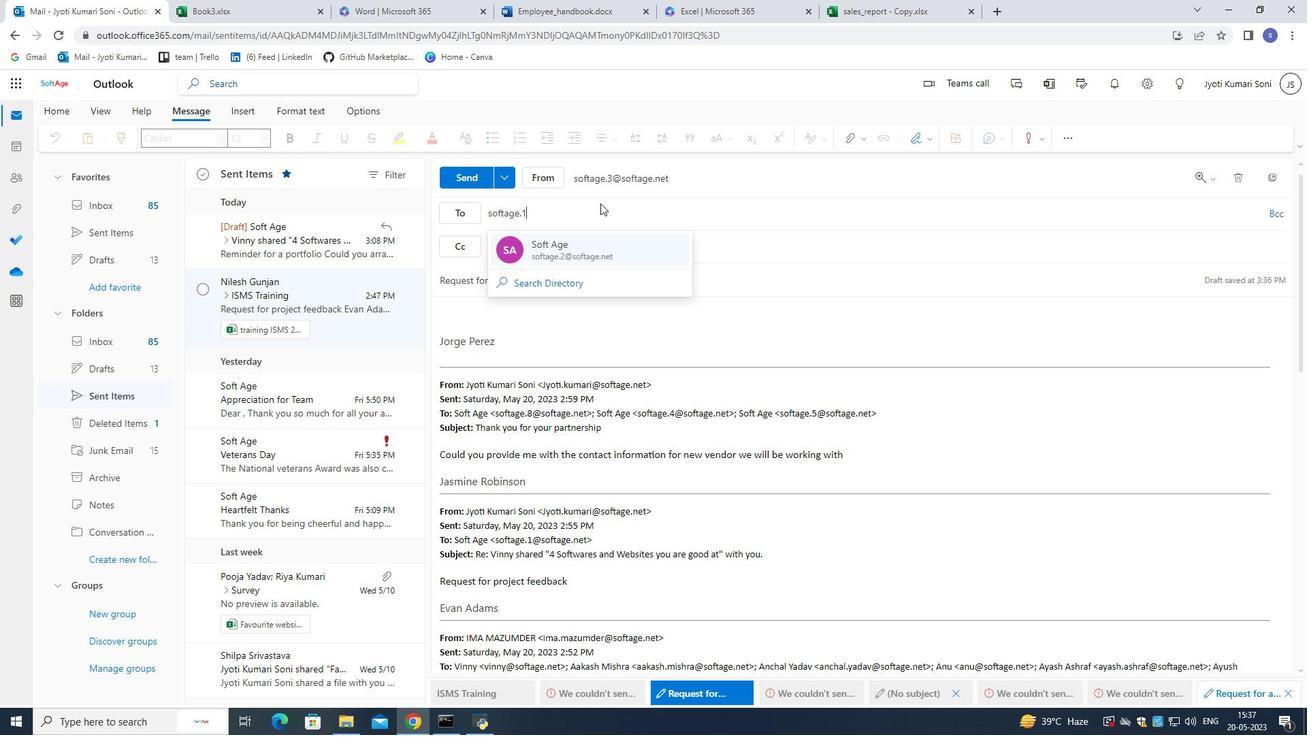 
Action: Mouse moved to (599, 202)
Screenshot: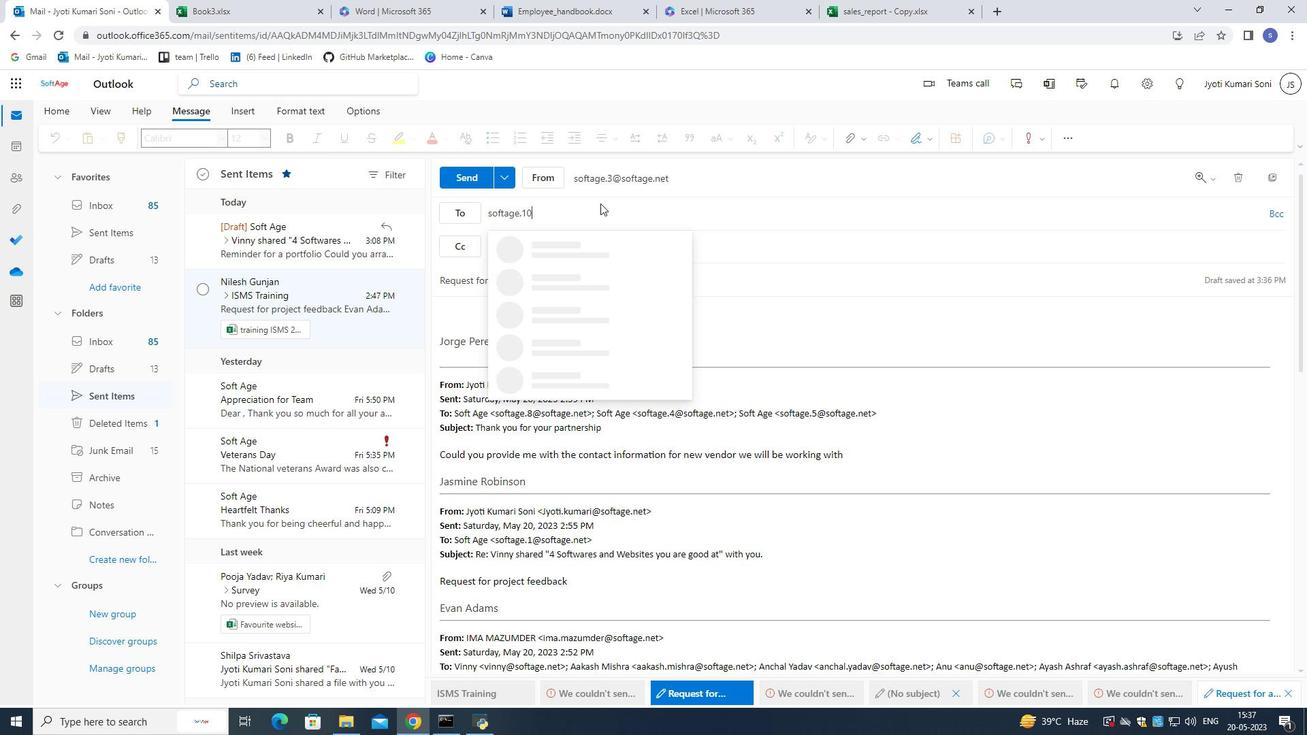 
Action: Key pressed <Key.shift>@softage.net
Screenshot: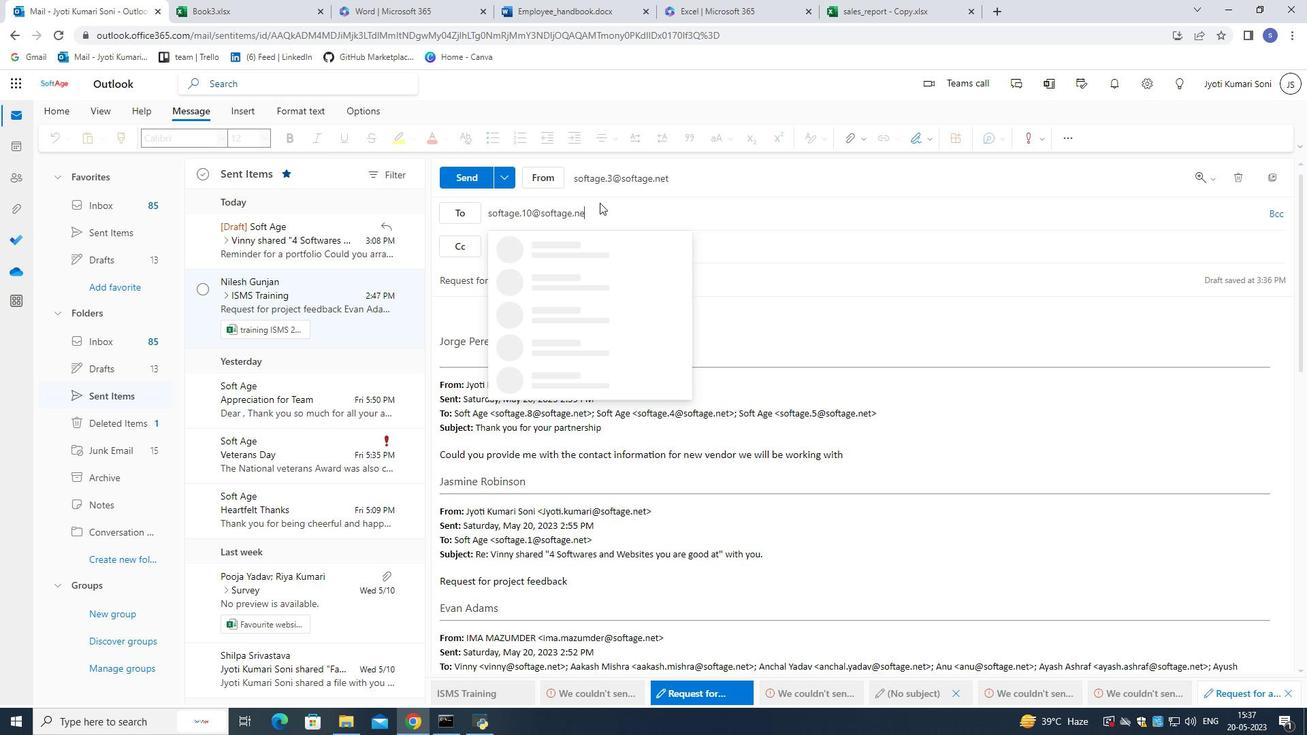 
Action: Mouse moved to (599, 245)
Screenshot: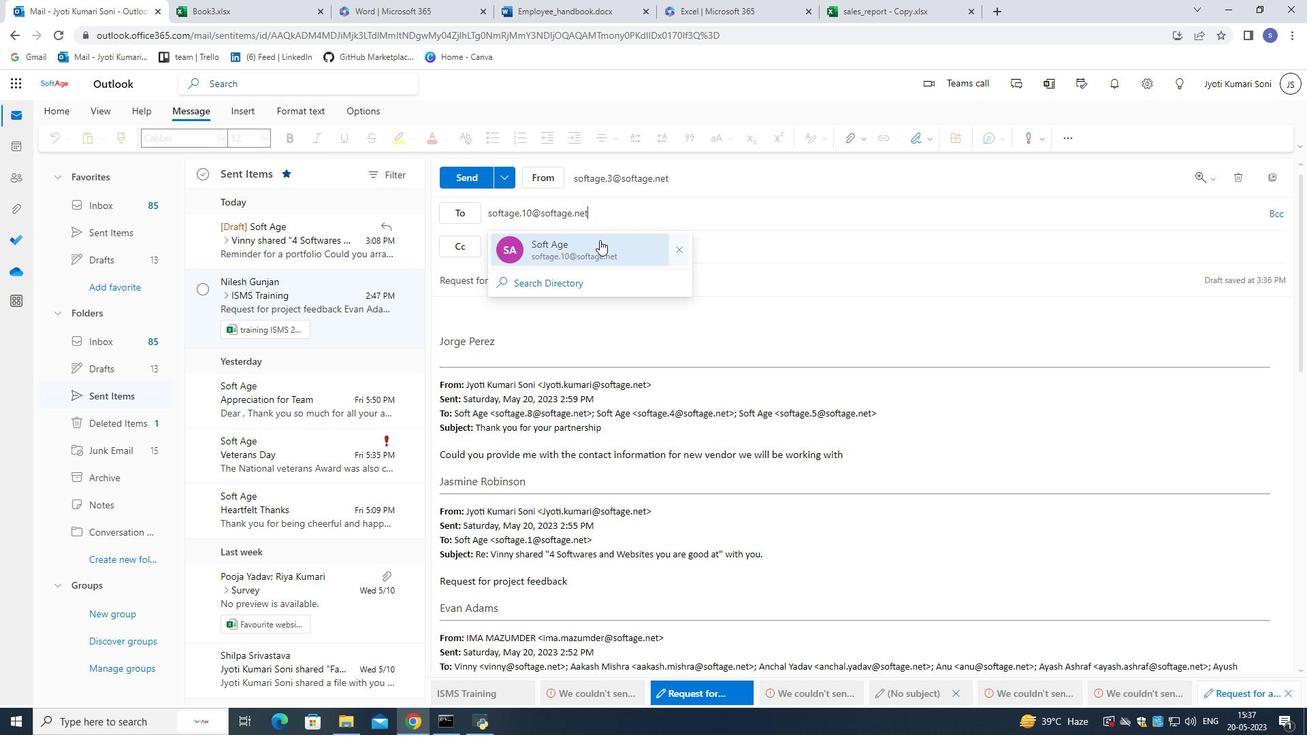 
Action: Mouse pressed left at (599, 245)
Screenshot: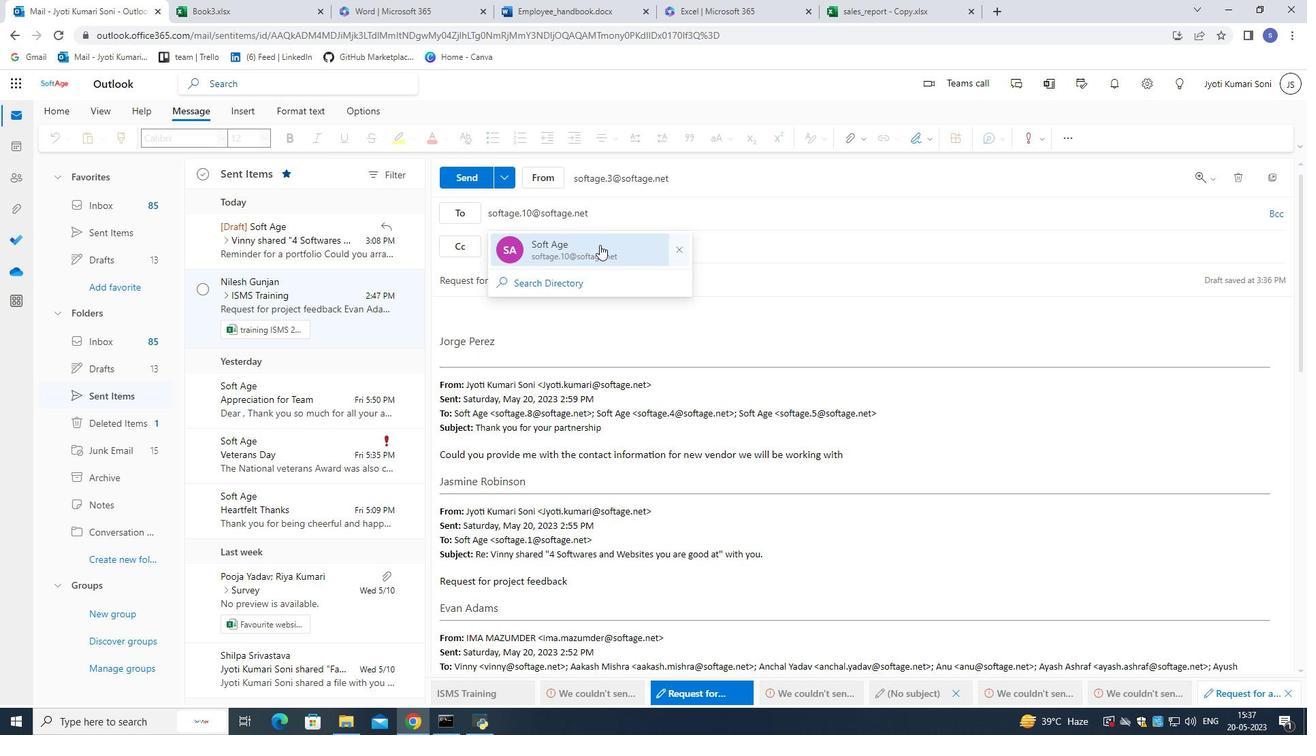 
Action: Mouse moved to (603, 219)
Screenshot: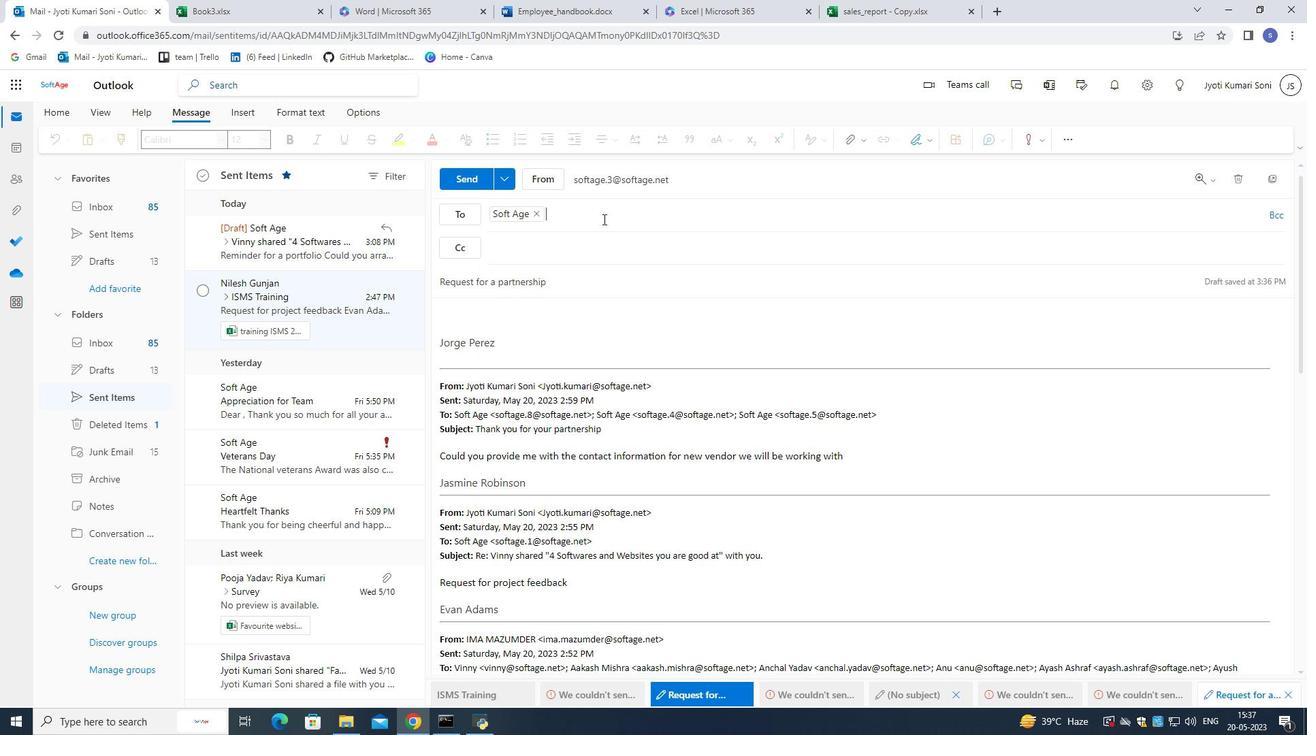 
Action: Key pressed softage.6<Key.shift>@softage.net
Screenshot: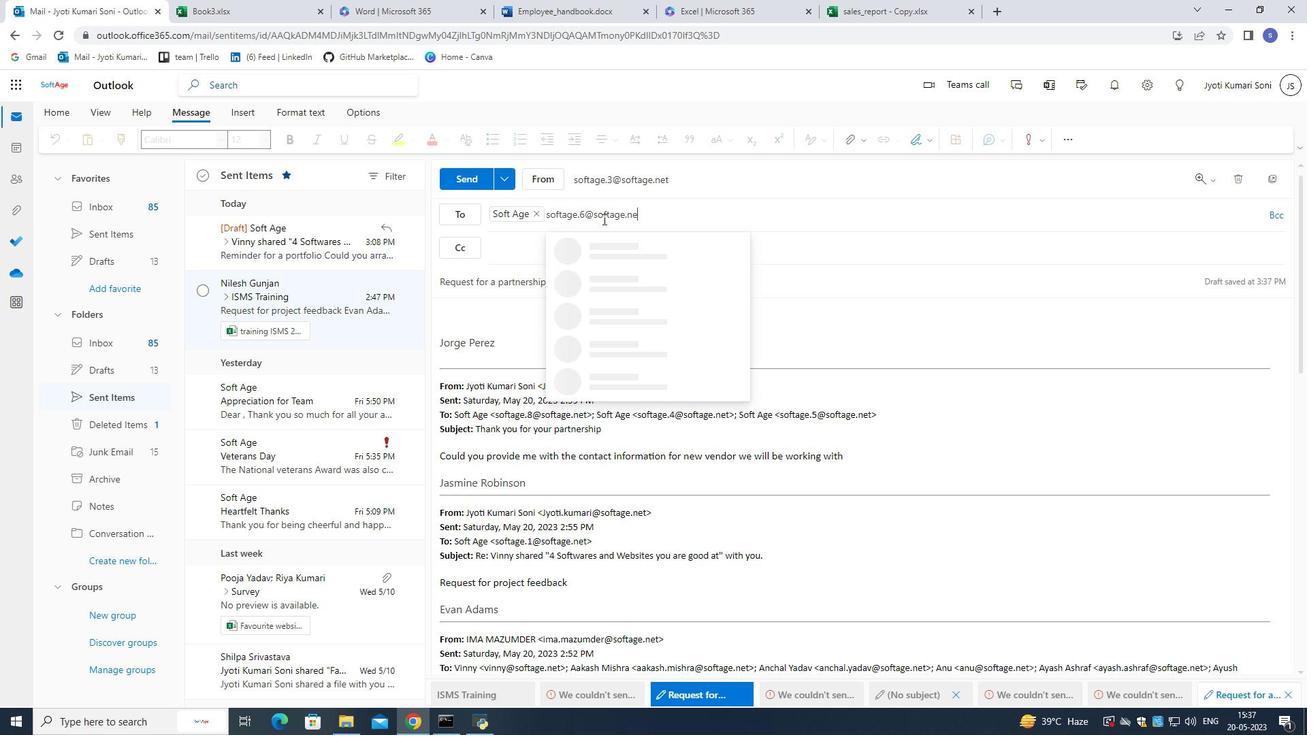 
Action: Mouse moved to (621, 243)
Screenshot: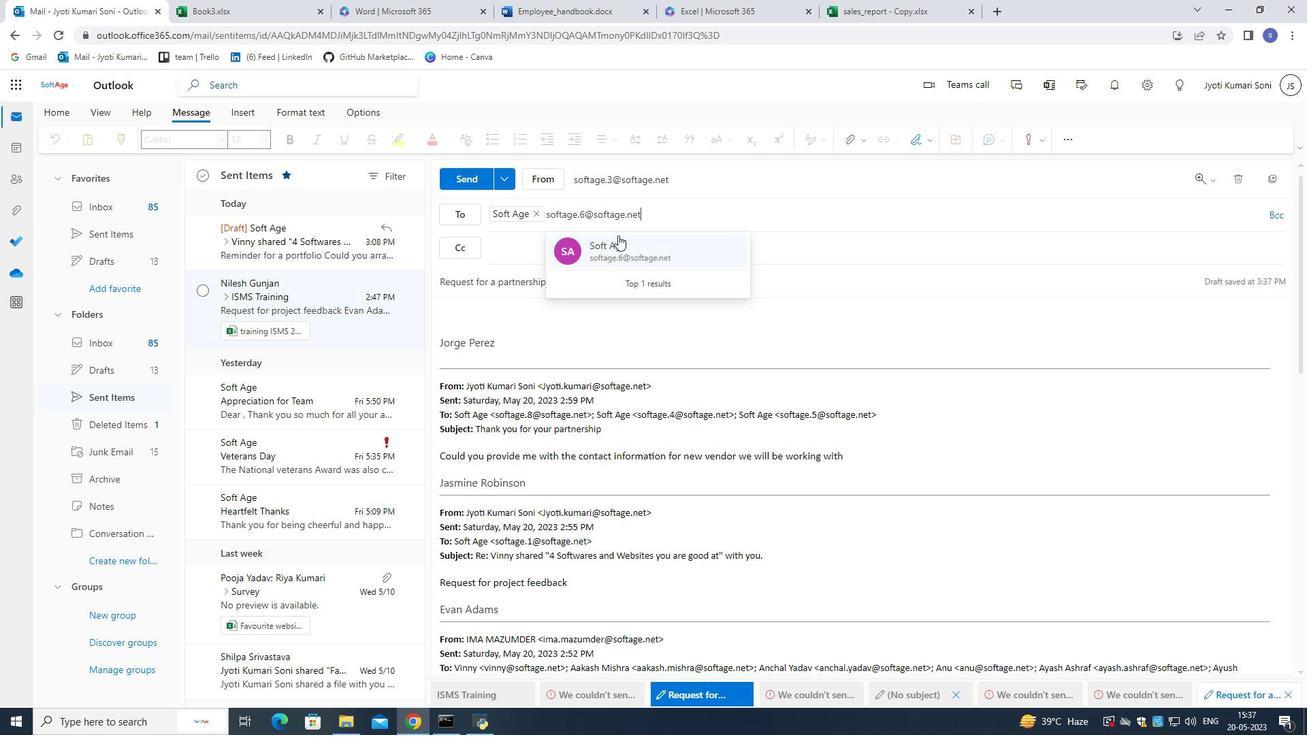 
Action: Mouse pressed left at (621, 243)
Screenshot: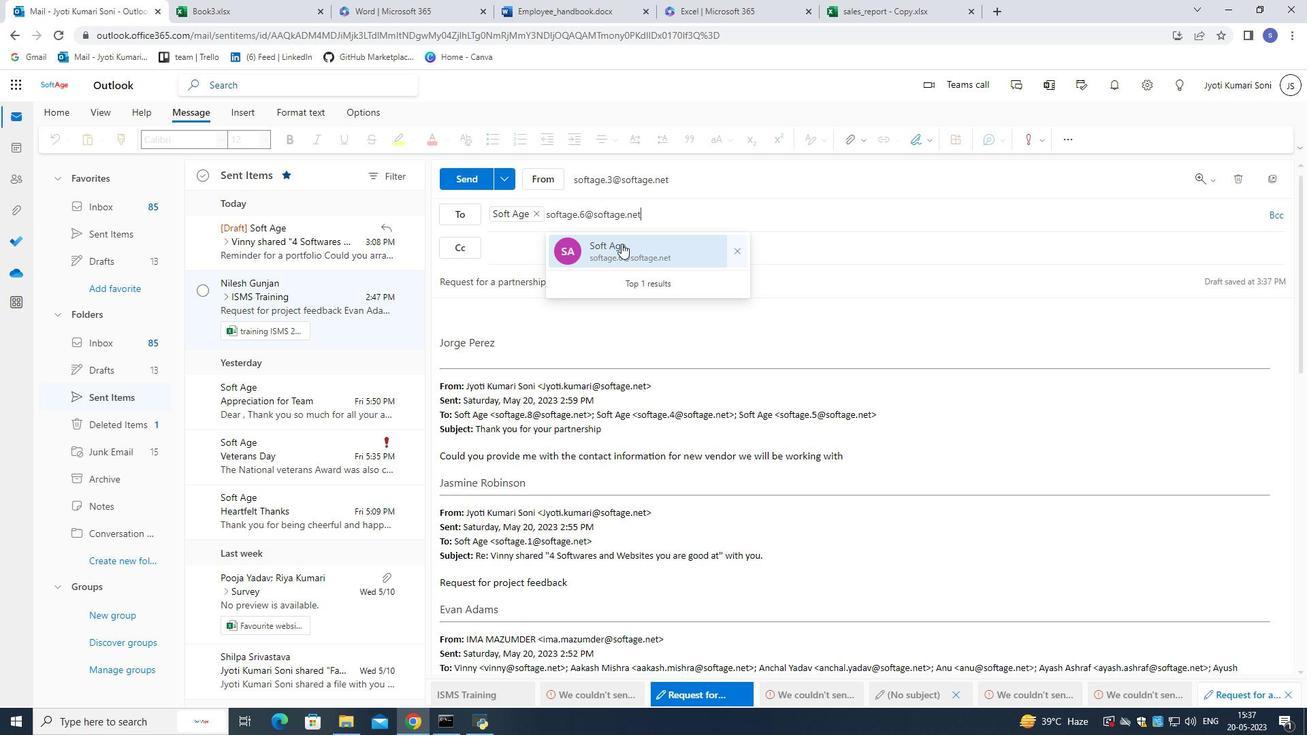 
Action: Mouse moved to (1275, 216)
Screenshot: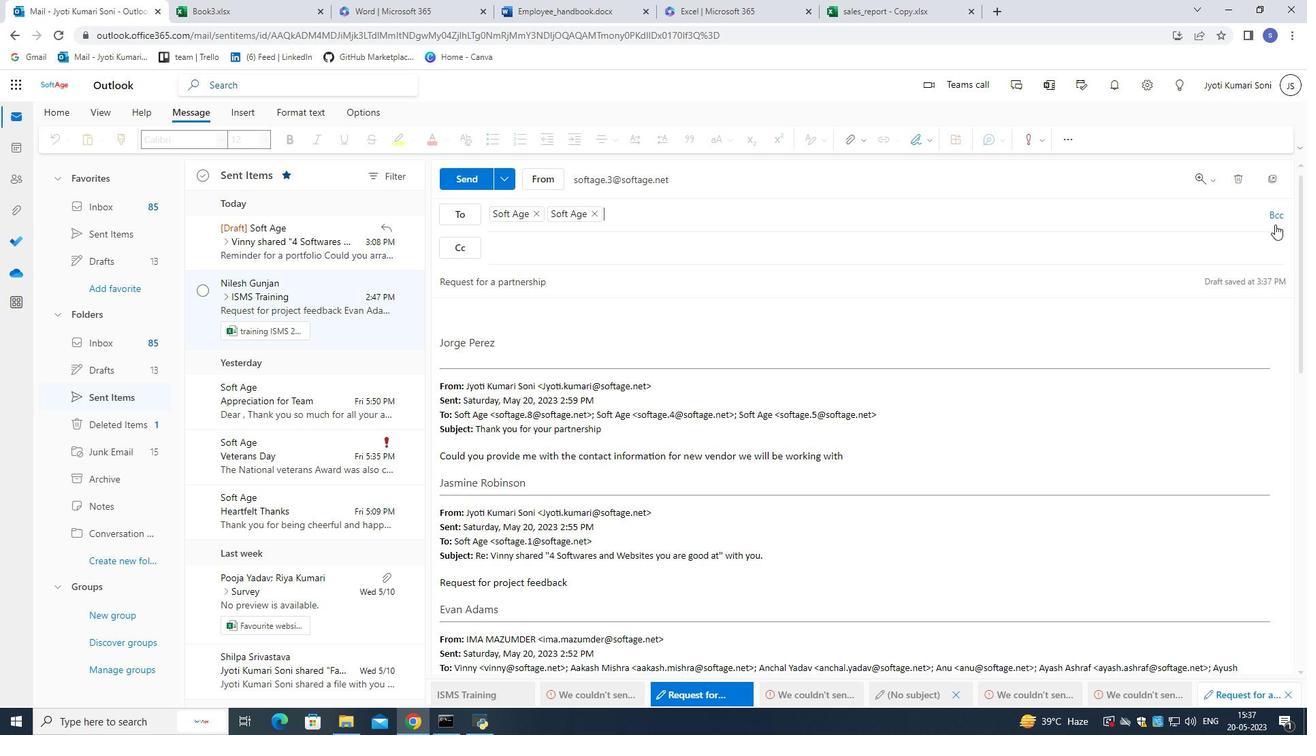 
Action: Mouse pressed left at (1275, 216)
Screenshot: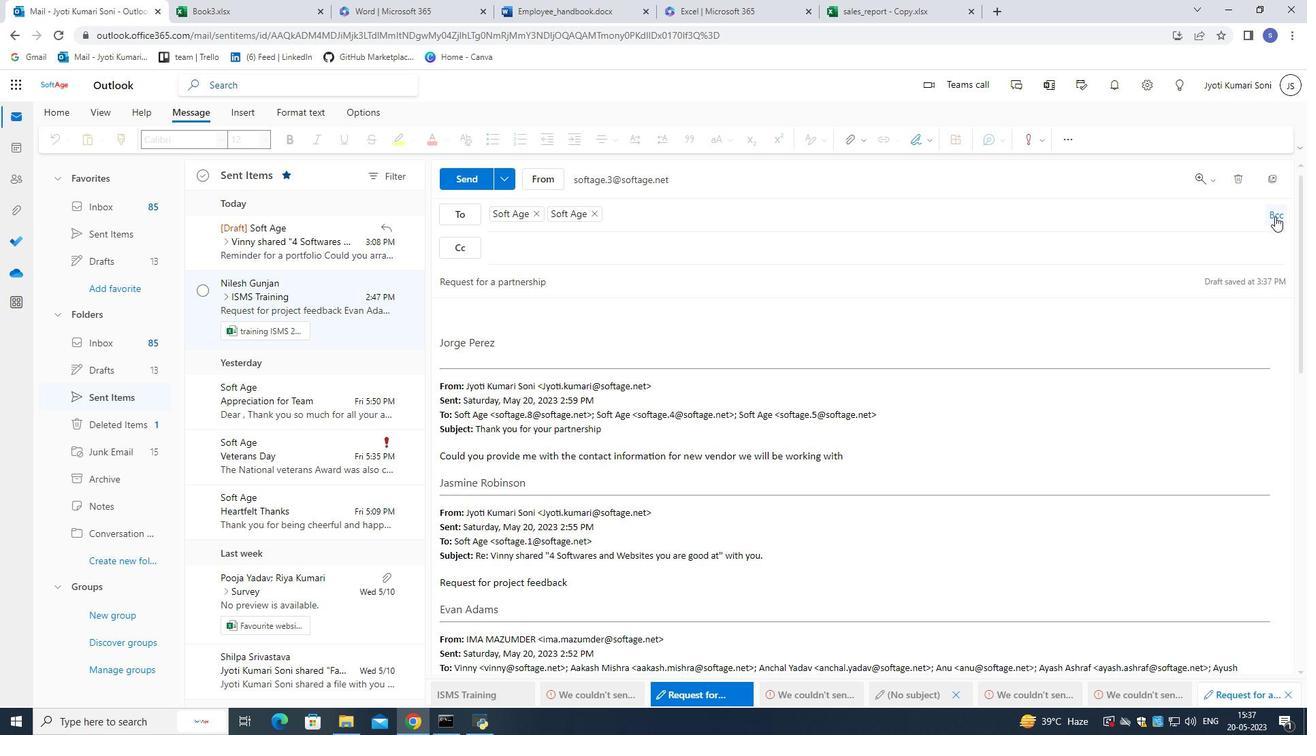 
Action: Mouse moved to (569, 281)
Screenshot: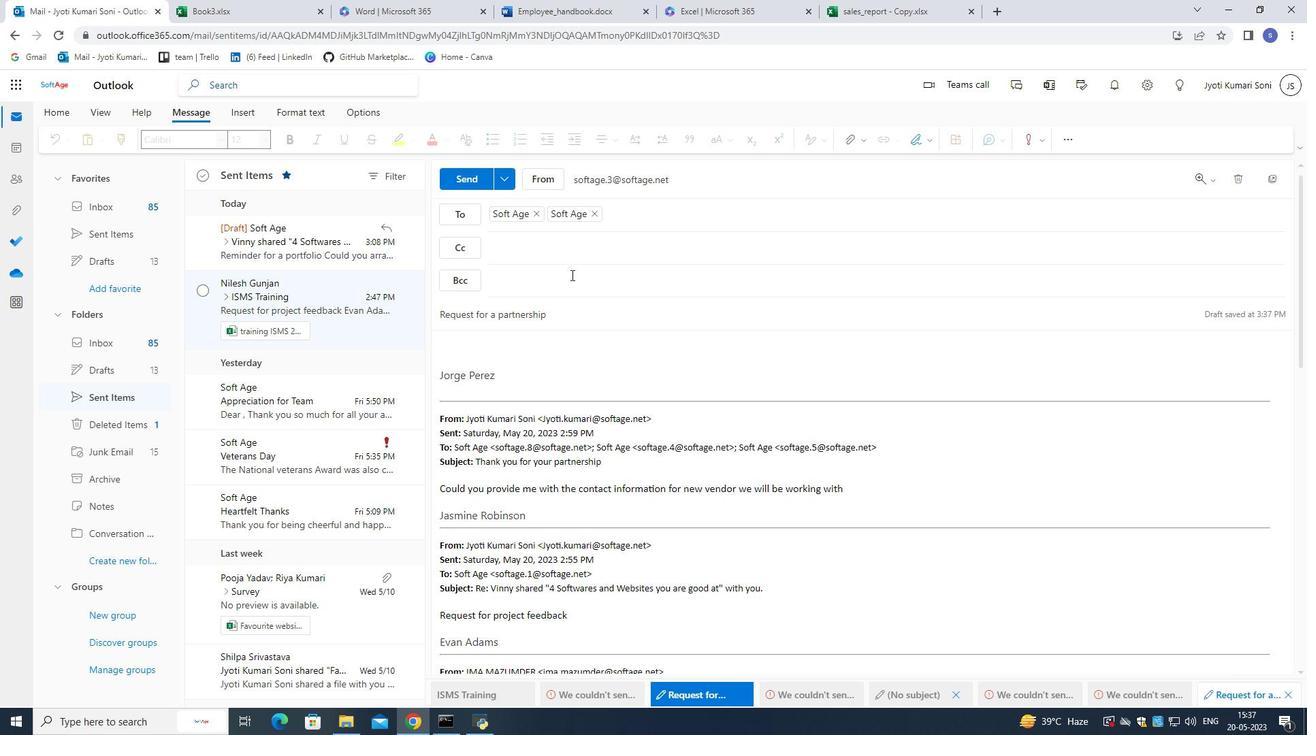 
Action: Key pressed softage.1<Key.shift>@softage.net
Screenshot: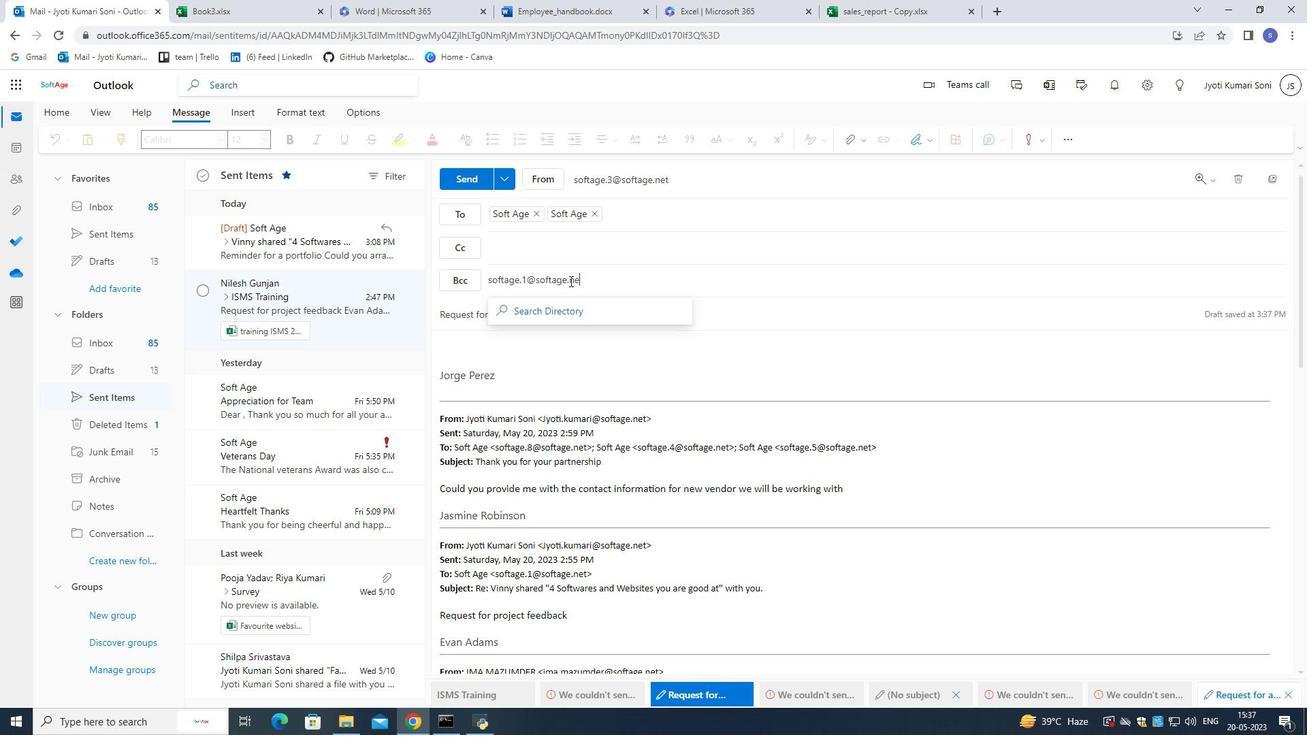 
Action: Mouse moved to (609, 311)
Screenshot: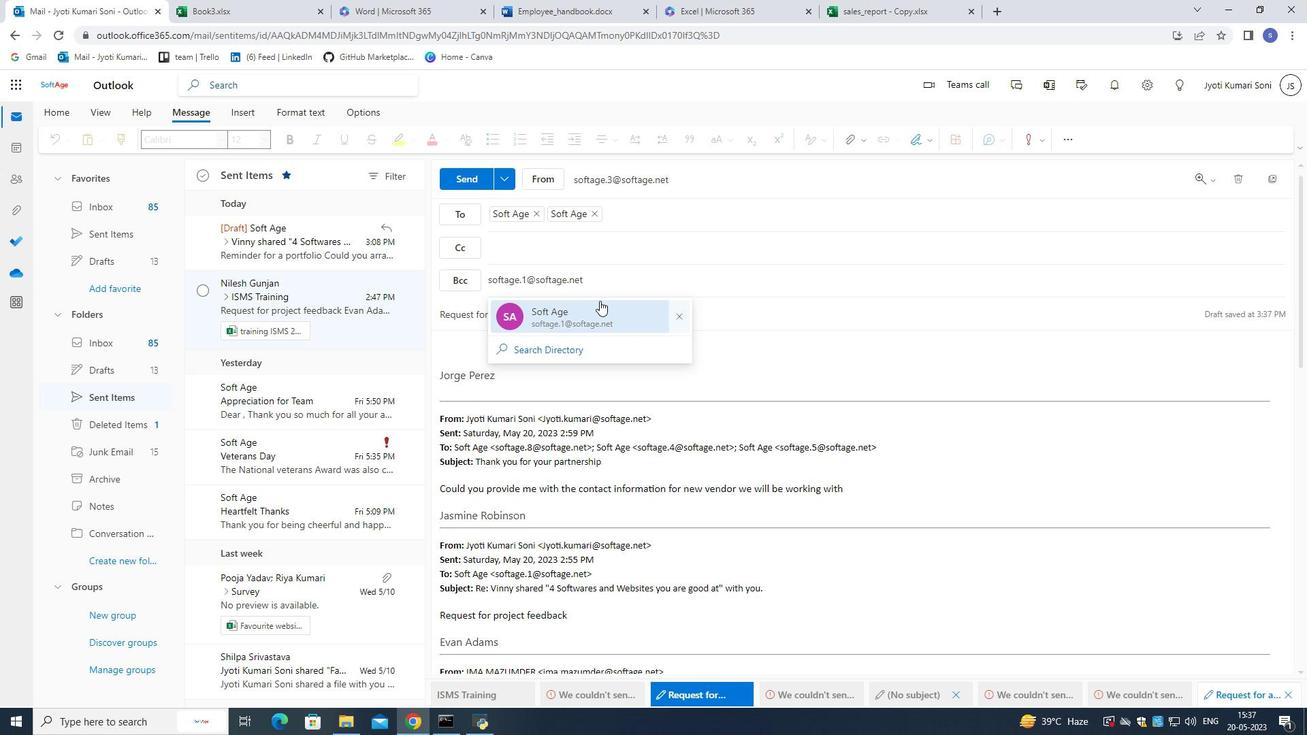 
Action: Mouse pressed left at (609, 311)
Screenshot: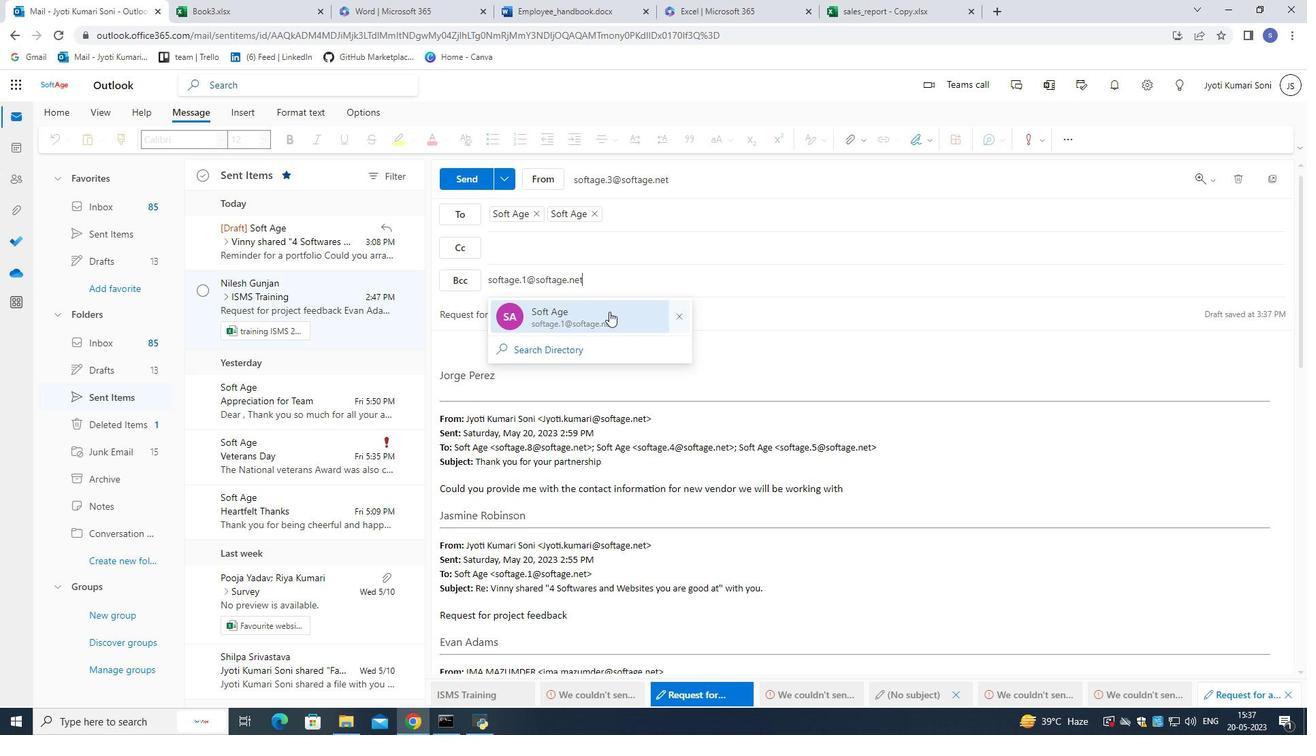 
Action: Mouse moved to (554, 321)
Screenshot: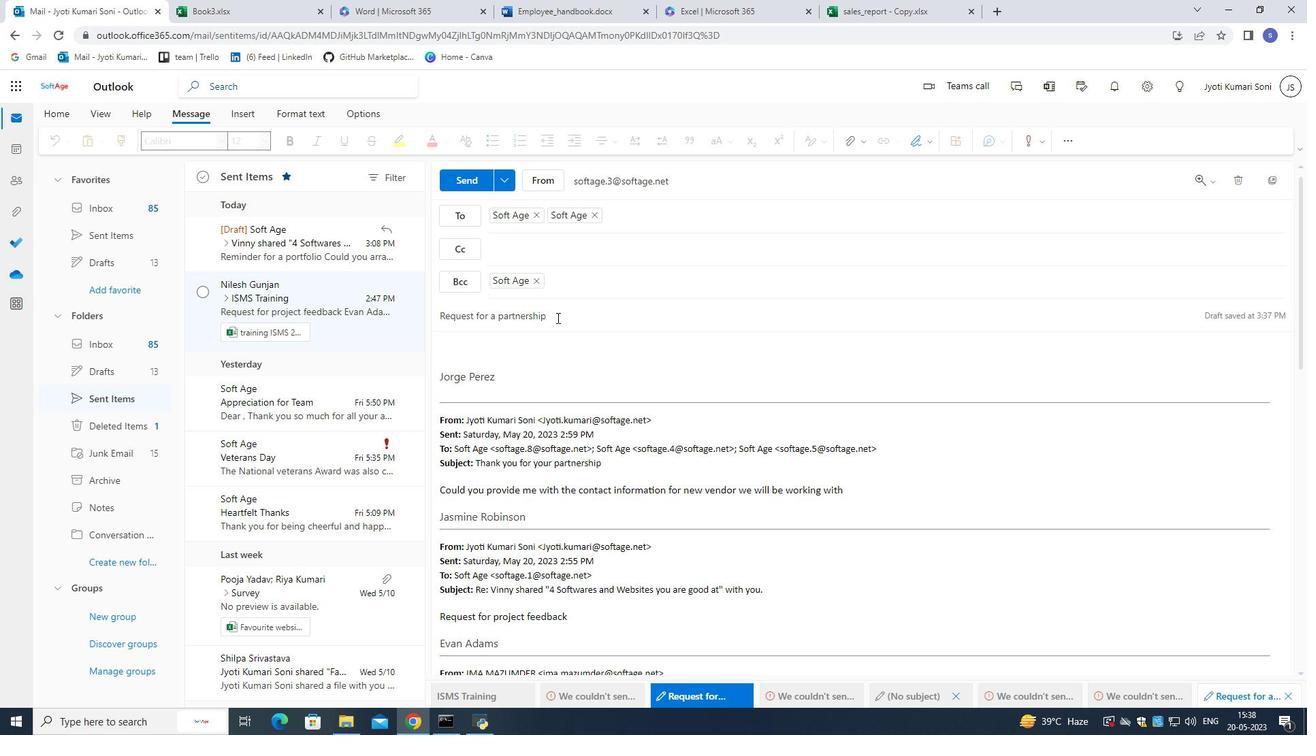 
Action: Mouse pressed left at (554, 321)
Screenshot: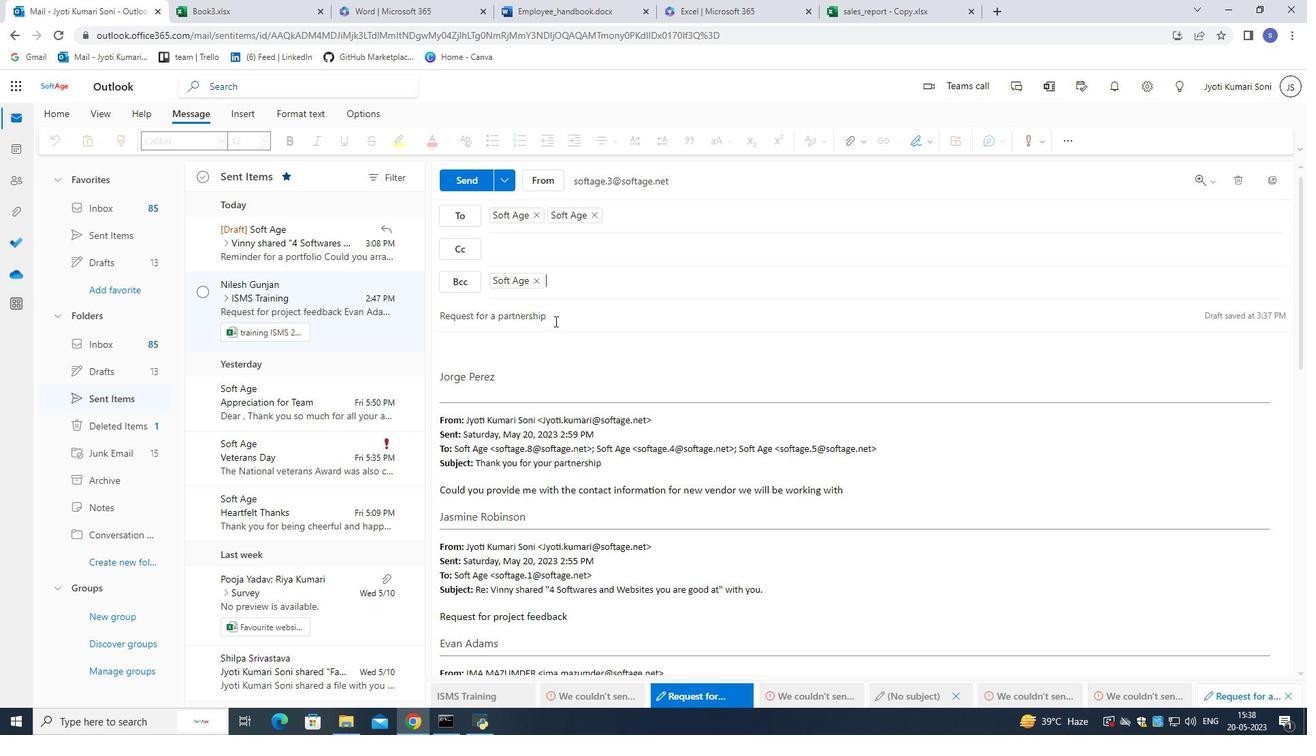 
Action: Mouse moved to (567, 340)
Screenshot: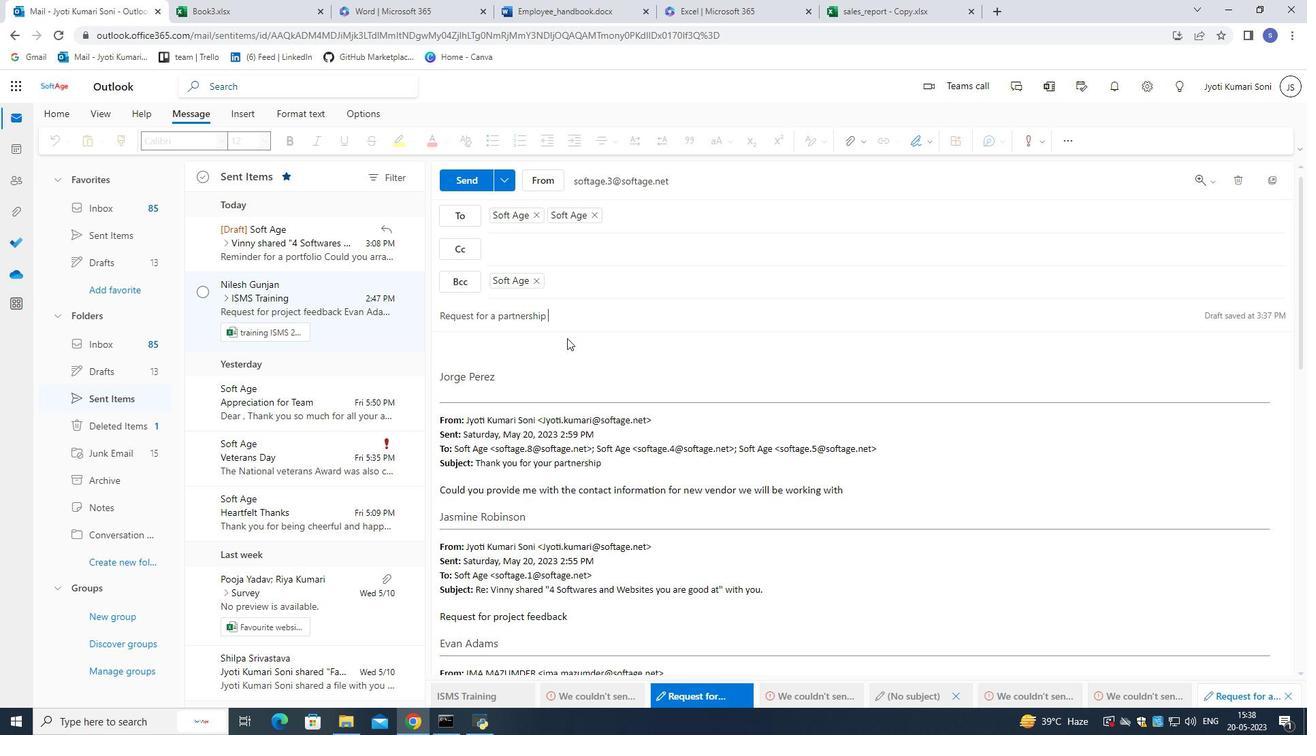 
Action: Mouse pressed left at (567, 340)
Screenshot: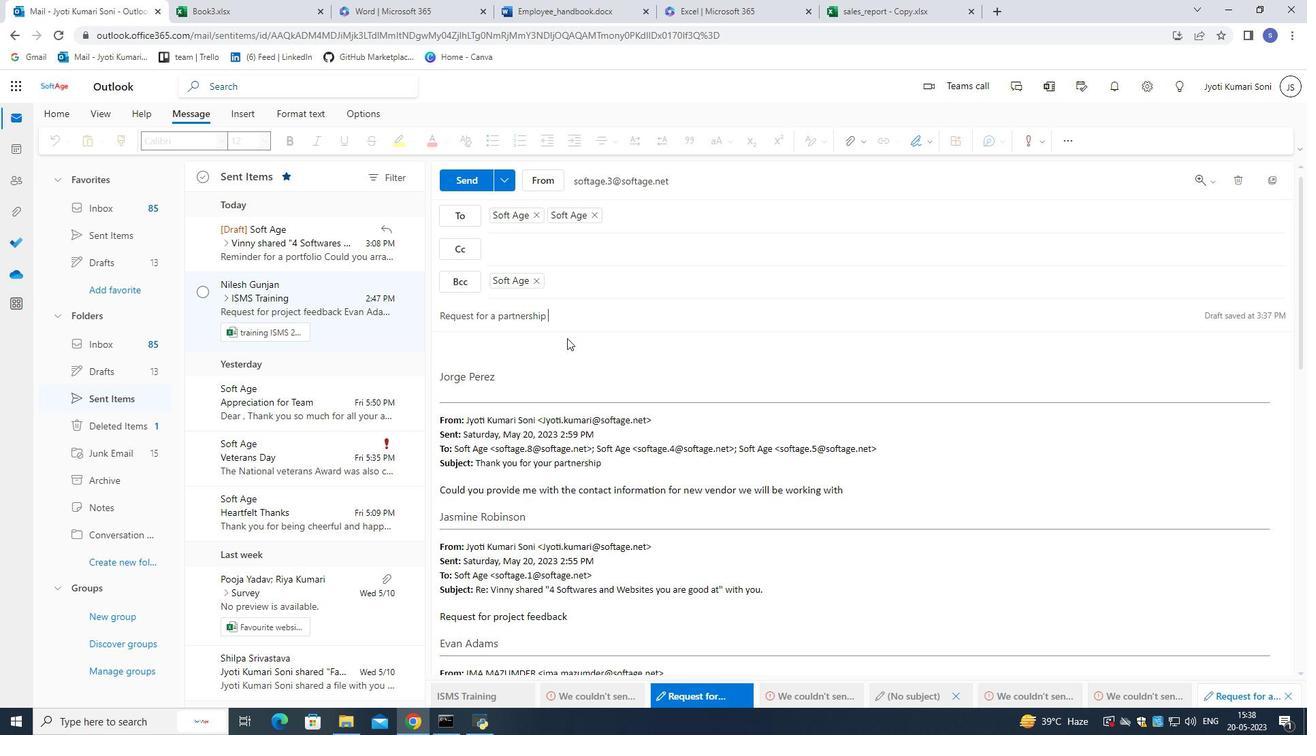 
Action: Mouse moved to (513, 340)
Screenshot: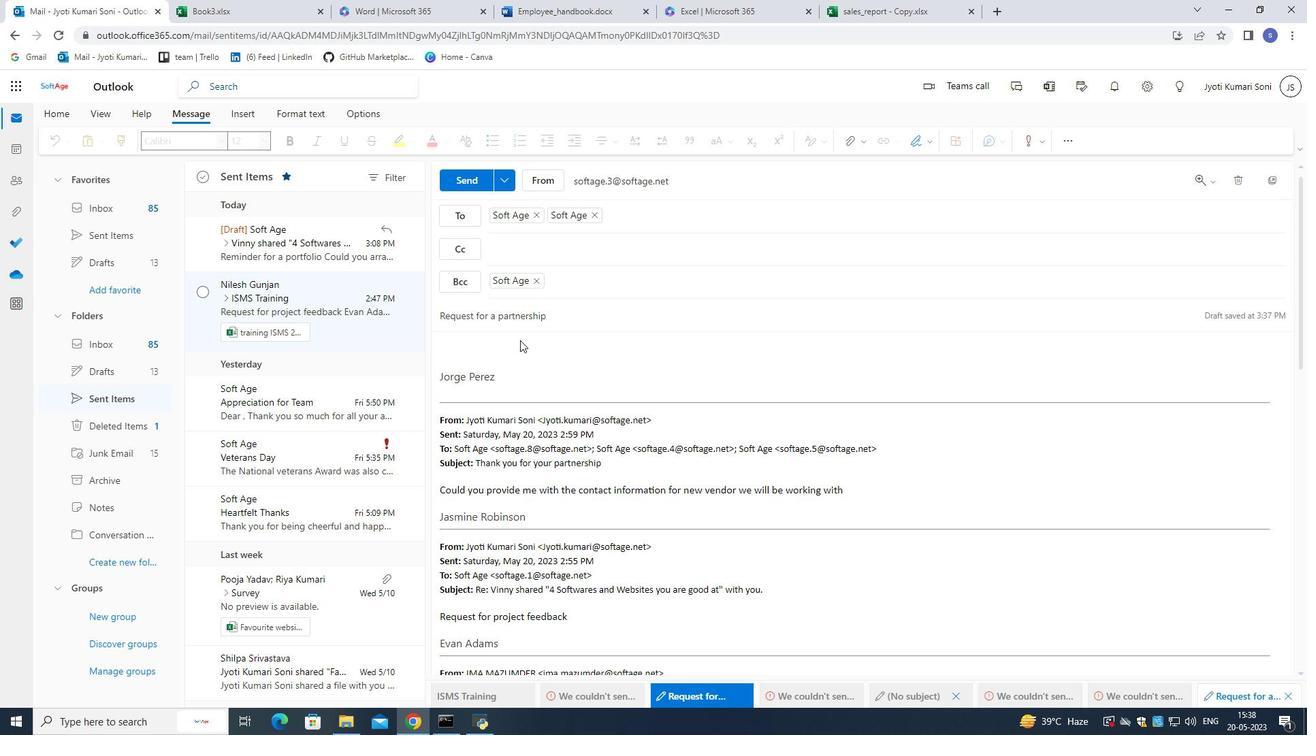 
Action: Mouse pressed left at (513, 340)
Screenshot: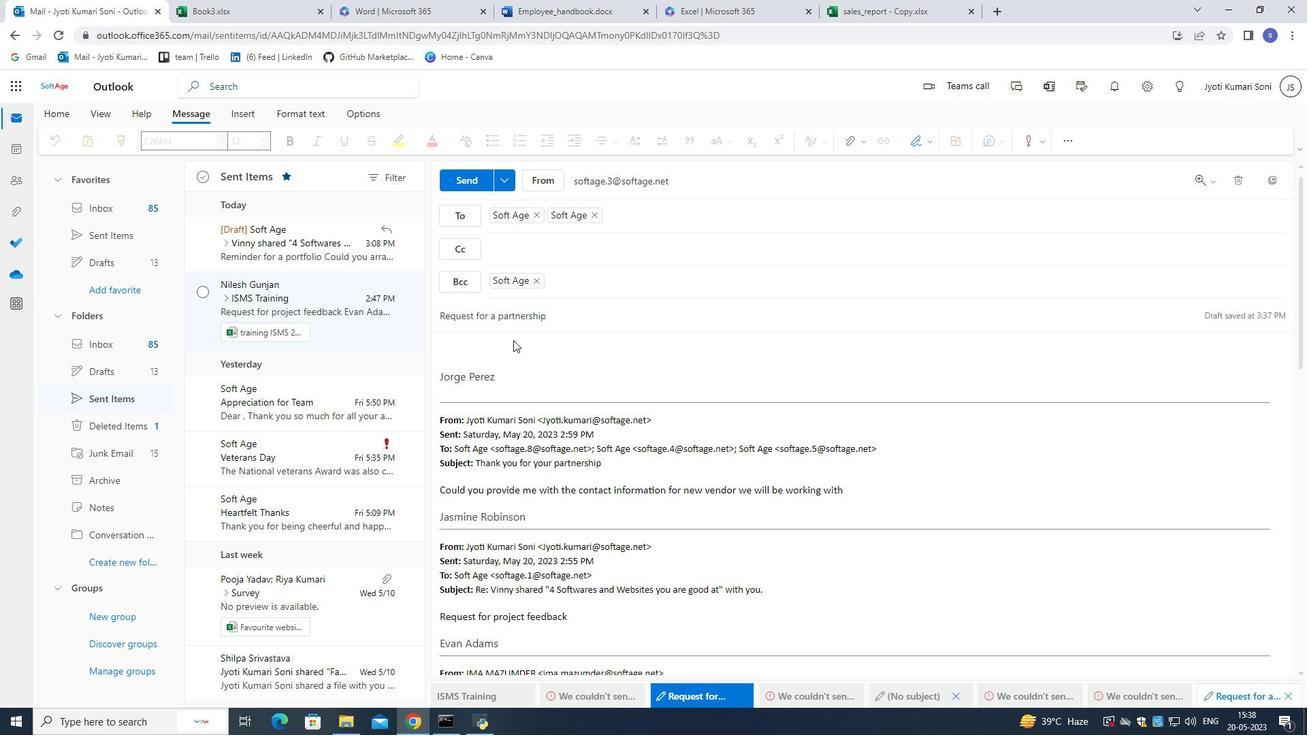 
Action: Mouse pressed left at (513, 340)
Screenshot: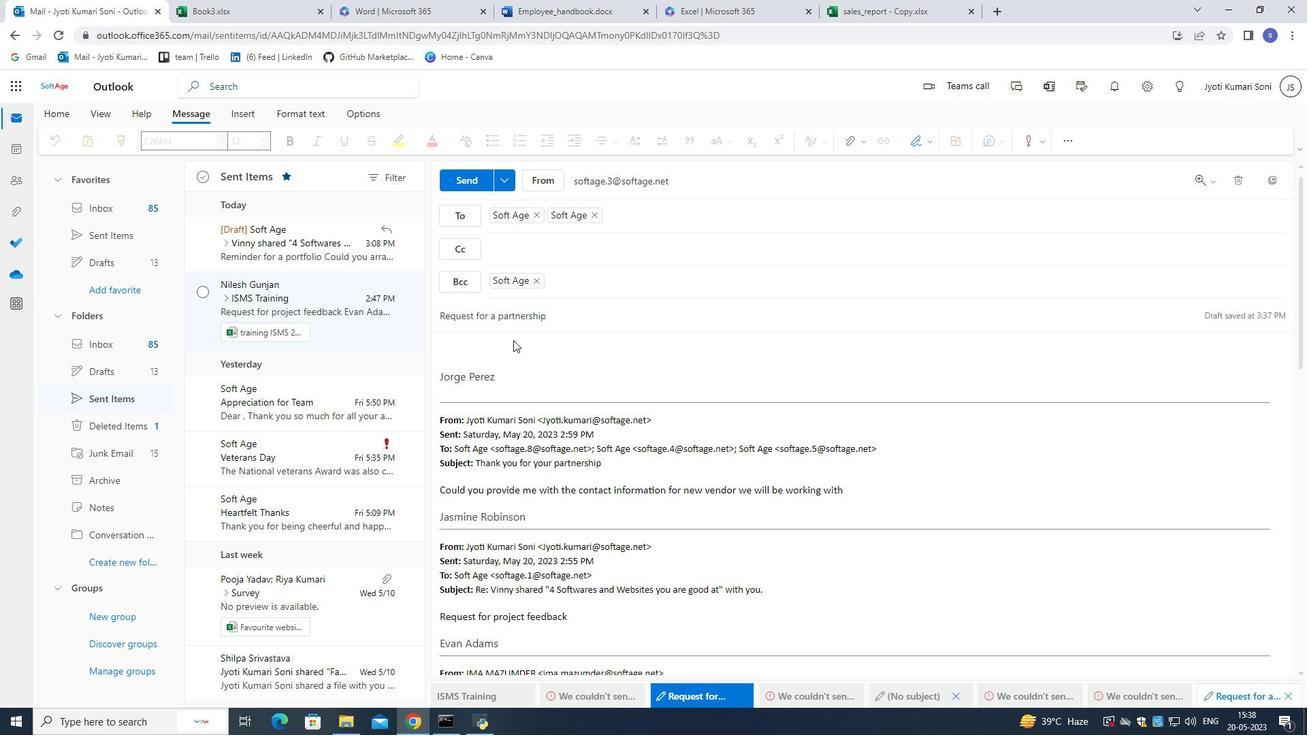 
Action: Mouse moved to (461, 347)
Screenshot: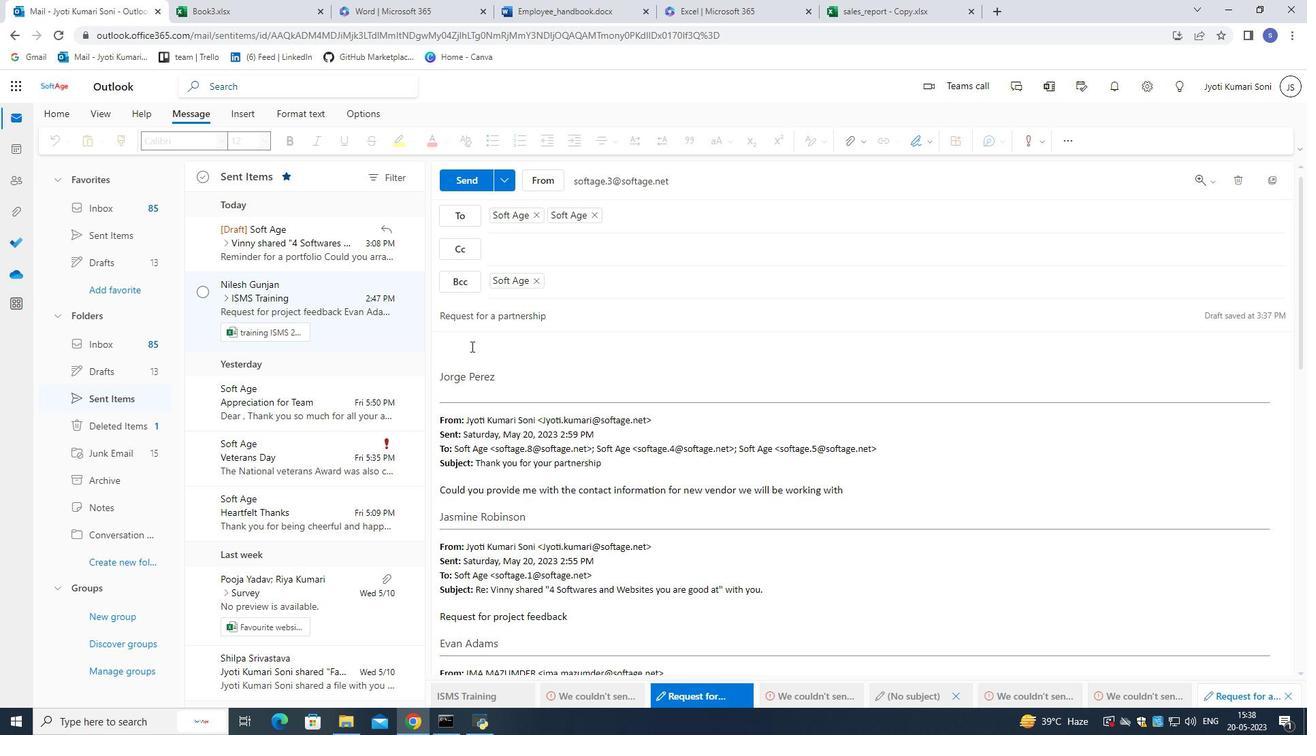 
Action: Mouse pressed left at (461, 347)
Screenshot: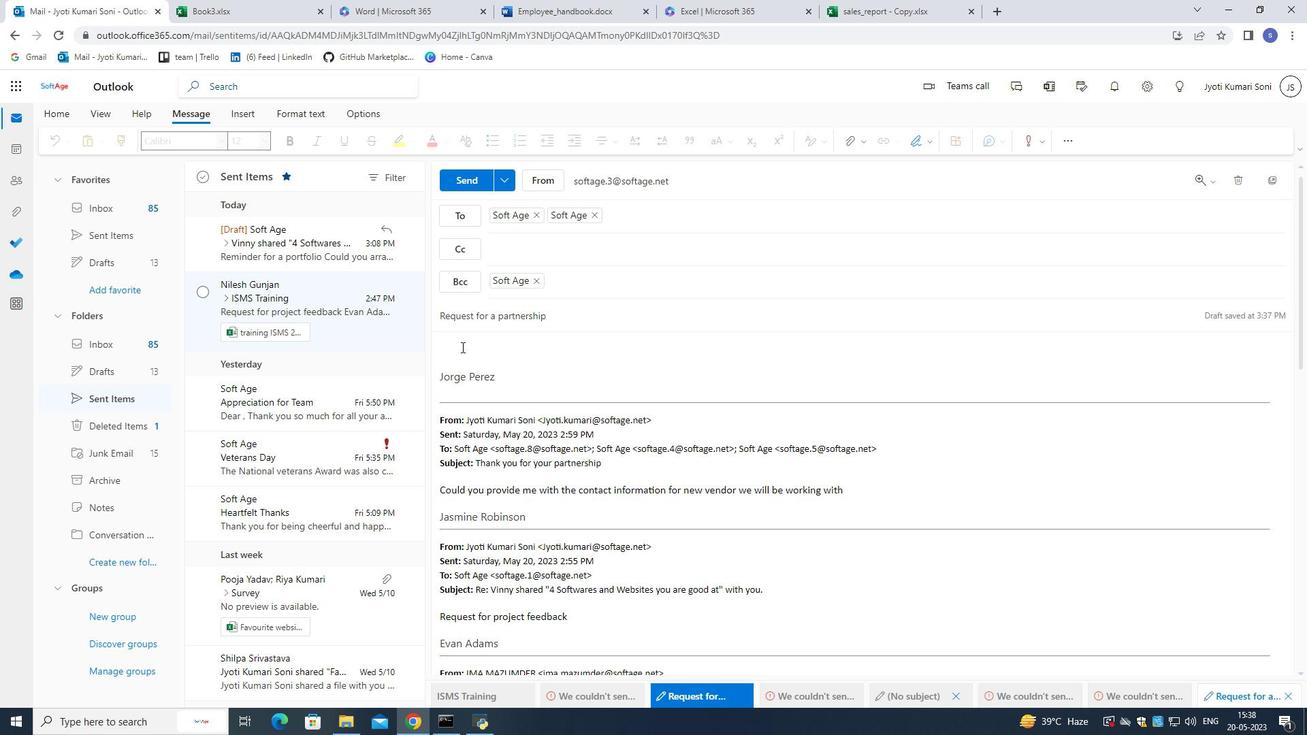 
Action: Mouse moved to (473, 354)
Screenshot: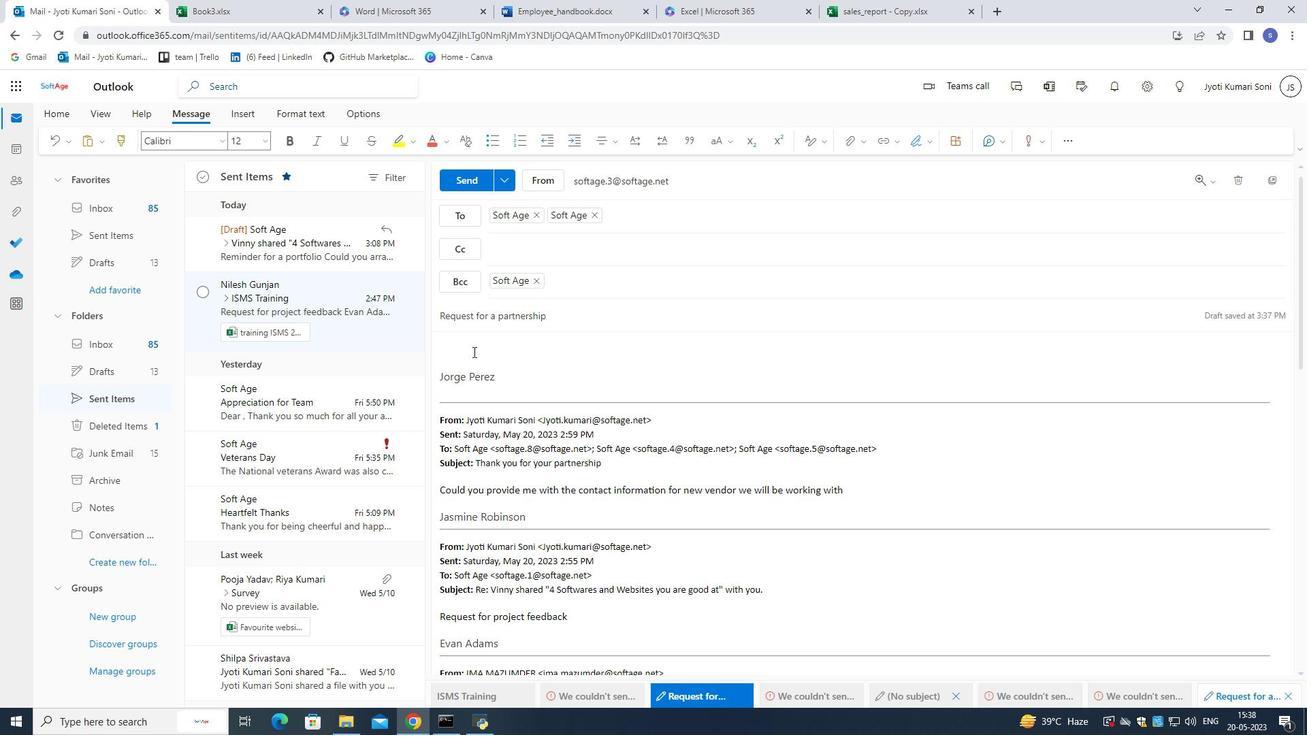 
Action: Key pressed <Key.shift>I<Key.space>would<Key.space>like<Key.space>to<Key.space>request<Key.space>a<Key.space>review<Key.space>of<Key.space>the<Key.space>design<Key.space>proposal<Key.space>before<Key.space>it<Key.space>is<Key.space>fi<Key.backspace>inalized
Screenshot: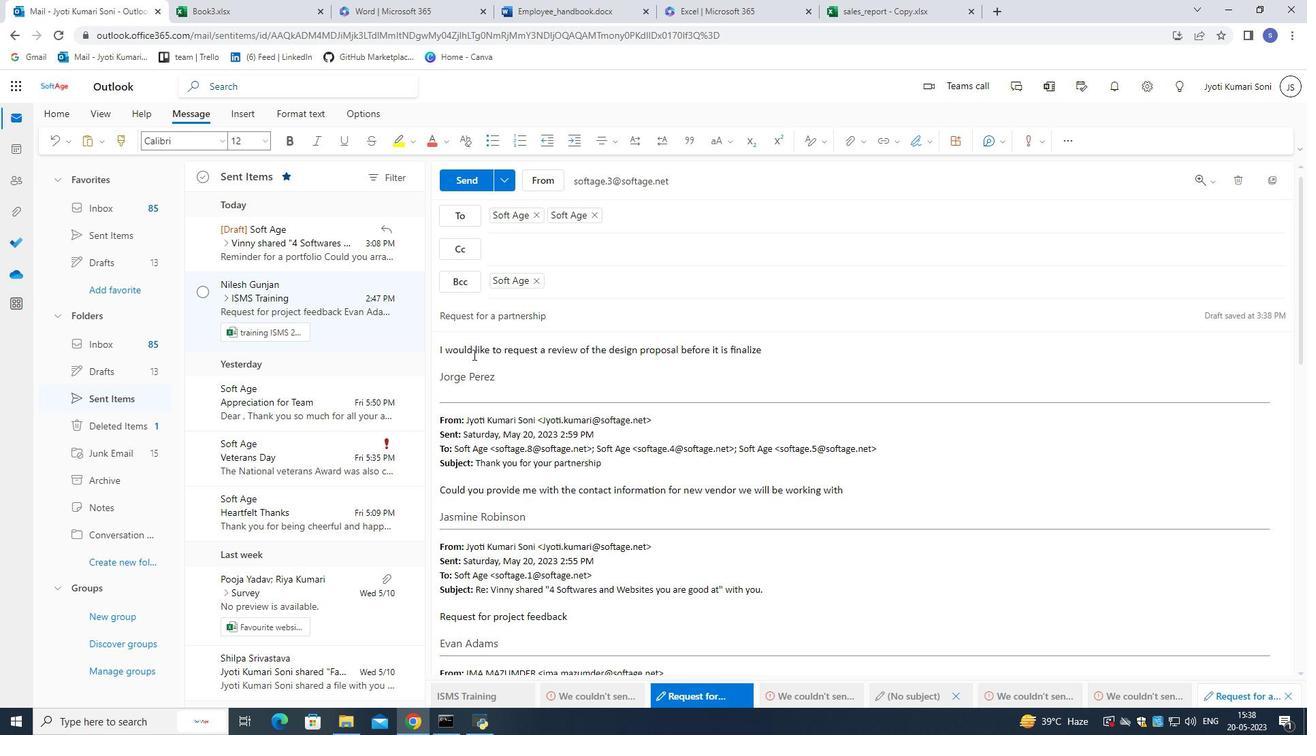 
Action: Mouse moved to (503, 252)
Screenshot: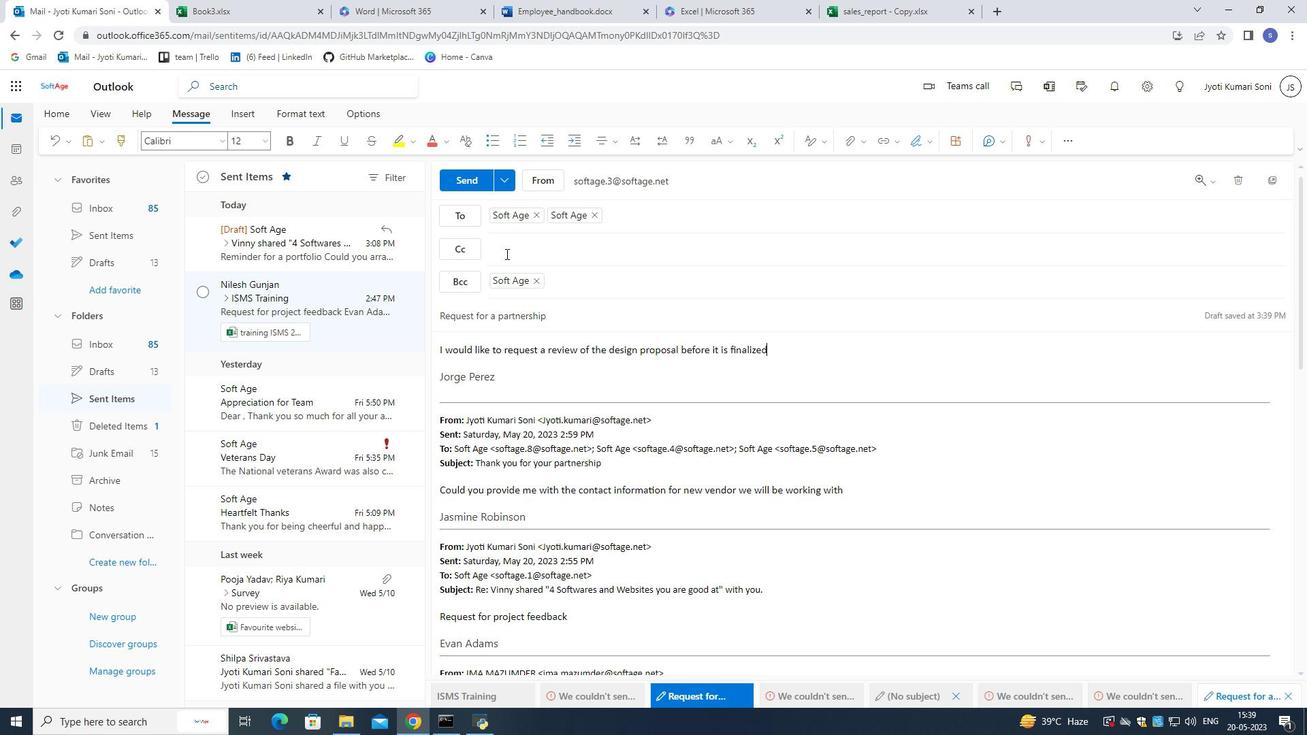 
Action: Mouse pressed left at (503, 252)
Screenshot: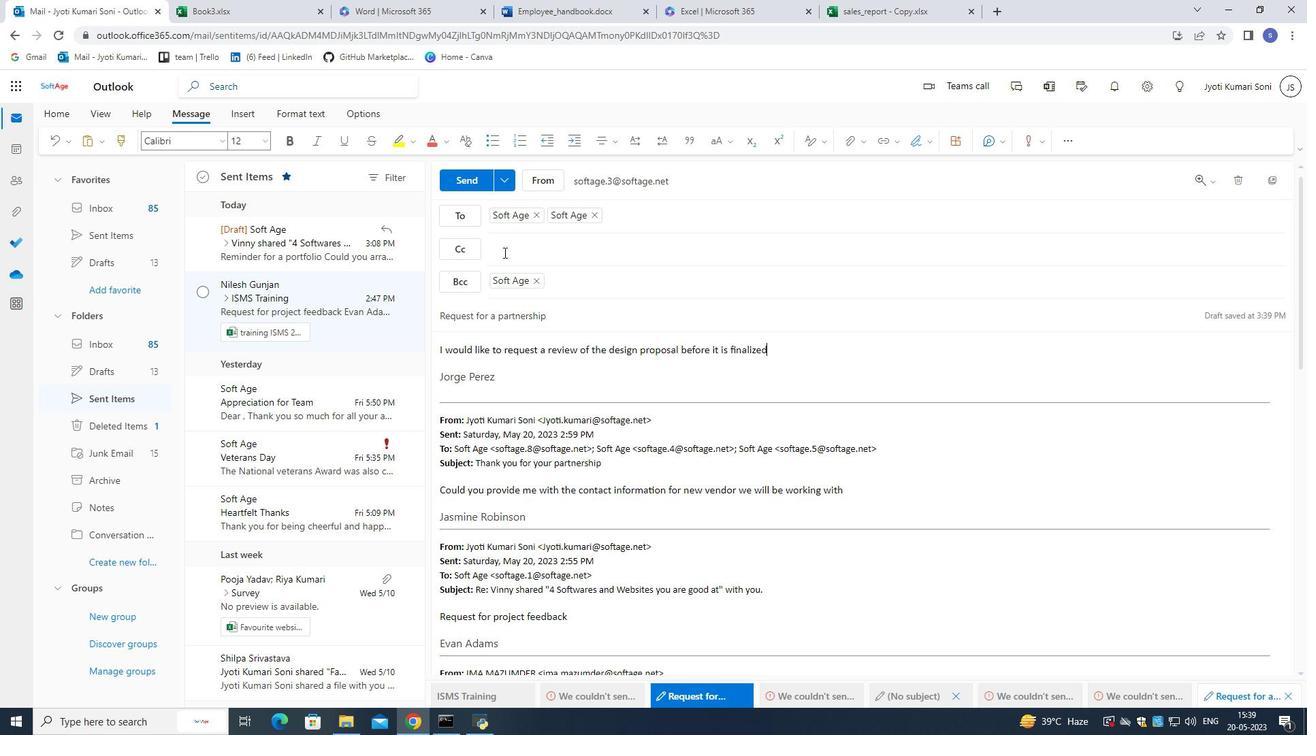
Action: Mouse moved to (501, 253)
Screenshot: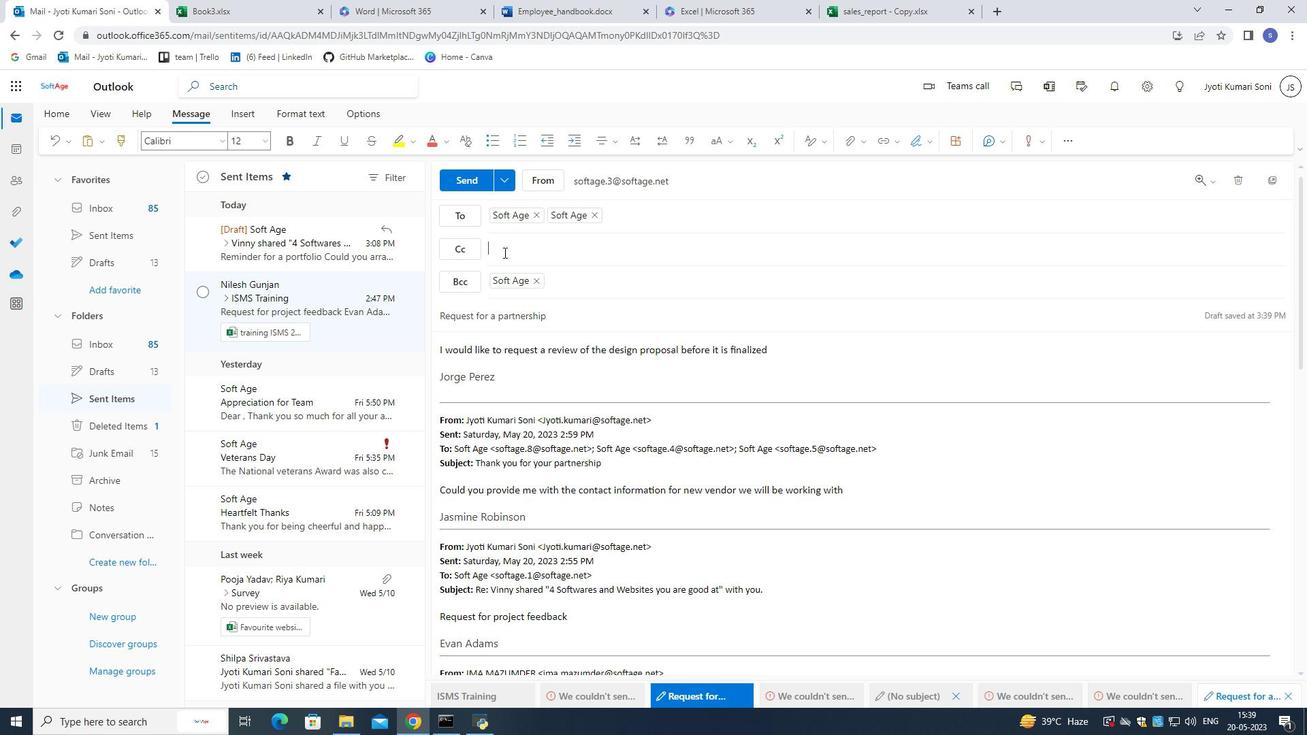 
Action: Key pressed nil
Screenshot: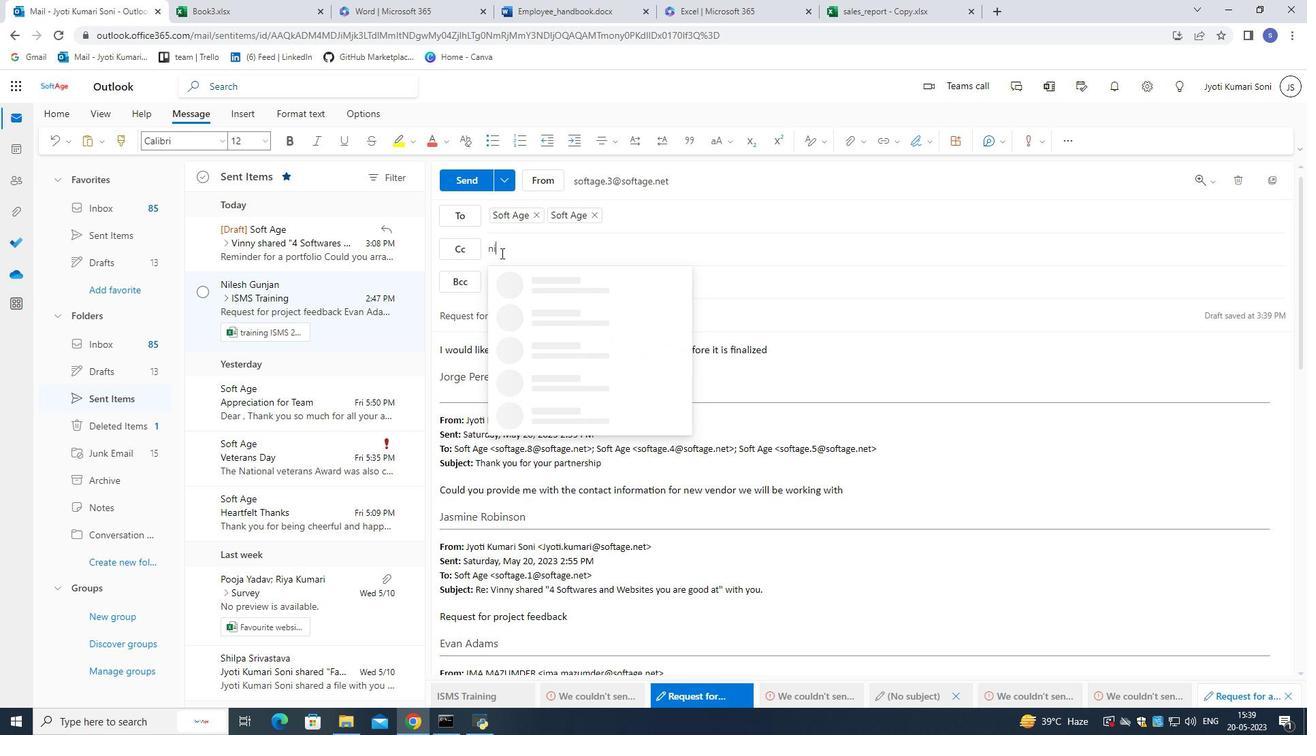 
Action: Mouse moved to (544, 291)
Screenshot: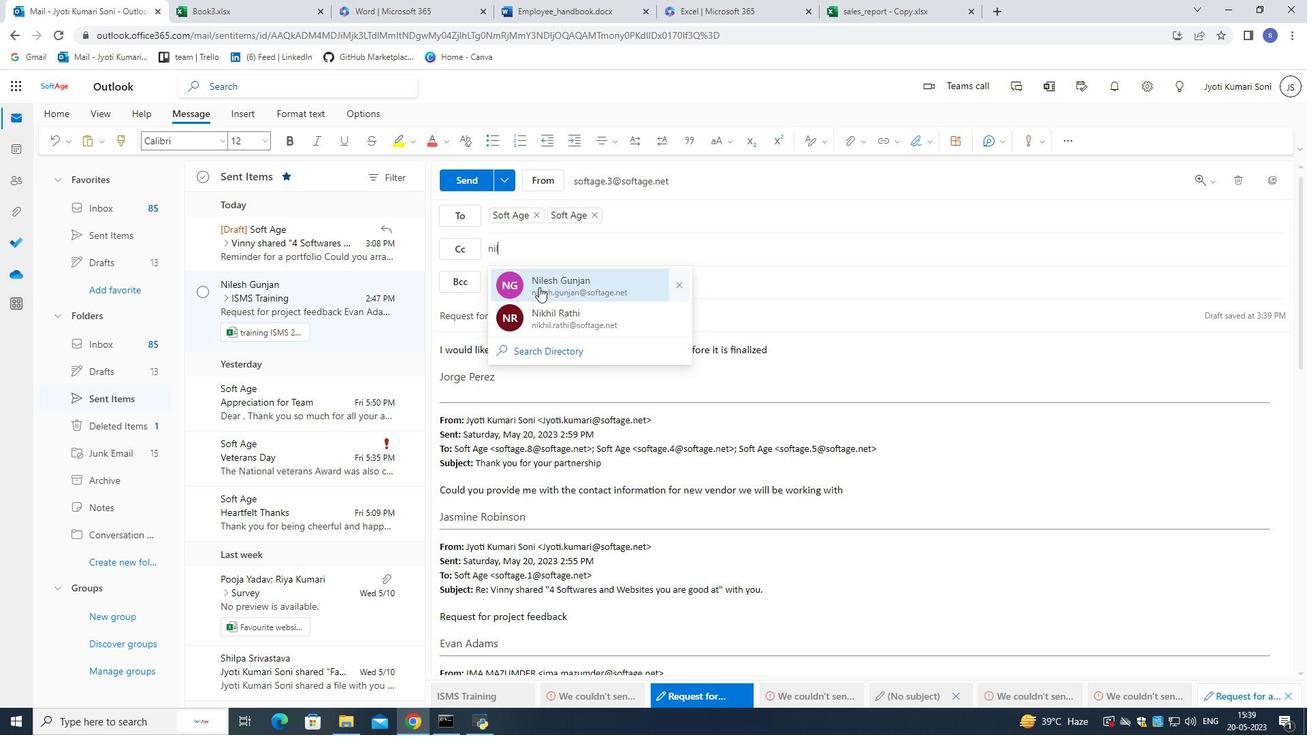 
Action: Mouse pressed left at (544, 291)
Screenshot: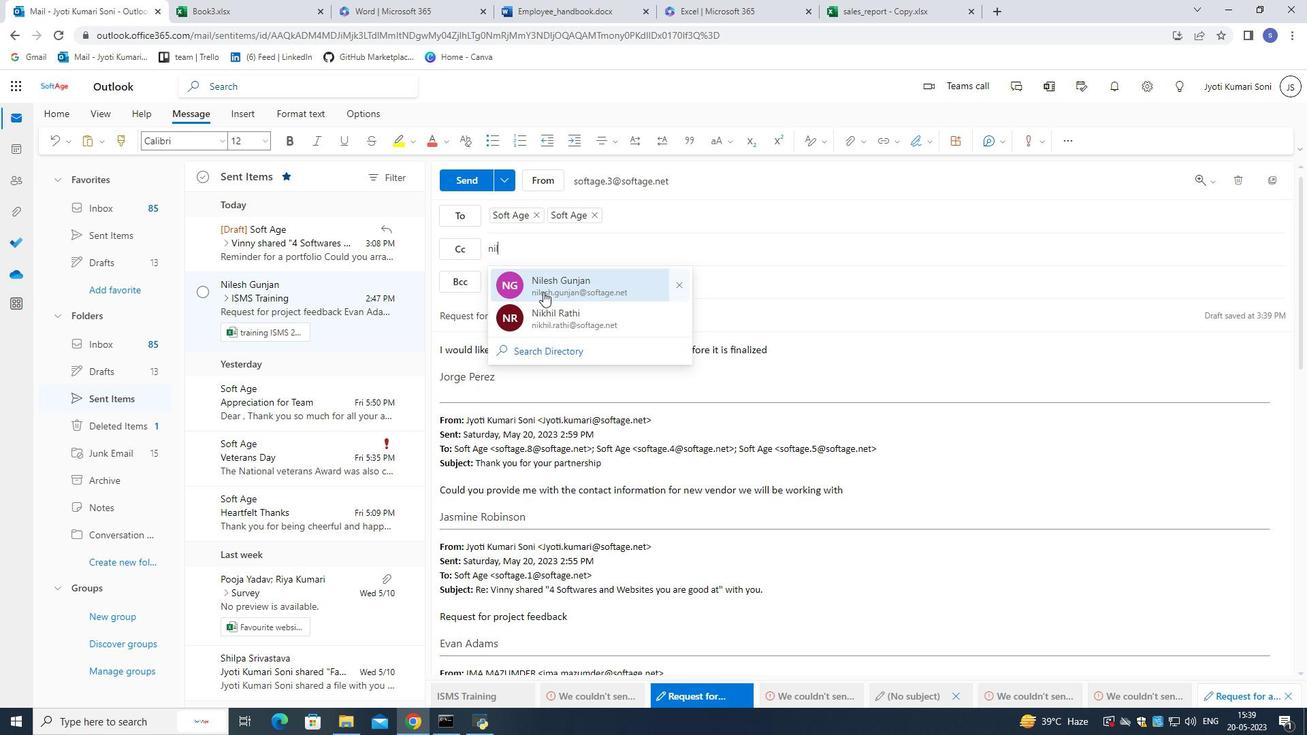 
Action: Mouse moved to (482, 183)
Screenshot: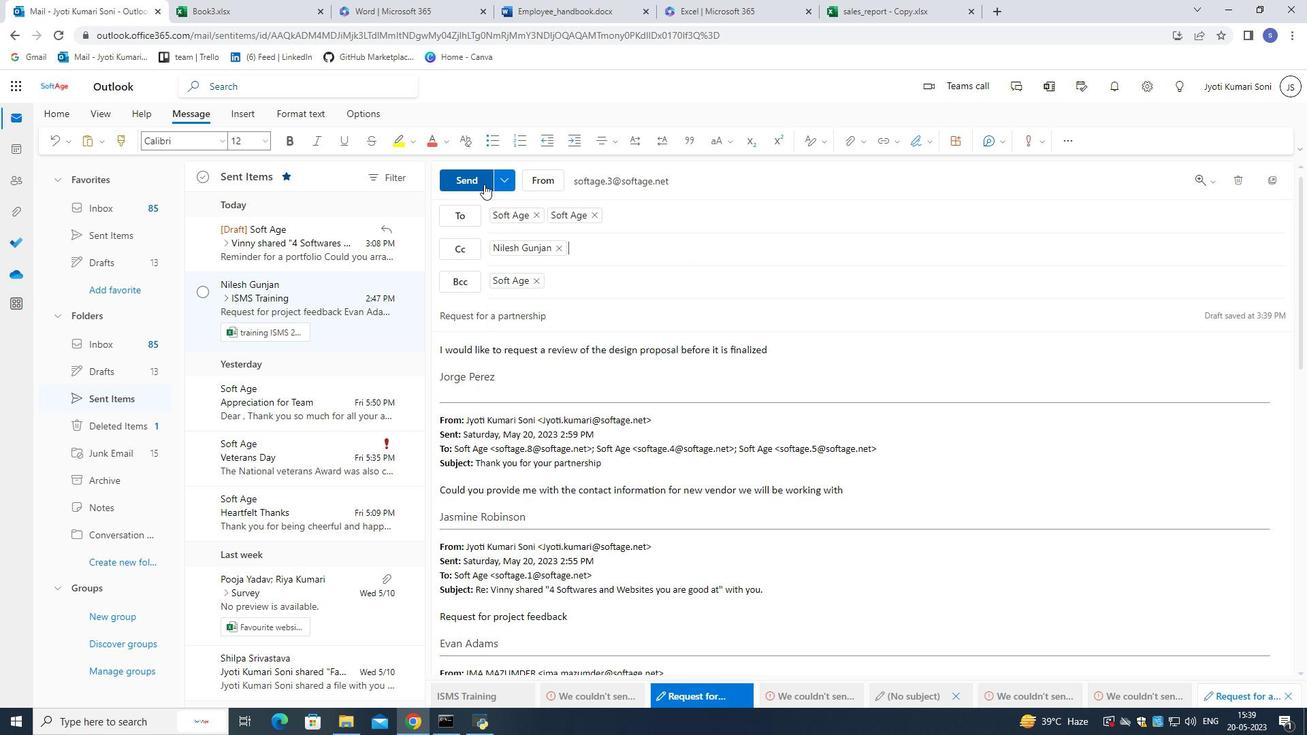 
Action: Mouse pressed left at (482, 183)
Screenshot: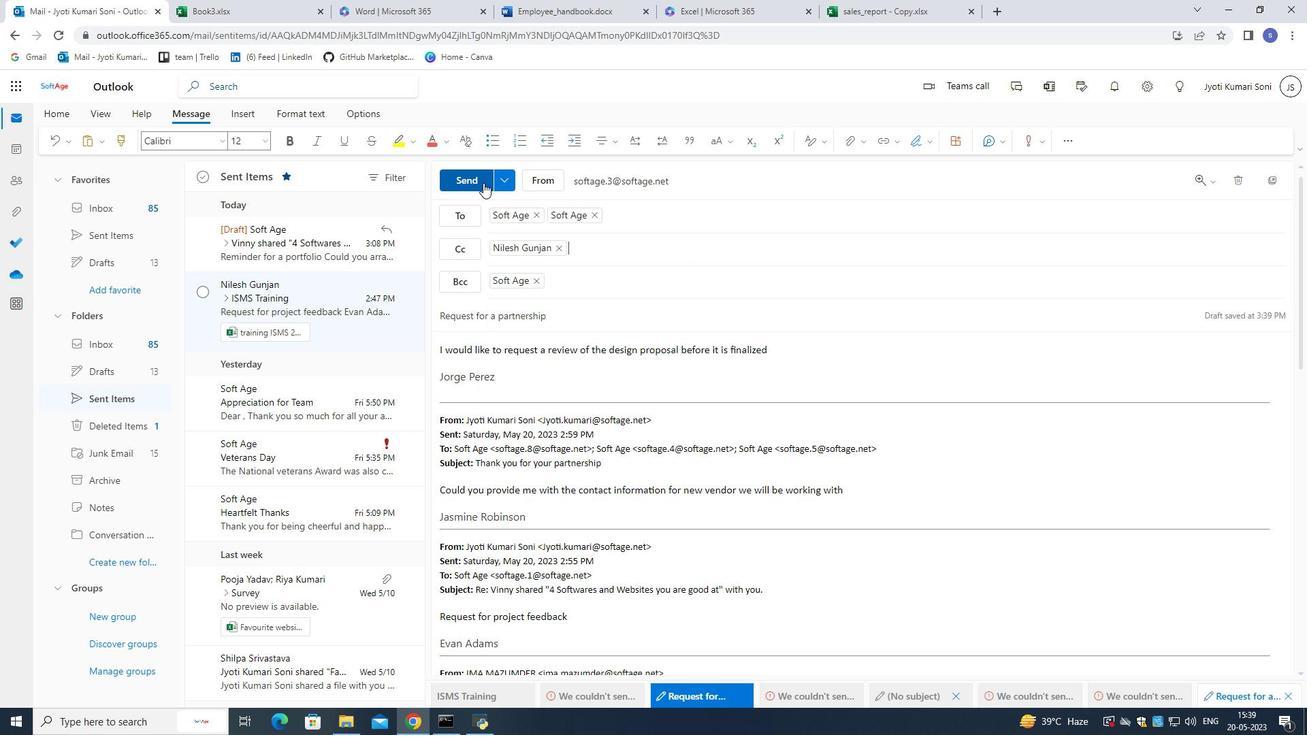 
Action: Mouse moved to (469, 251)
Screenshot: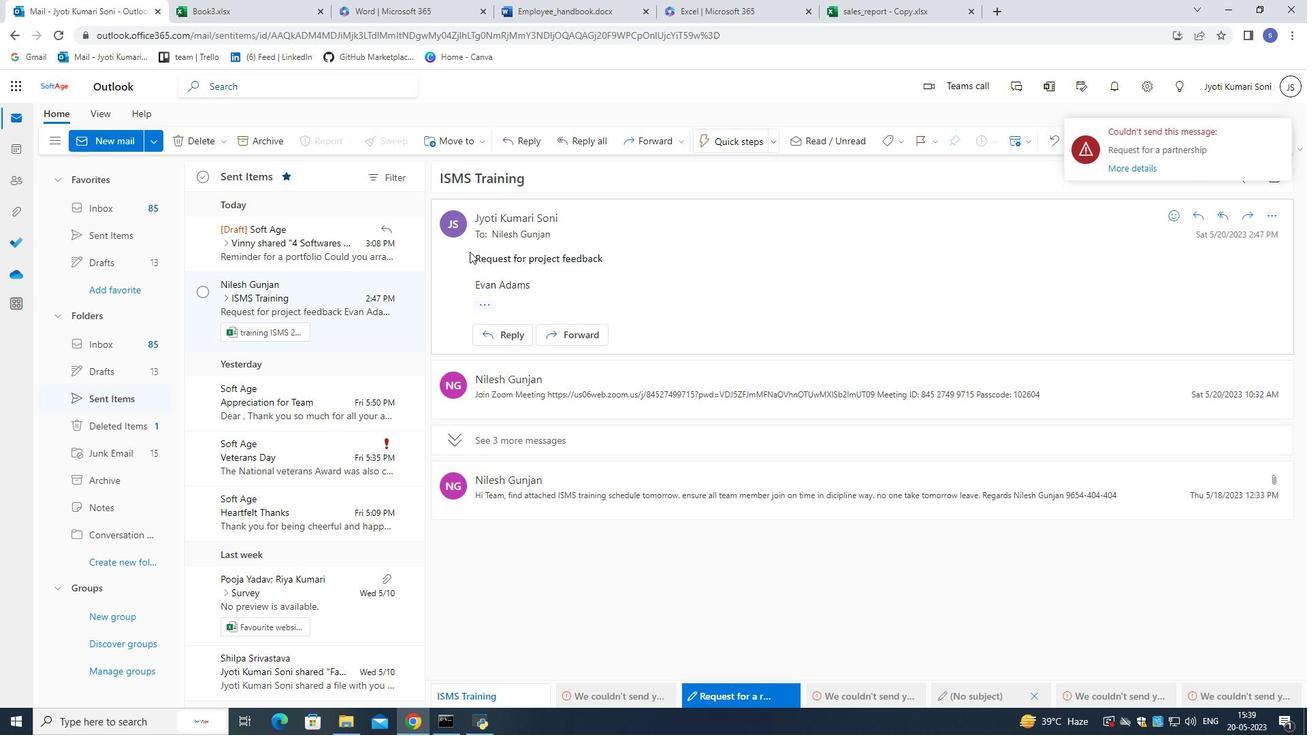 
